 Task: Look for Airbnb properties in Haeju, North Korea from 6th December, 2023 to 15th December, 2023 for 6 adults. Place can be entire room or private room with 6 bedrooms having 6 beds and 6 bathrooms. Property type can be house. Amenities needed are: wifi, TV, free parkinig on premises, gym, breakfast.
Action: Mouse moved to (427, 133)
Screenshot: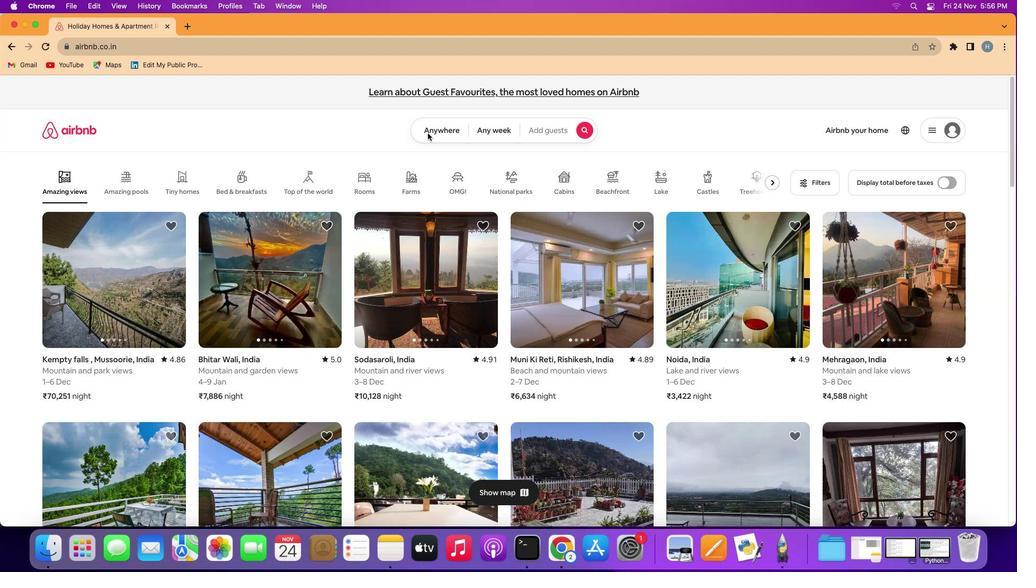 
Action: Mouse pressed left at (427, 133)
Screenshot: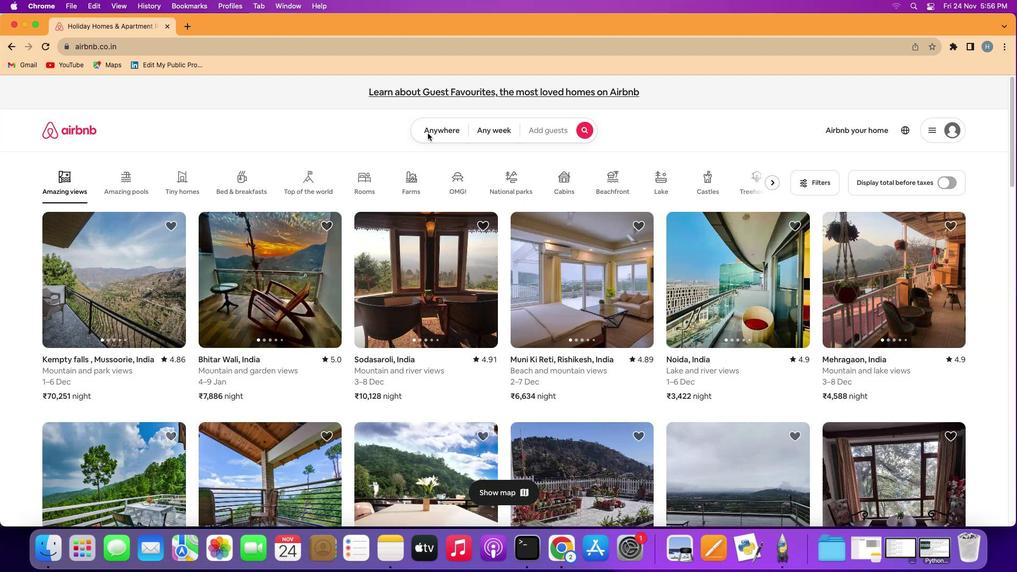 
Action: Mouse pressed left at (427, 133)
Screenshot: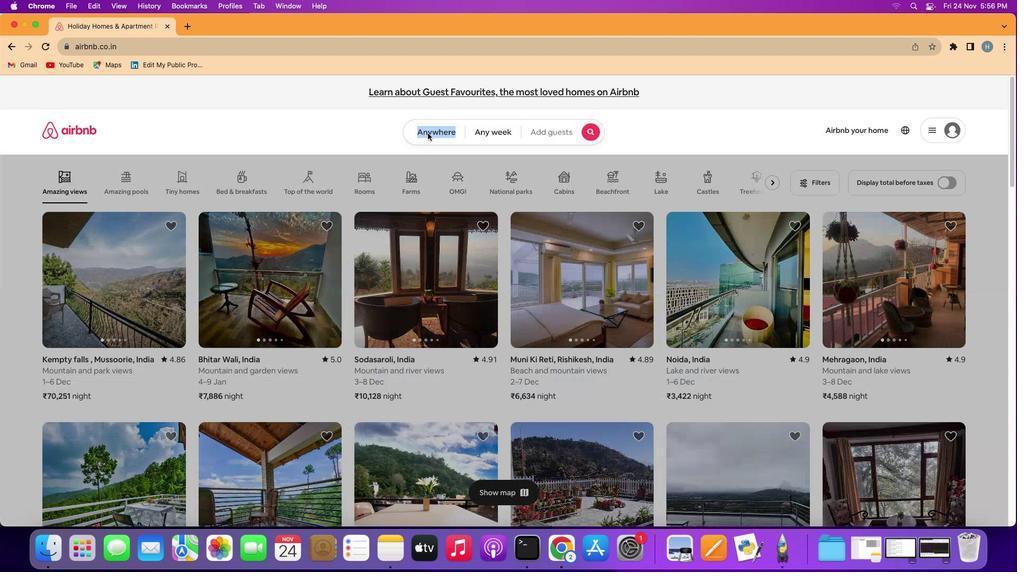 
Action: Mouse moved to (367, 173)
Screenshot: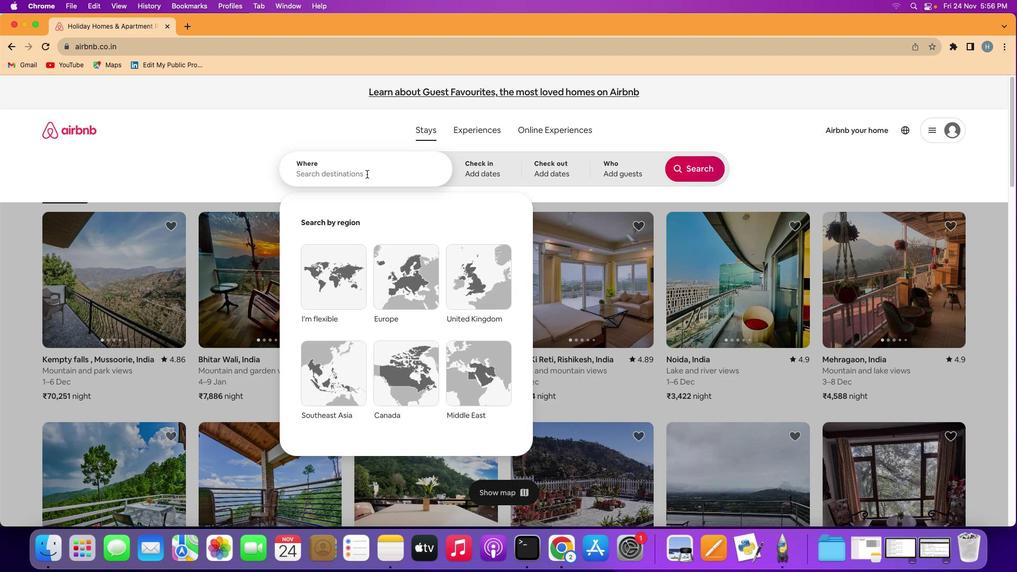 
Action: Mouse pressed left at (367, 173)
Screenshot: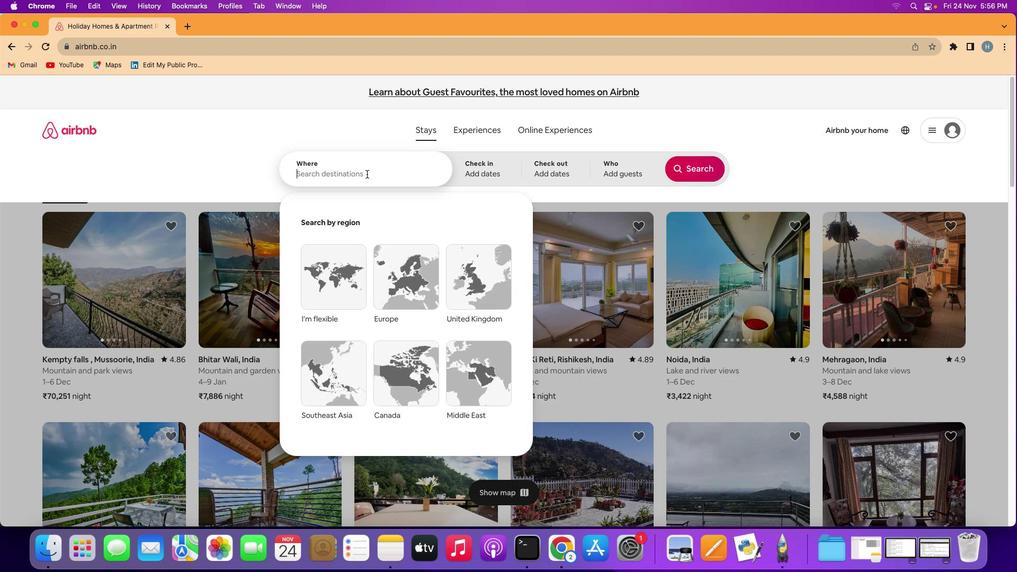 
Action: Mouse moved to (367, 173)
Screenshot: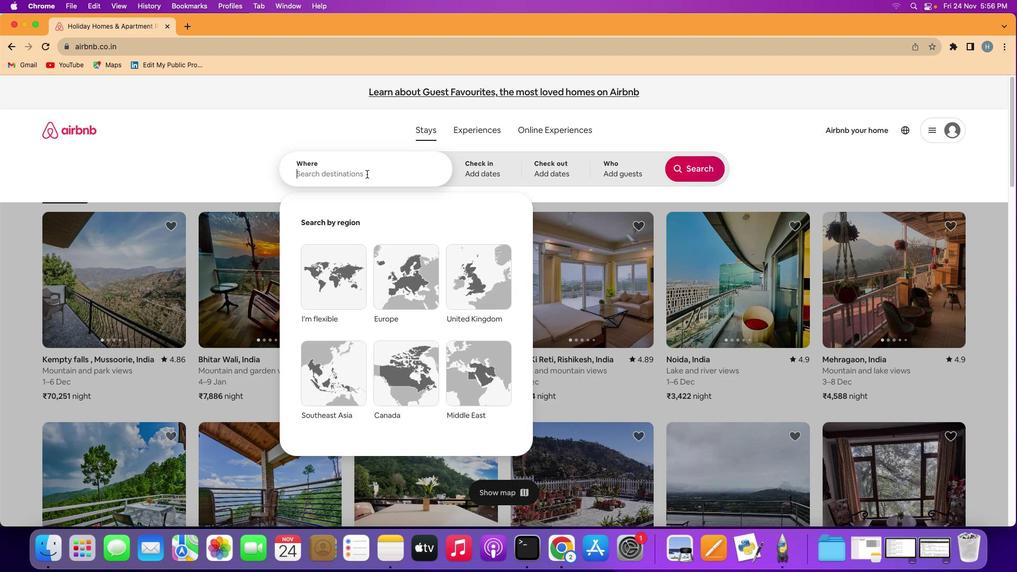 
Action: Key pressed Key.shift'H''a''e''j''u'','Key.spaceKey.shift'n''o''r''t''h'Key.space'k''o''r''e''a'
Screenshot: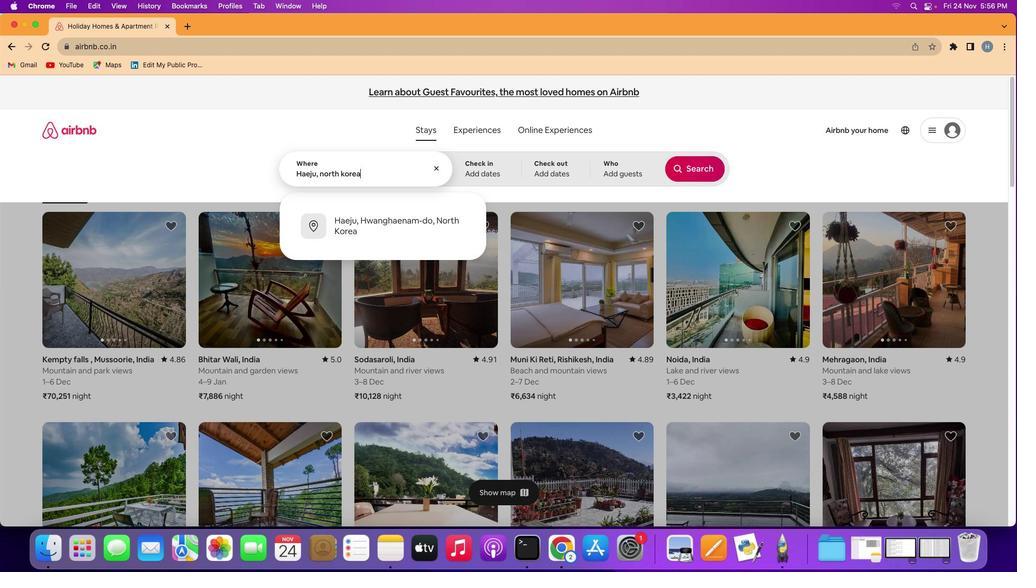 
Action: Mouse moved to (464, 161)
Screenshot: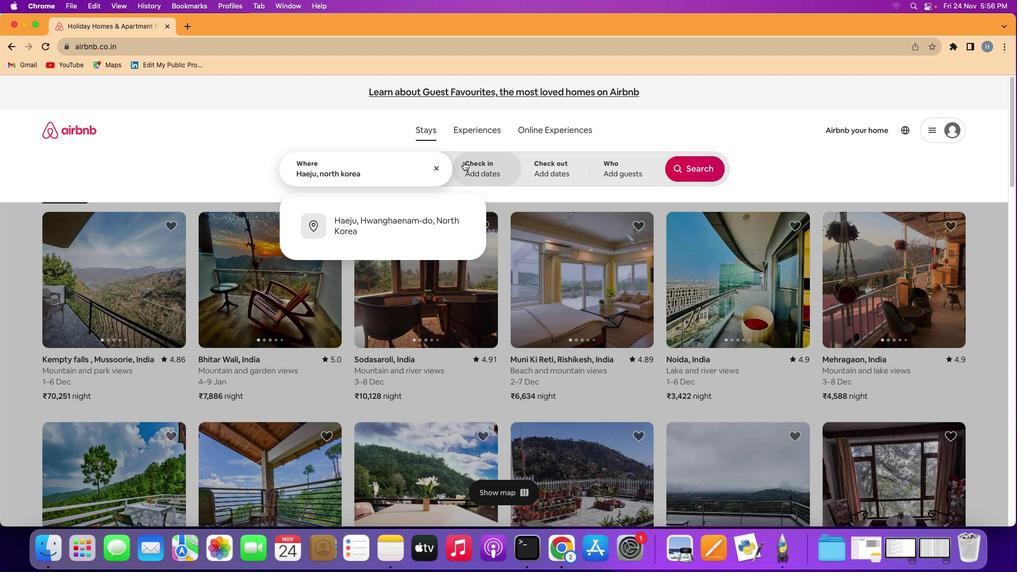 
Action: Mouse pressed left at (464, 161)
Screenshot: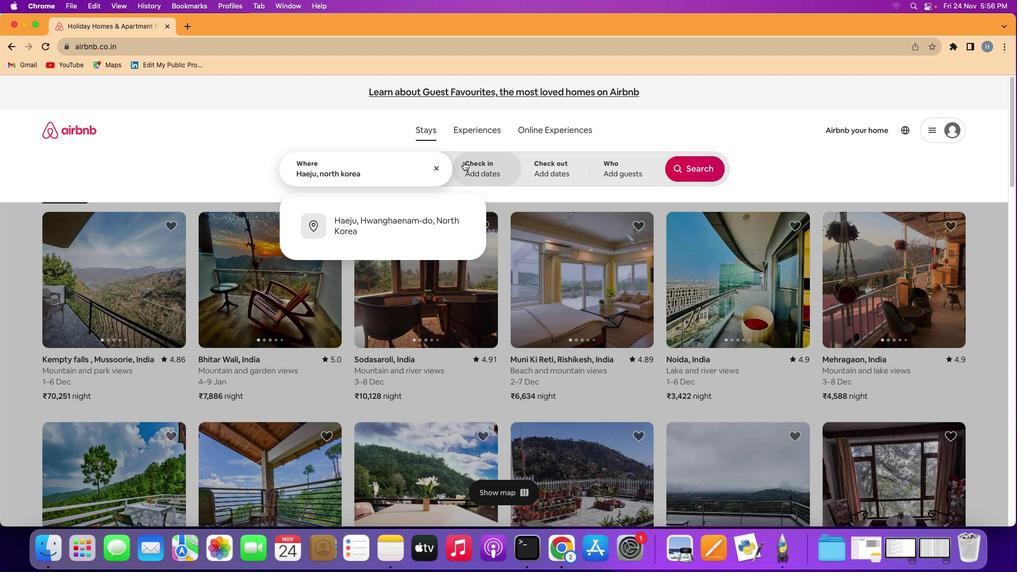 
Action: Mouse moved to (612, 330)
Screenshot: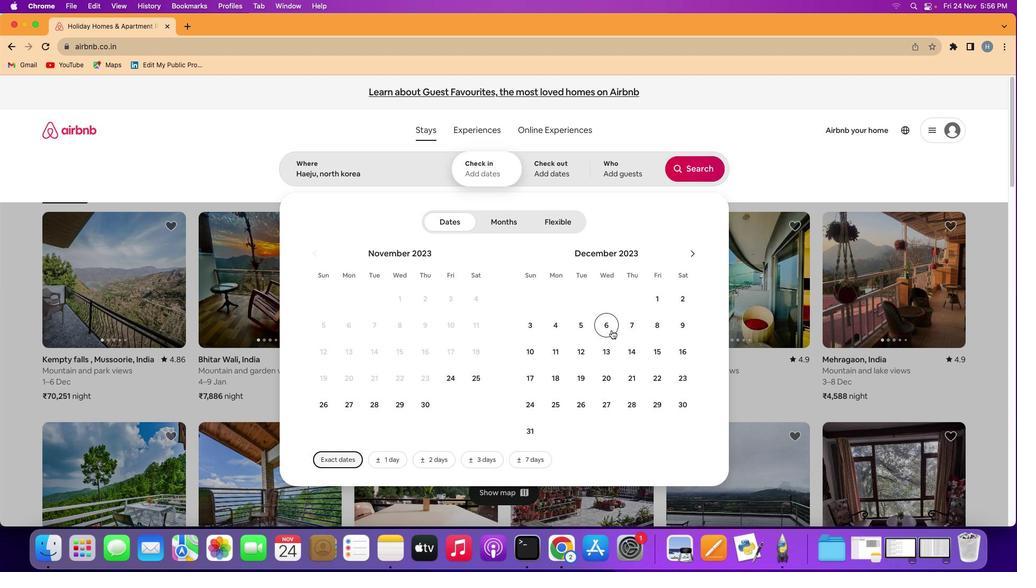 
Action: Mouse pressed left at (612, 330)
Screenshot: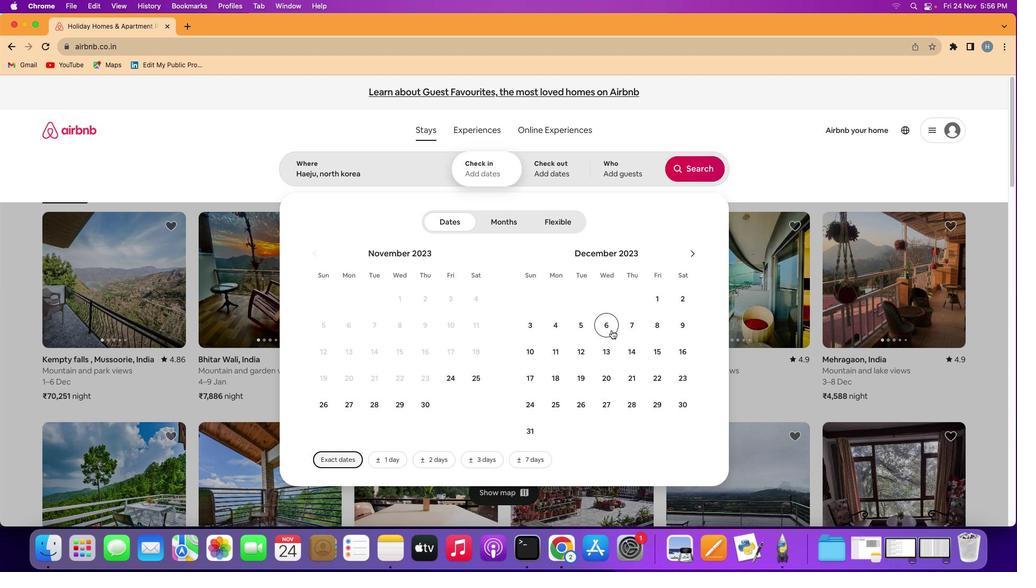 
Action: Mouse moved to (655, 353)
Screenshot: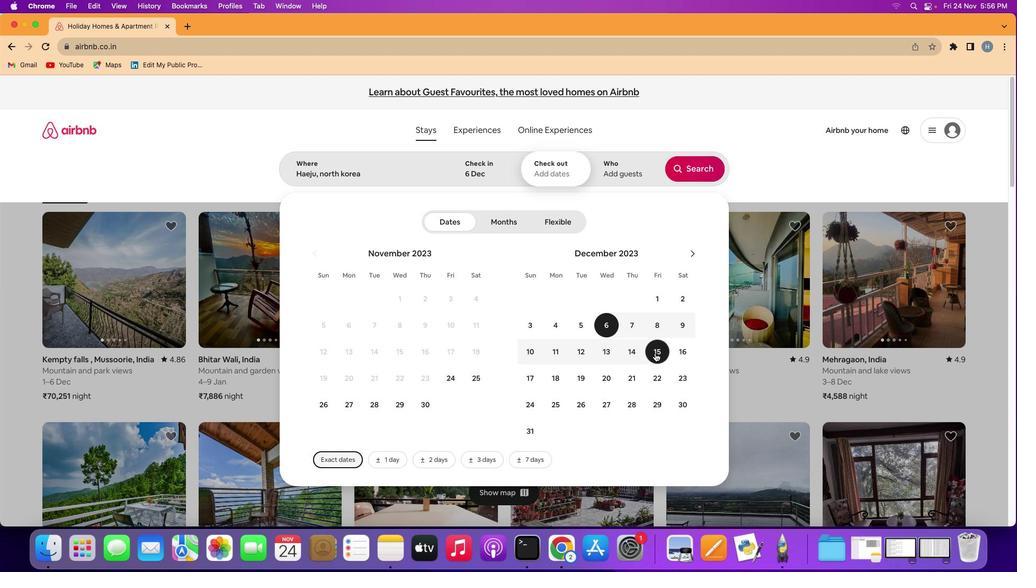 
Action: Mouse pressed left at (655, 353)
Screenshot: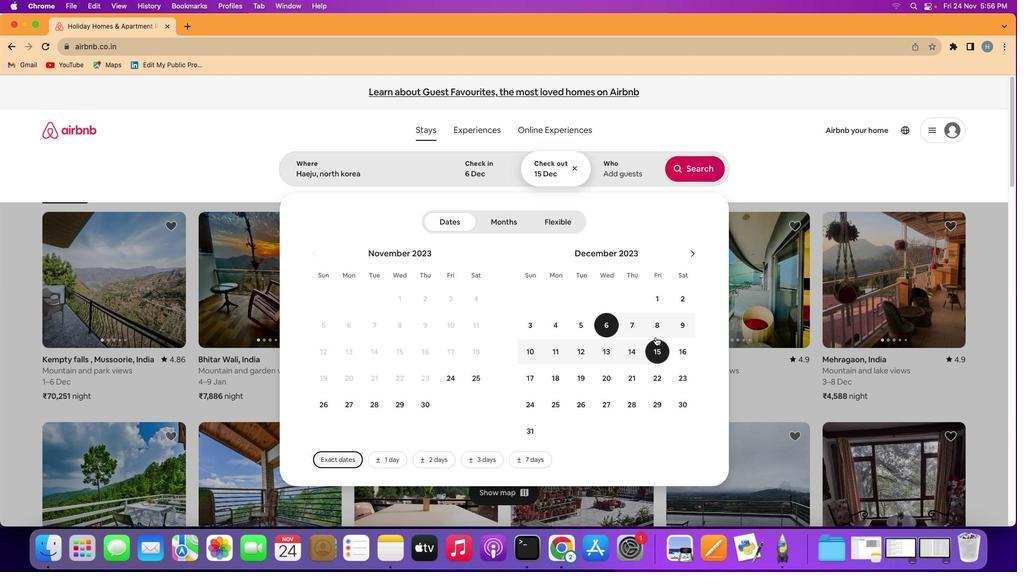 
Action: Mouse moved to (633, 172)
Screenshot: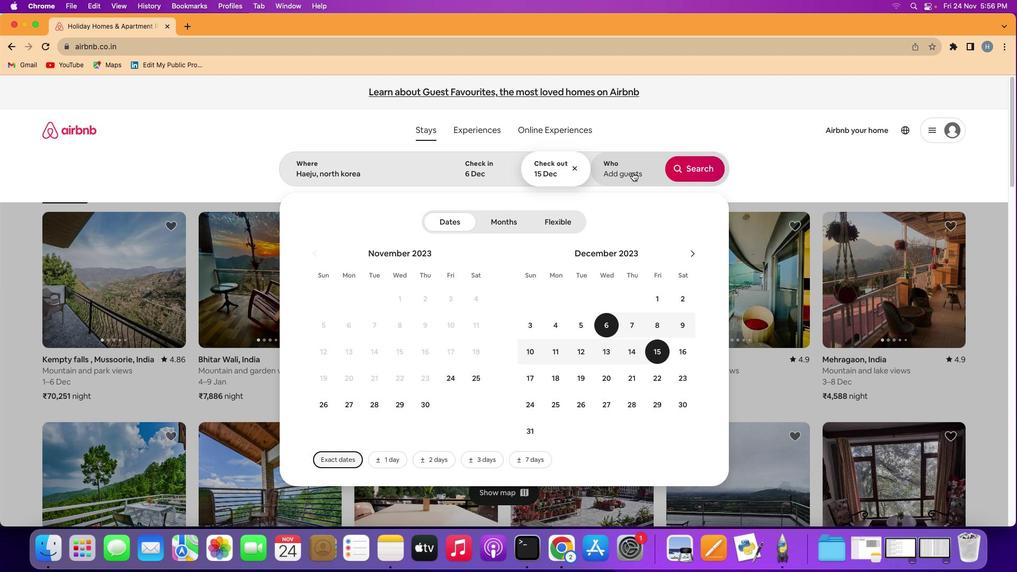
Action: Mouse pressed left at (633, 172)
Screenshot: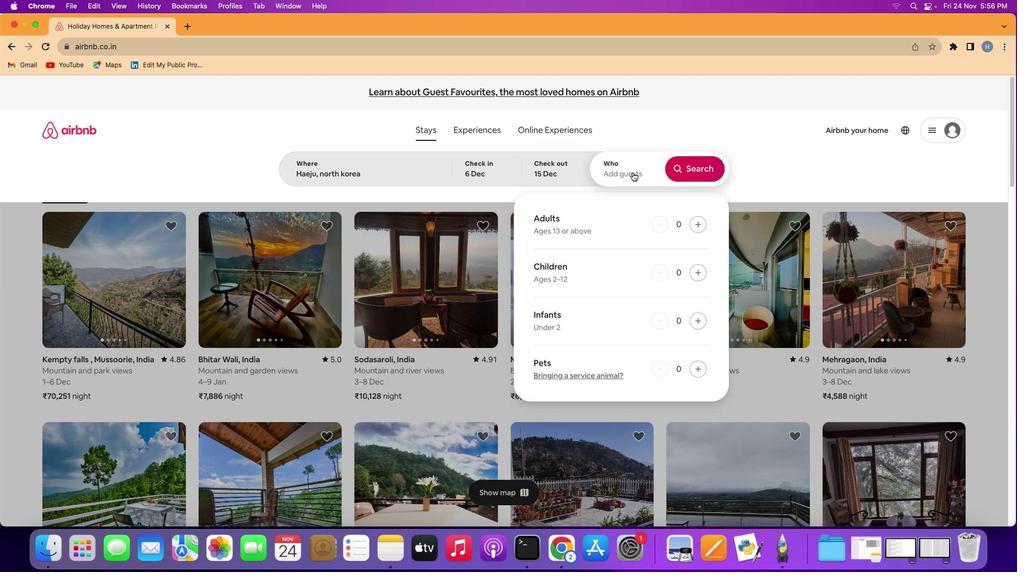 
Action: Mouse moved to (702, 221)
Screenshot: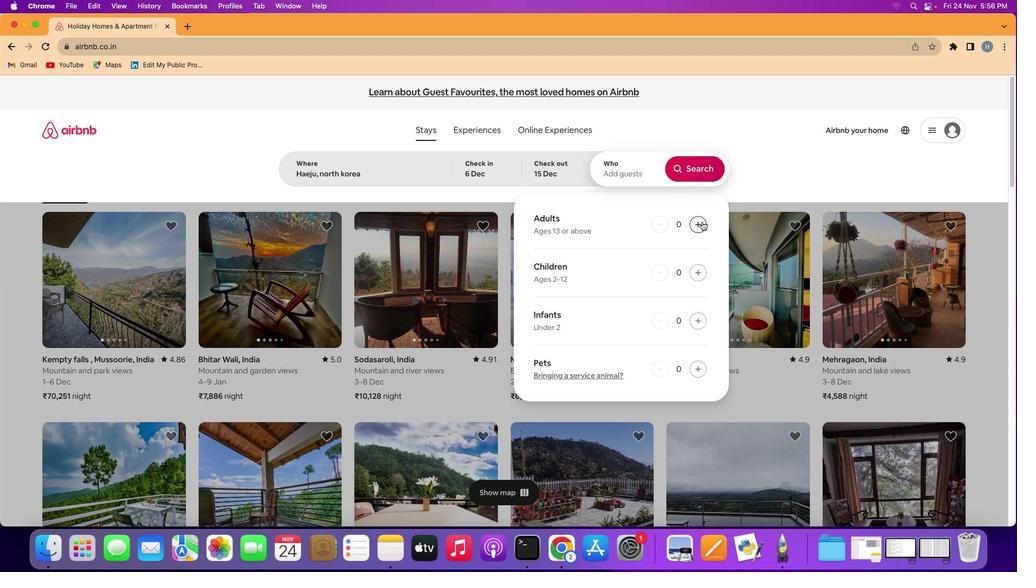 
Action: Mouse pressed left at (702, 221)
Screenshot: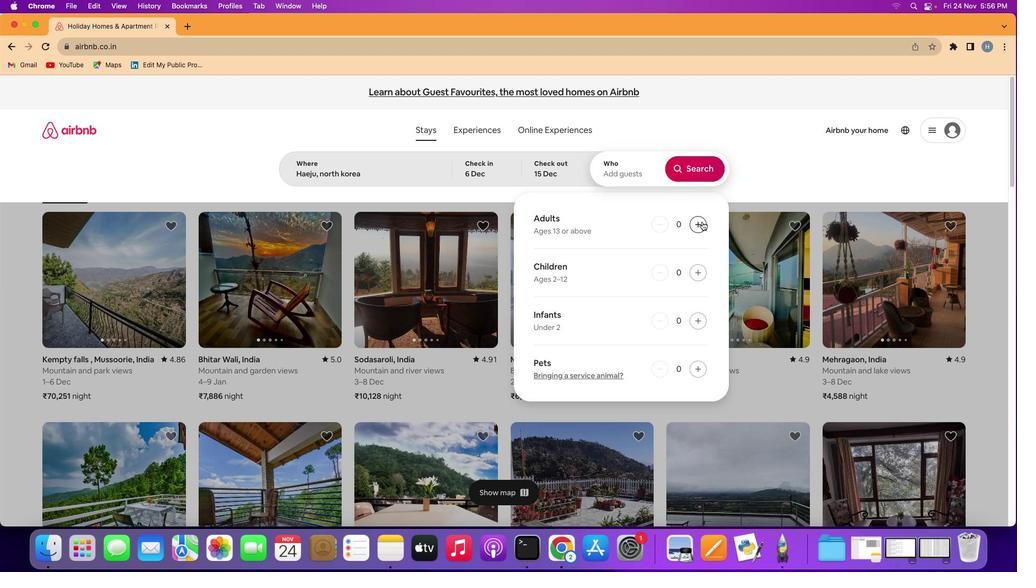
Action: Mouse pressed left at (702, 221)
Screenshot: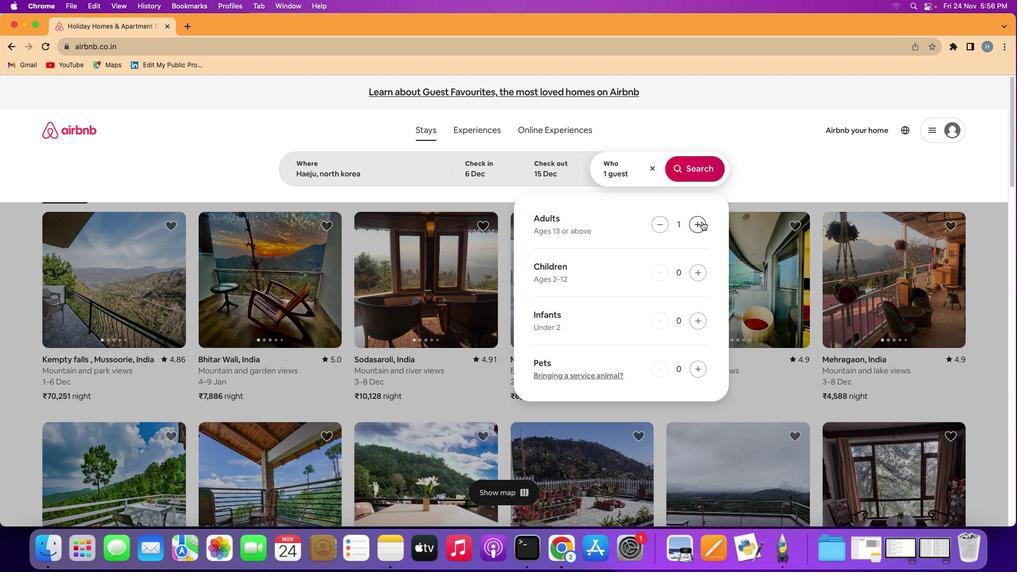 
Action: Mouse pressed left at (702, 221)
Screenshot: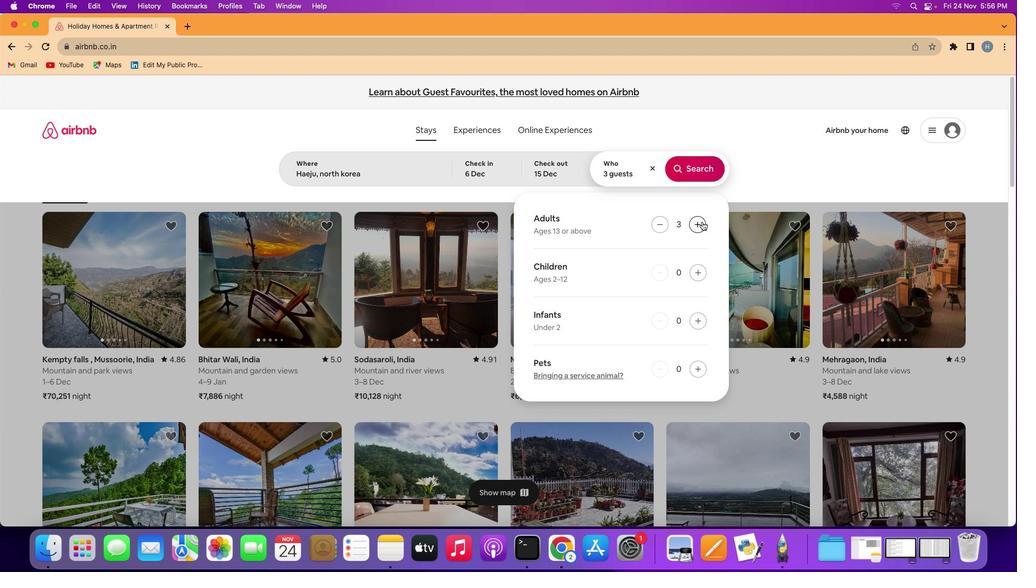 
Action: Mouse pressed left at (702, 221)
Screenshot: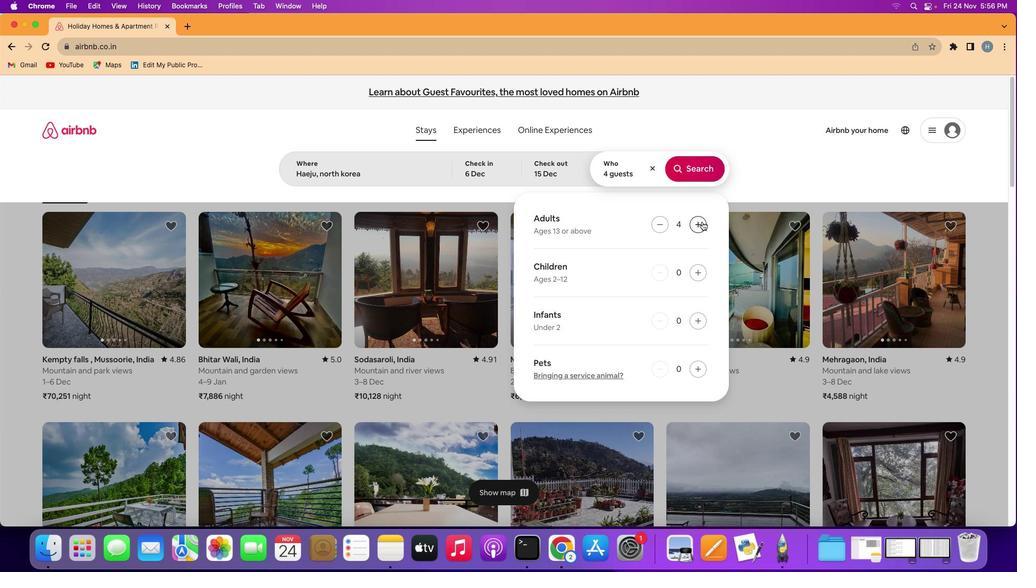 
Action: Mouse pressed left at (702, 221)
Screenshot: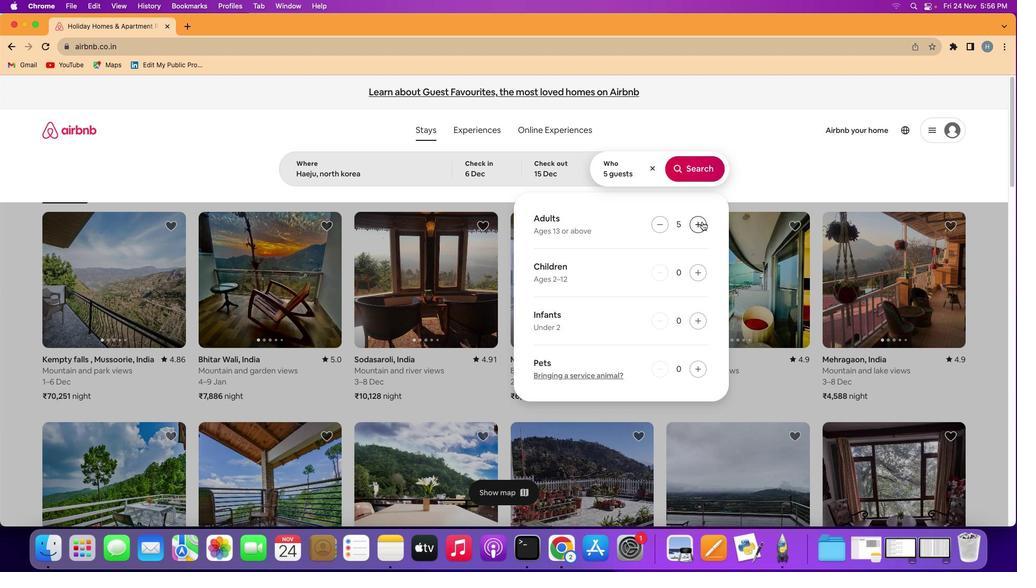 
Action: Mouse pressed left at (702, 221)
Screenshot: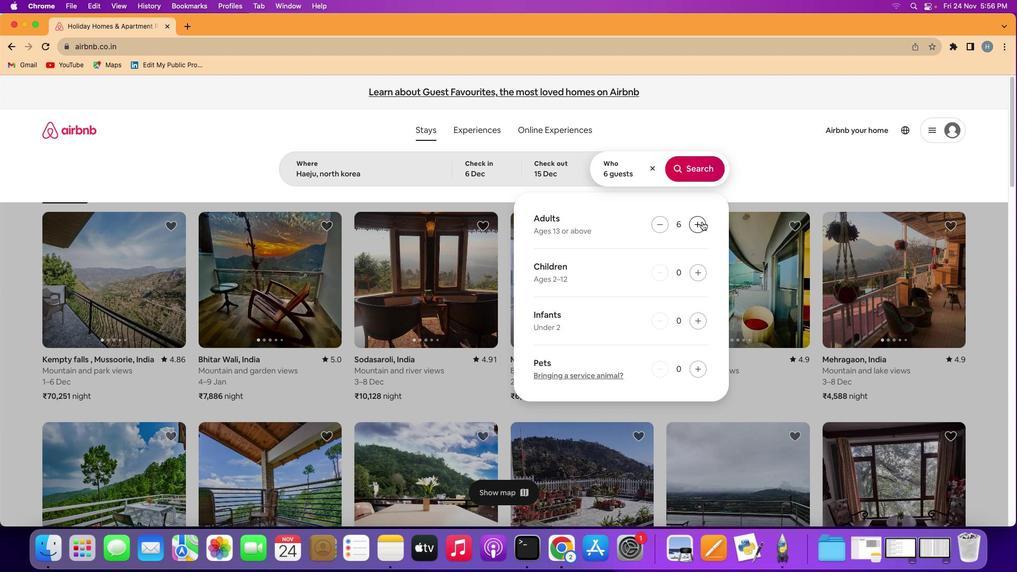 
Action: Mouse moved to (697, 164)
Screenshot: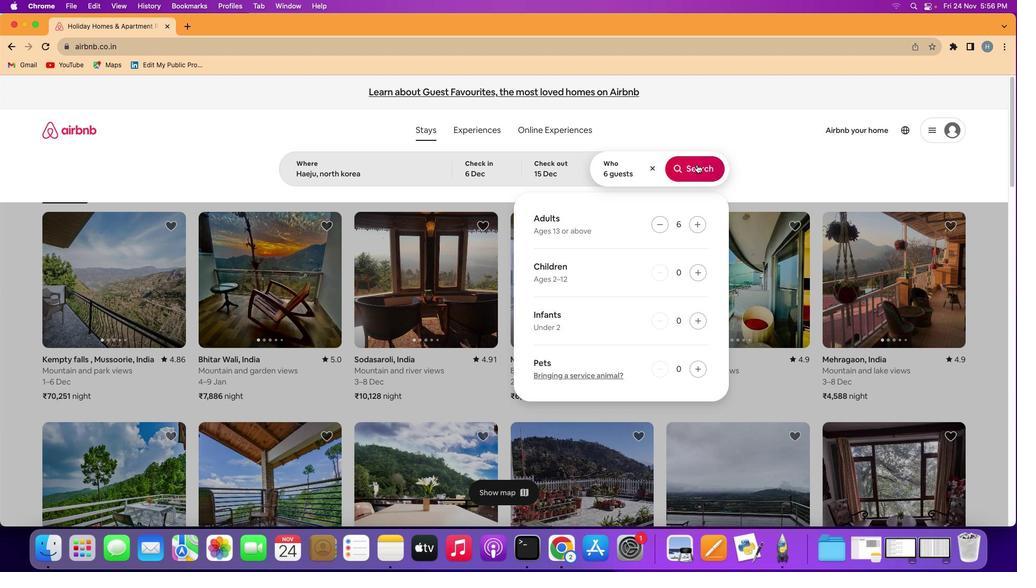 
Action: Mouse pressed left at (697, 164)
Screenshot: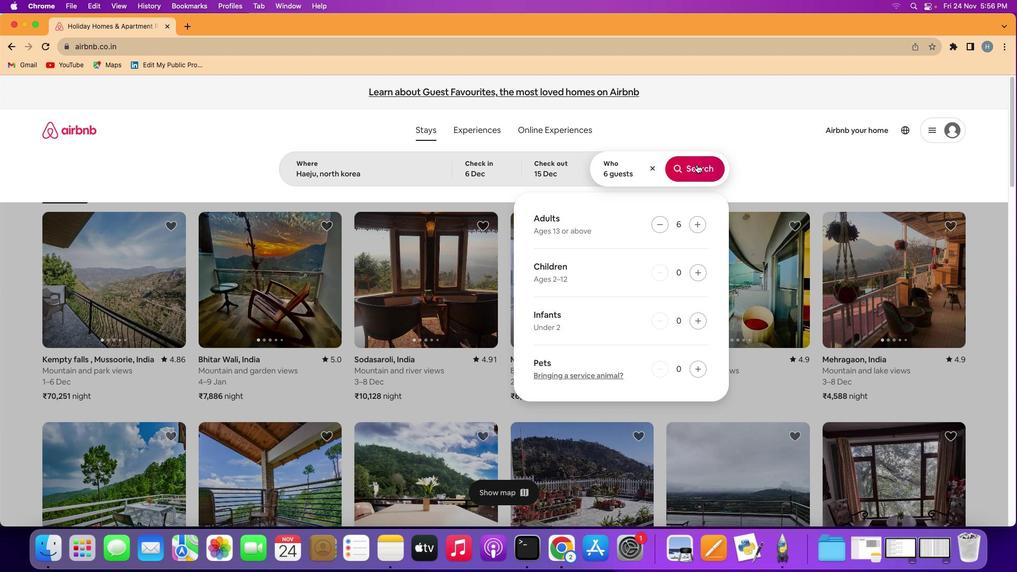 
Action: Mouse moved to (848, 140)
Screenshot: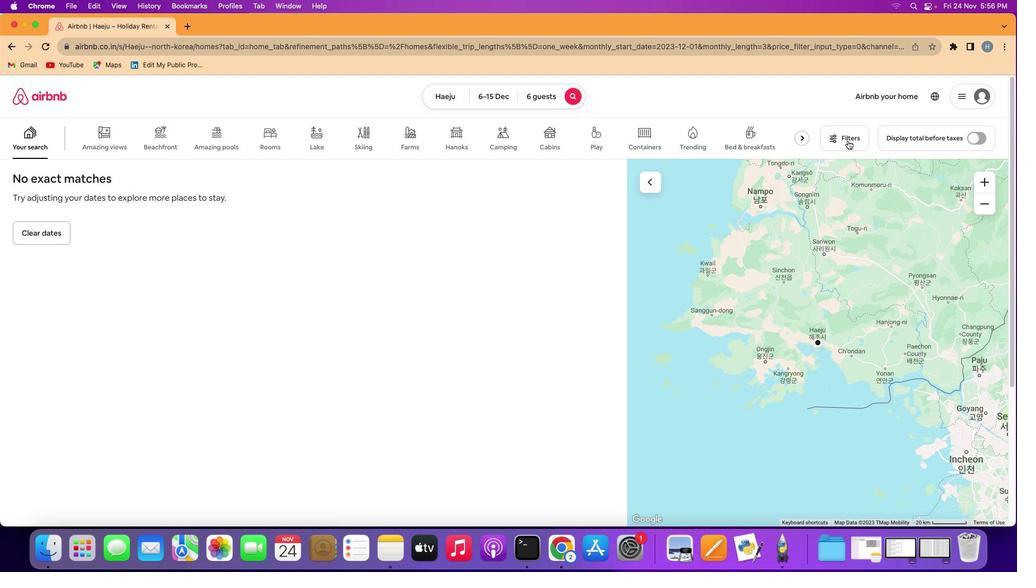 
Action: Mouse pressed left at (848, 140)
Screenshot: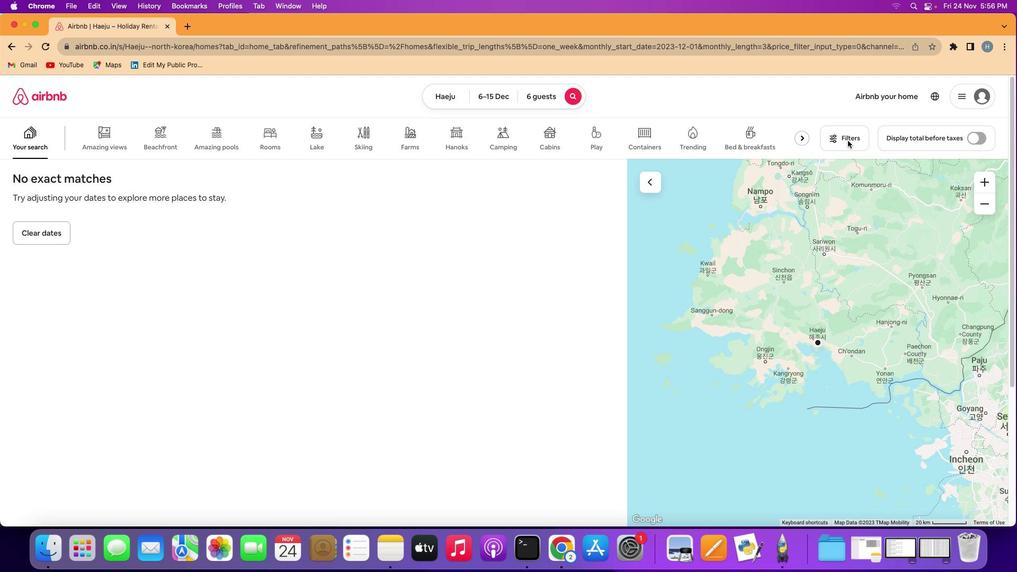 
Action: Mouse moved to (498, 346)
Screenshot: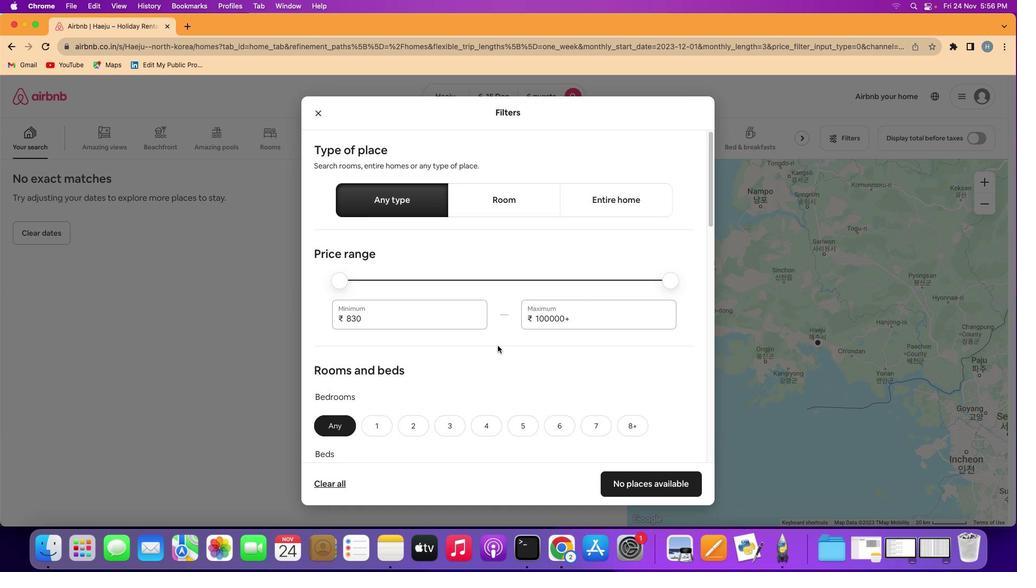 
Action: Mouse scrolled (498, 346) with delta (0, 0)
Screenshot: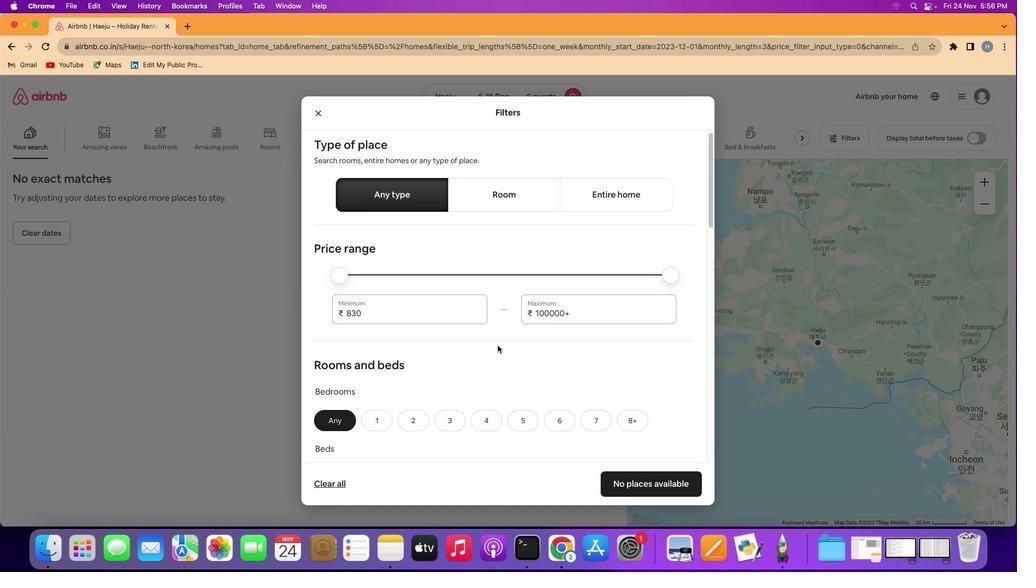 
Action: Mouse scrolled (498, 346) with delta (0, 0)
Screenshot: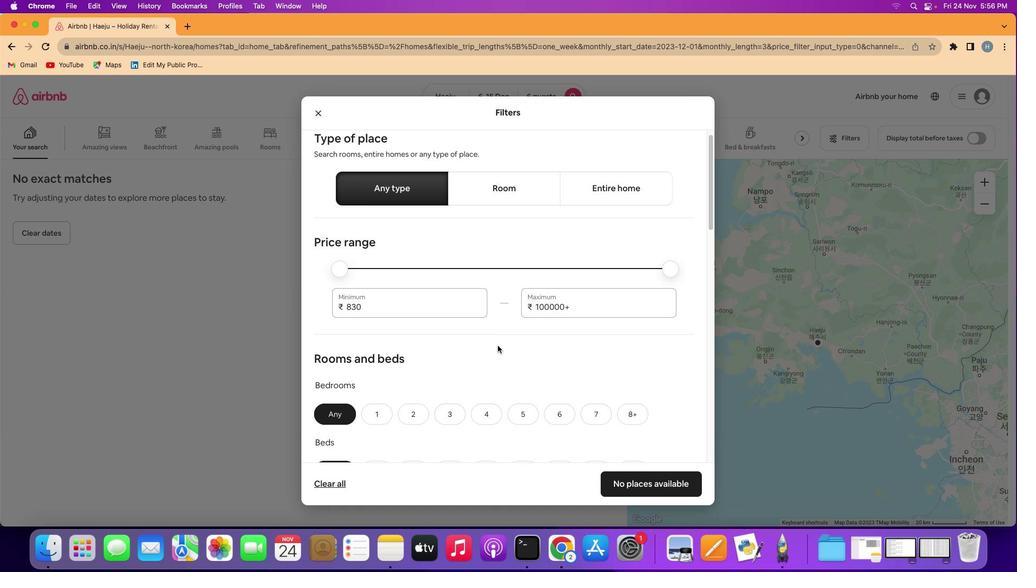
Action: Mouse scrolled (498, 346) with delta (0, -1)
Screenshot: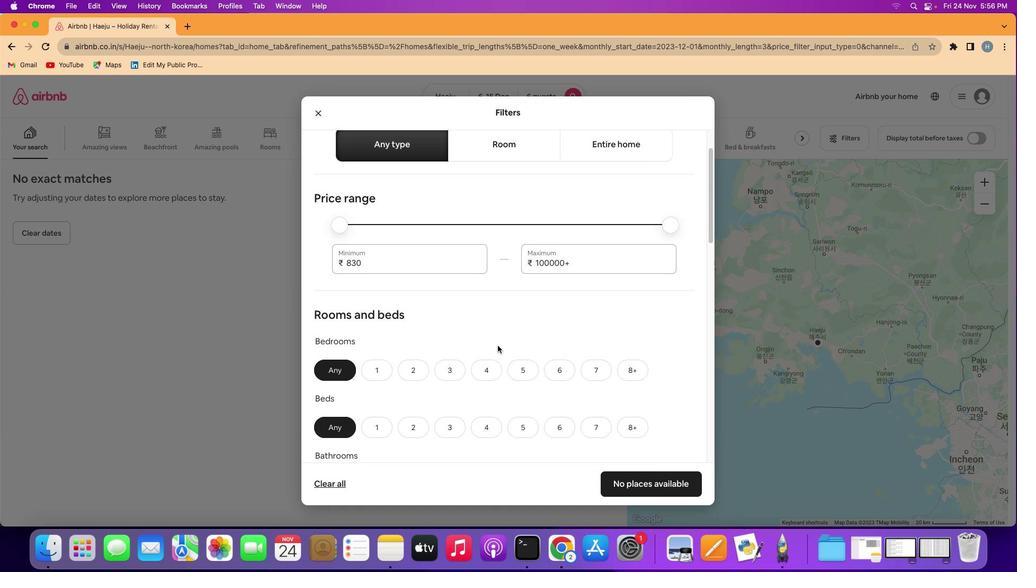
Action: Mouse scrolled (498, 346) with delta (0, 0)
Screenshot: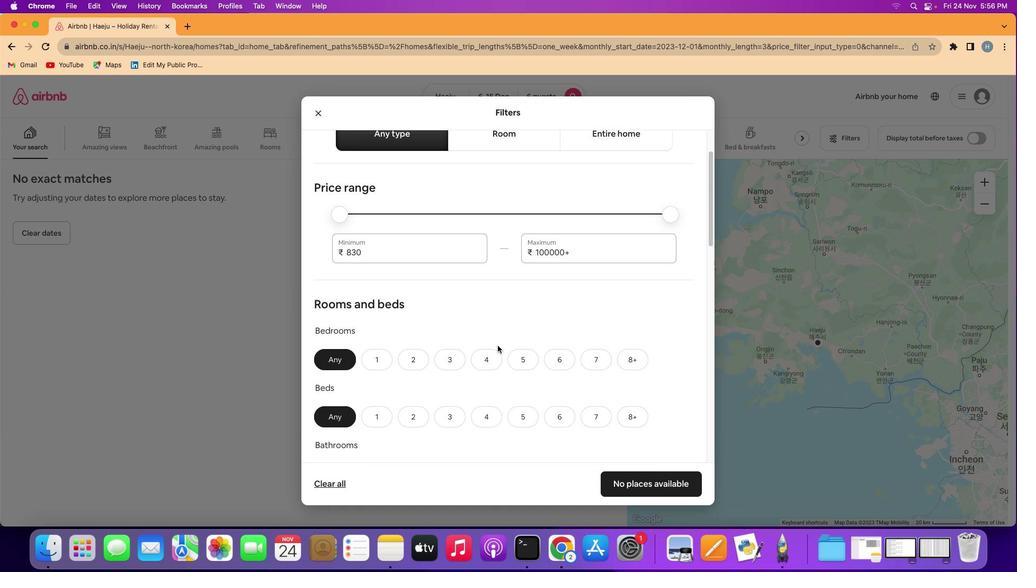 
Action: Mouse scrolled (498, 346) with delta (0, 0)
Screenshot: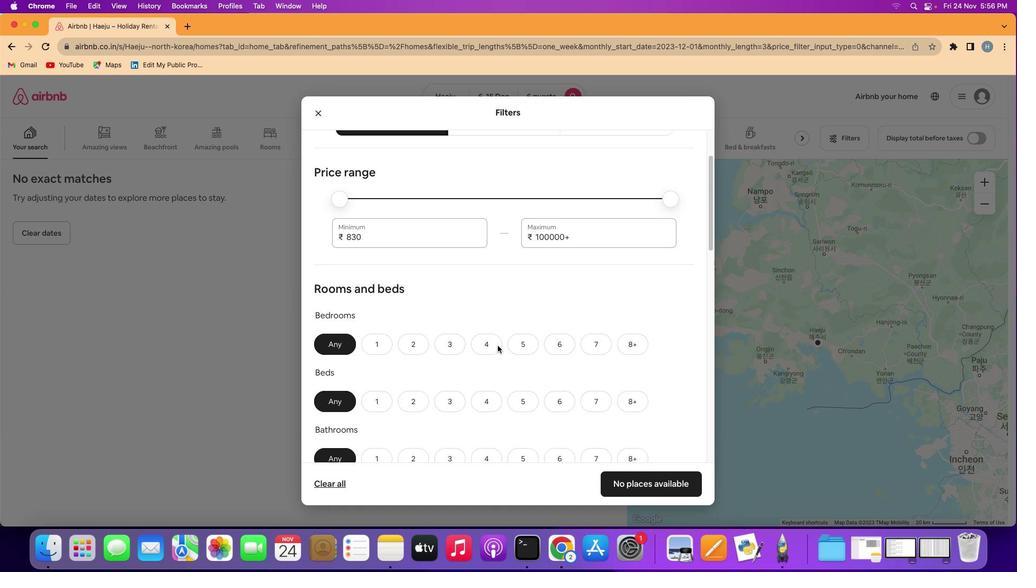 
Action: Mouse scrolled (498, 346) with delta (0, 0)
Screenshot: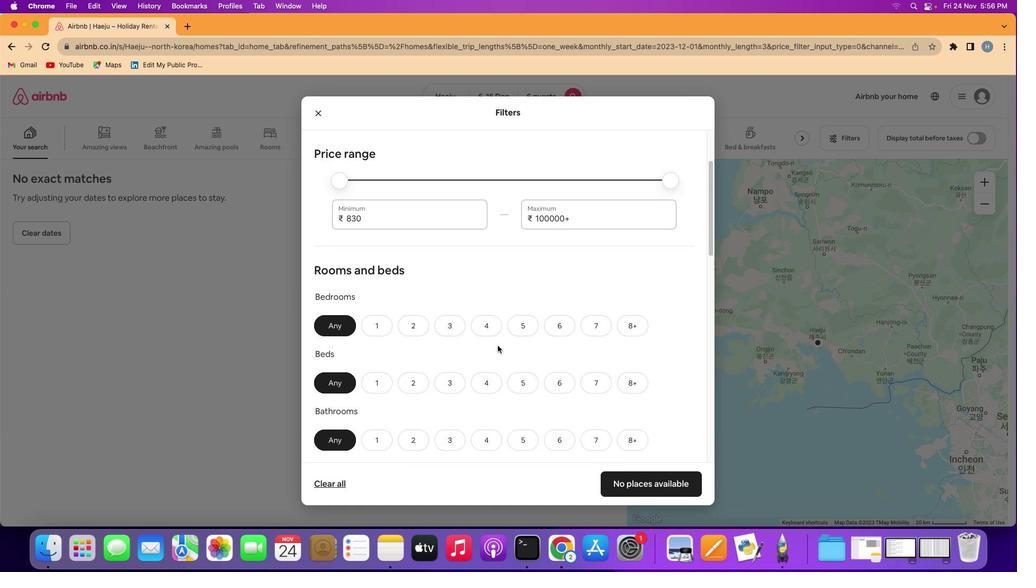 
Action: Mouse scrolled (498, 346) with delta (0, 0)
Screenshot: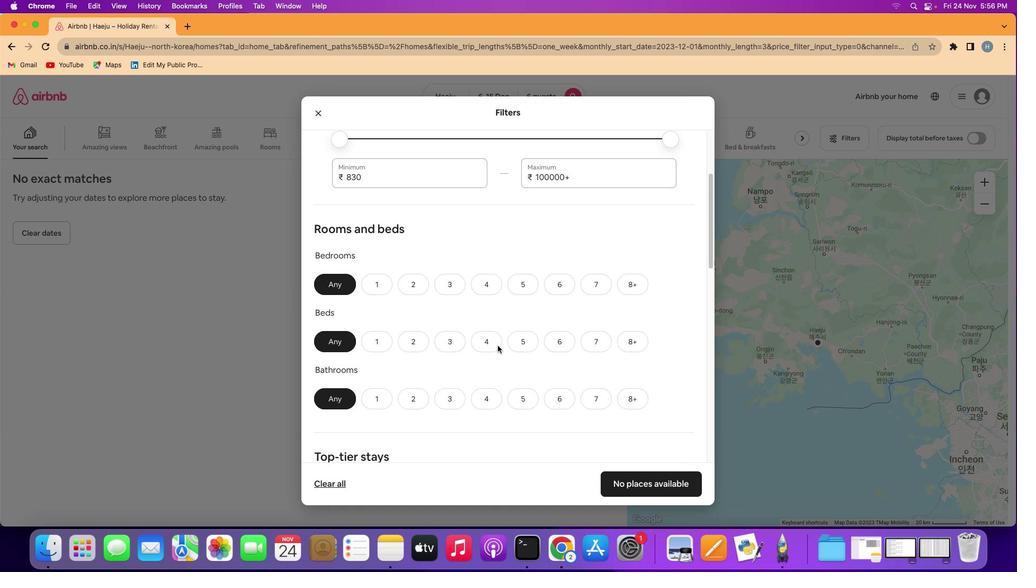 
Action: Mouse scrolled (498, 346) with delta (0, 0)
Screenshot: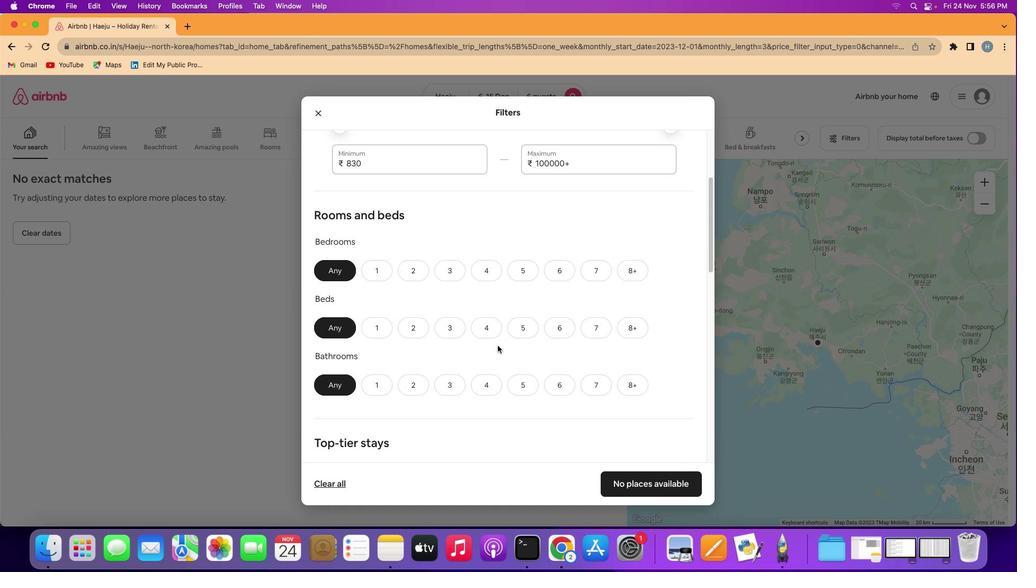 
Action: Mouse scrolled (498, 346) with delta (0, 0)
Screenshot: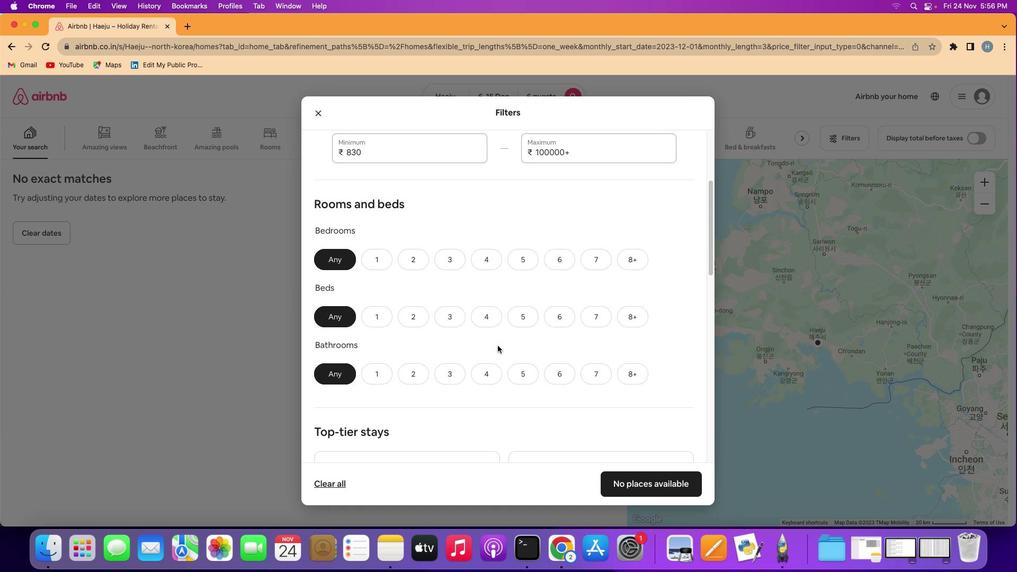 
Action: Mouse scrolled (498, 346) with delta (0, 0)
Screenshot: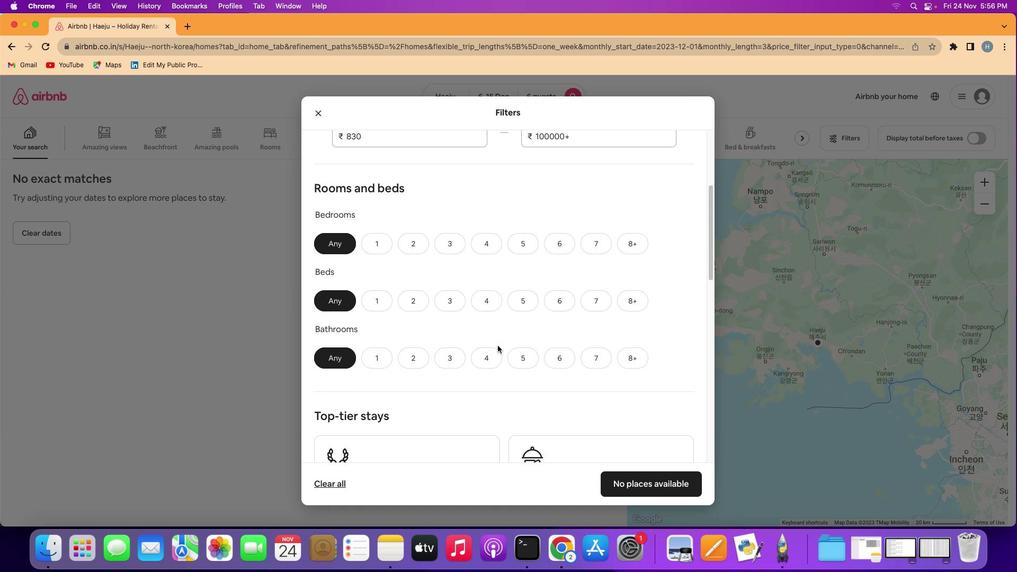 
Action: Mouse scrolled (498, 346) with delta (0, 0)
Screenshot: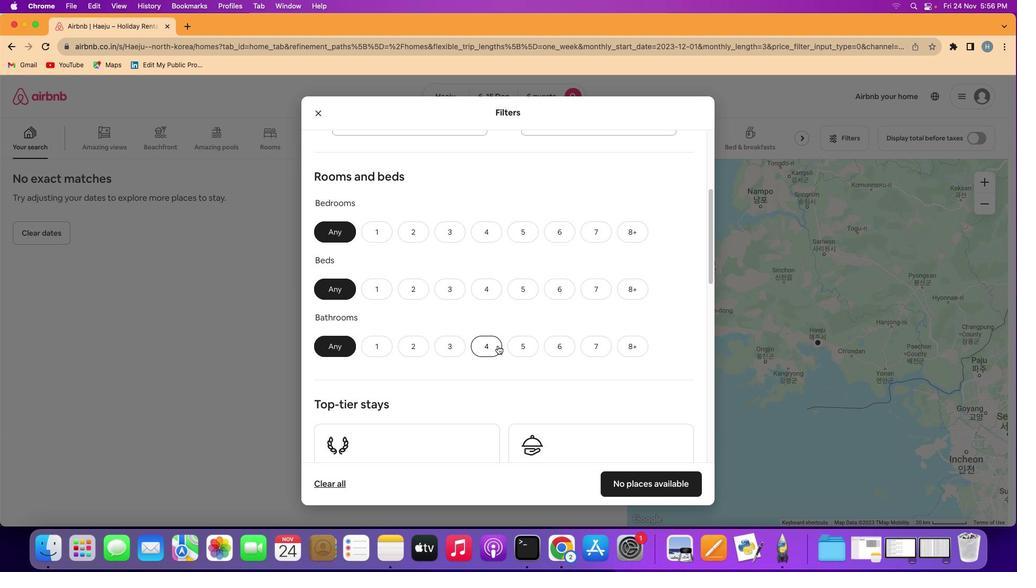 
Action: Mouse scrolled (498, 346) with delta (0, 0)
Screenshot: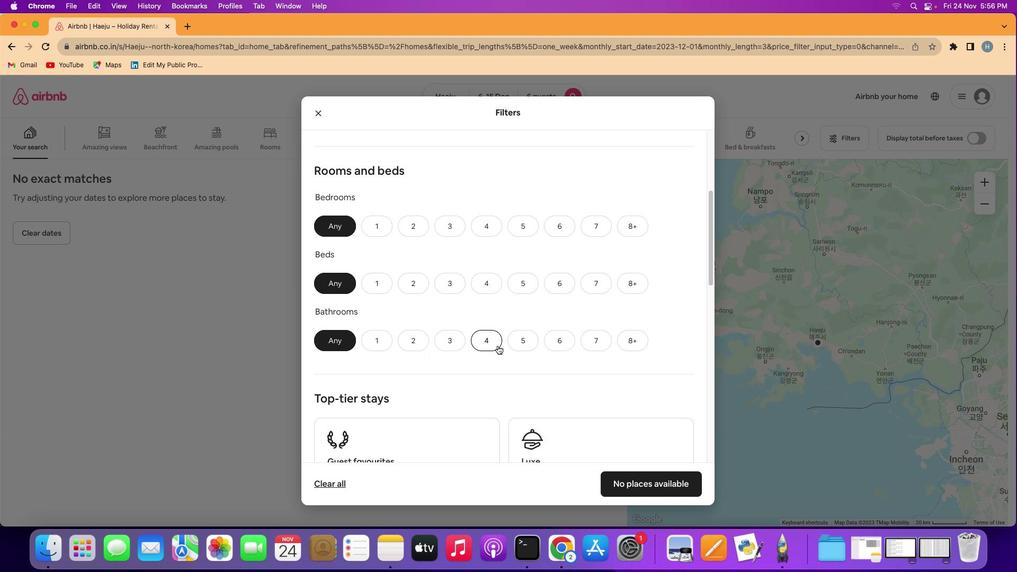 
Action: Mouse scrolled (498, 346) with delta (0, 0)
Screenshot: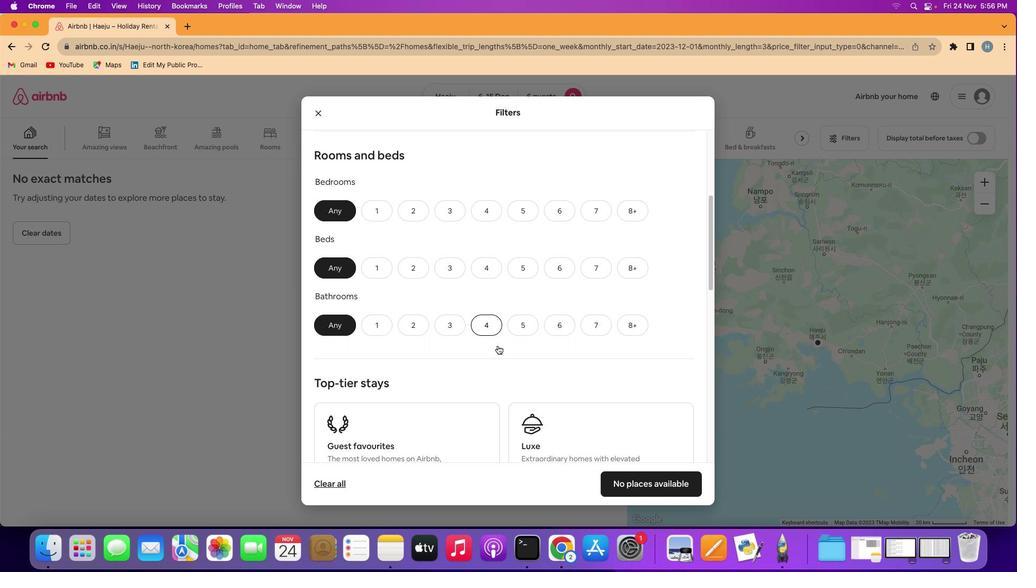 
Action: Mouse moved to (569, 207)
Screenshot: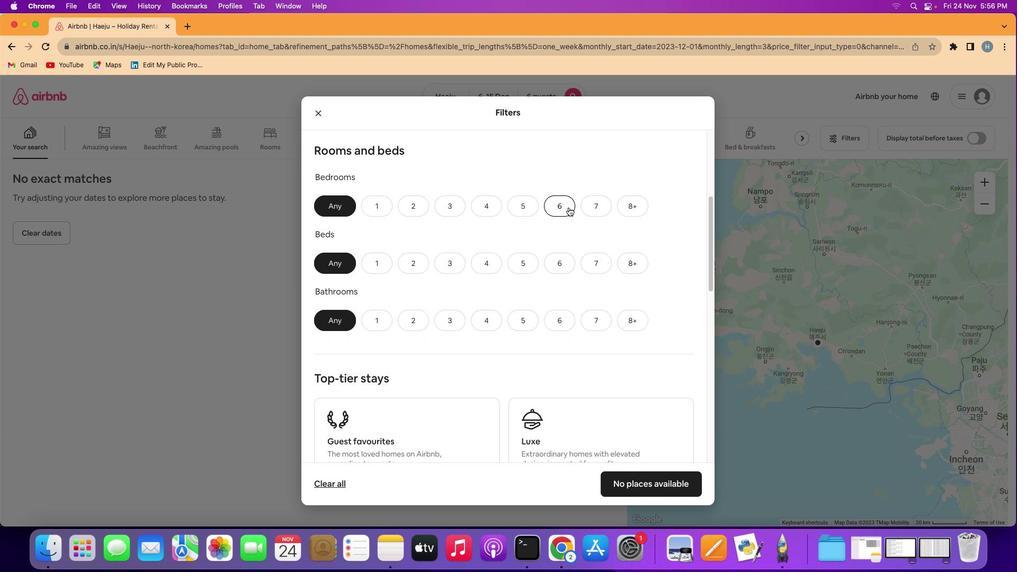 
Action: Mouse pressed left at (569, 207)
Screenshot: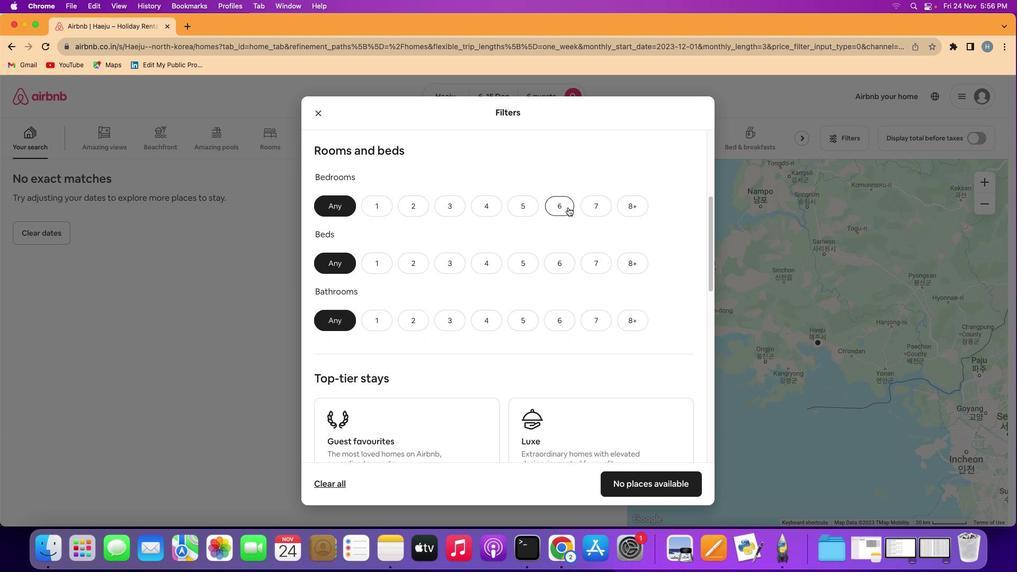 
Action: Mouse moved to (564, 267)
Screenshot: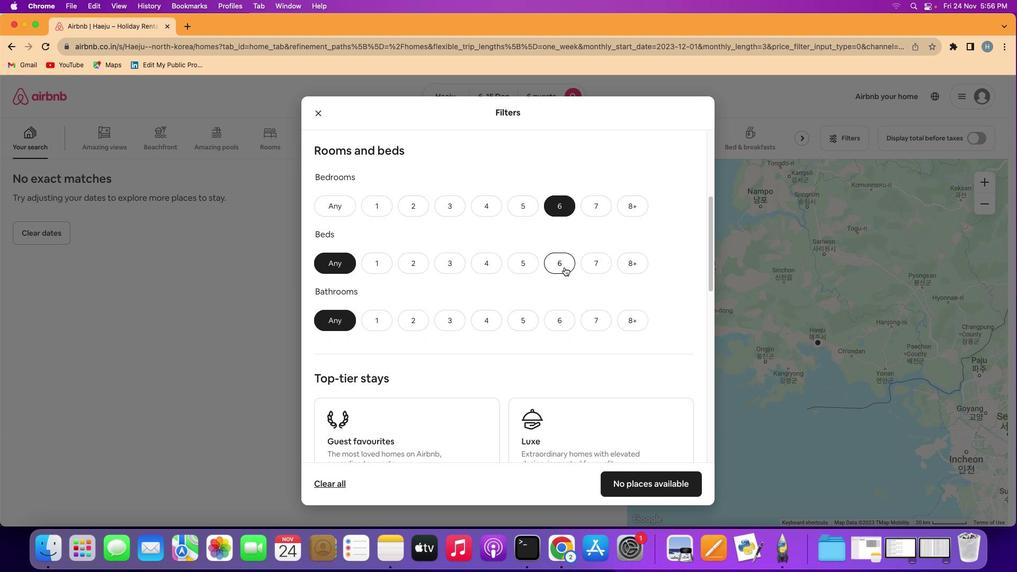 
Action: Mouse pressed left at (564, 267)
Screenshot: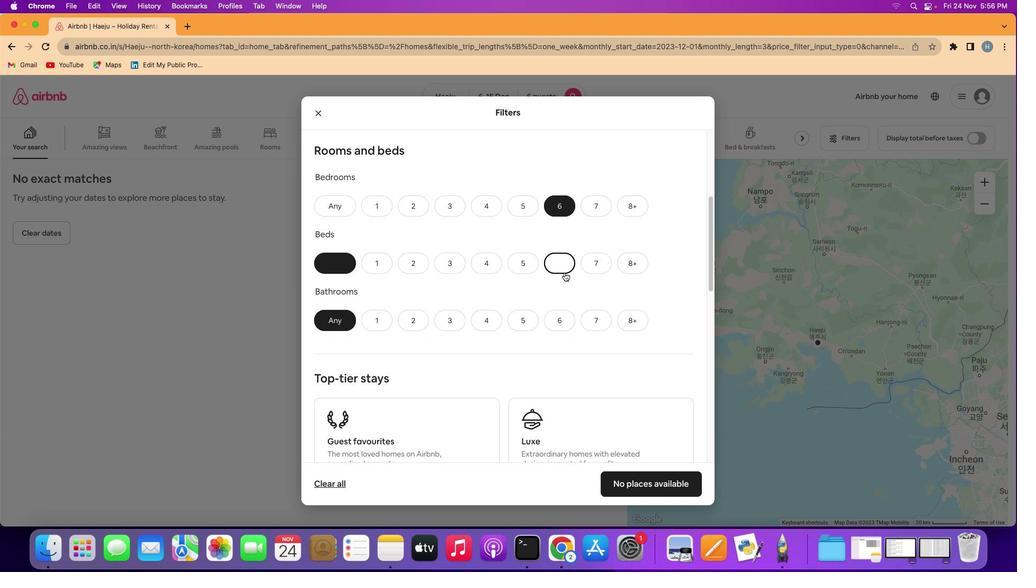 
Action: Mouse moved to (564, 322)
Screenshot: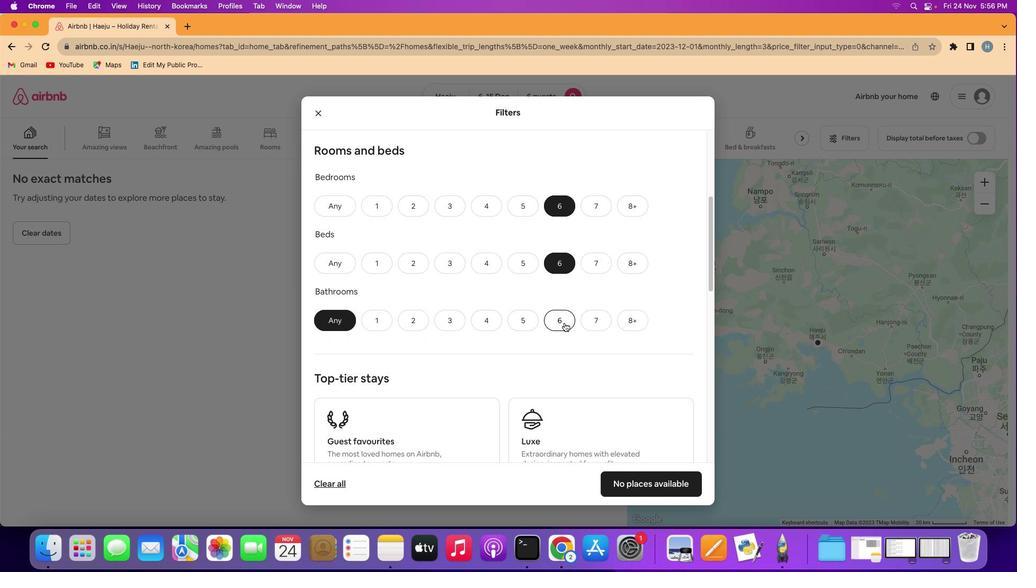 
Action: Mouse pressed left at (564, 322)
Screenshot: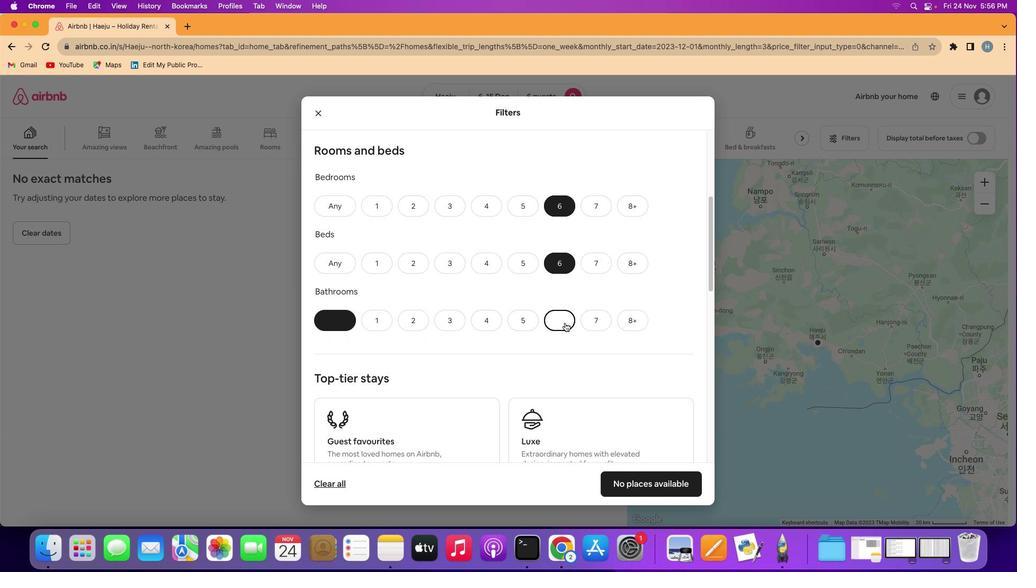 
Action: Mouse moved to (585, 329)
Screenshot: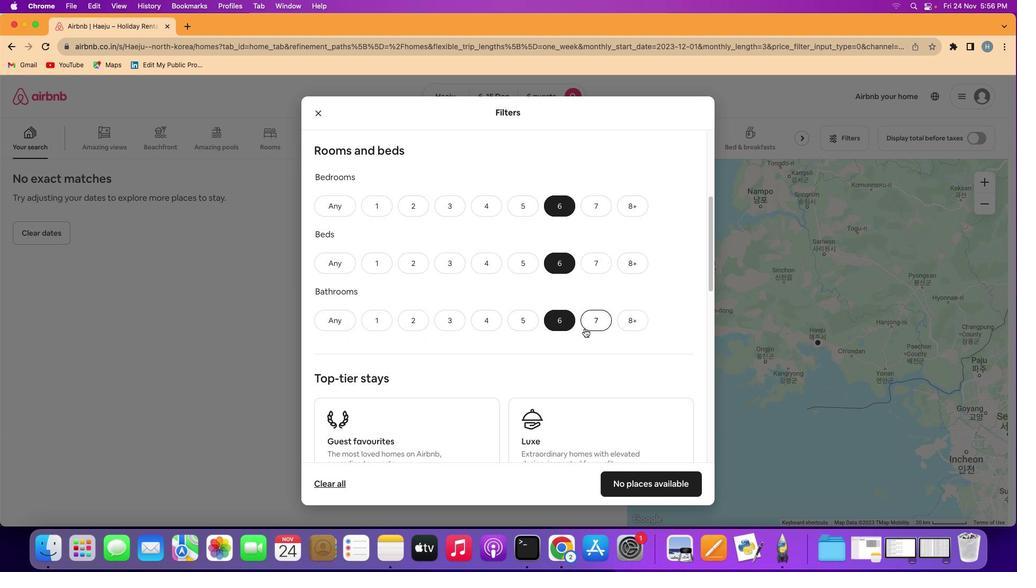 
Action: Mouse scrolled (585, 329) with delta (0, 0)
Screenshot: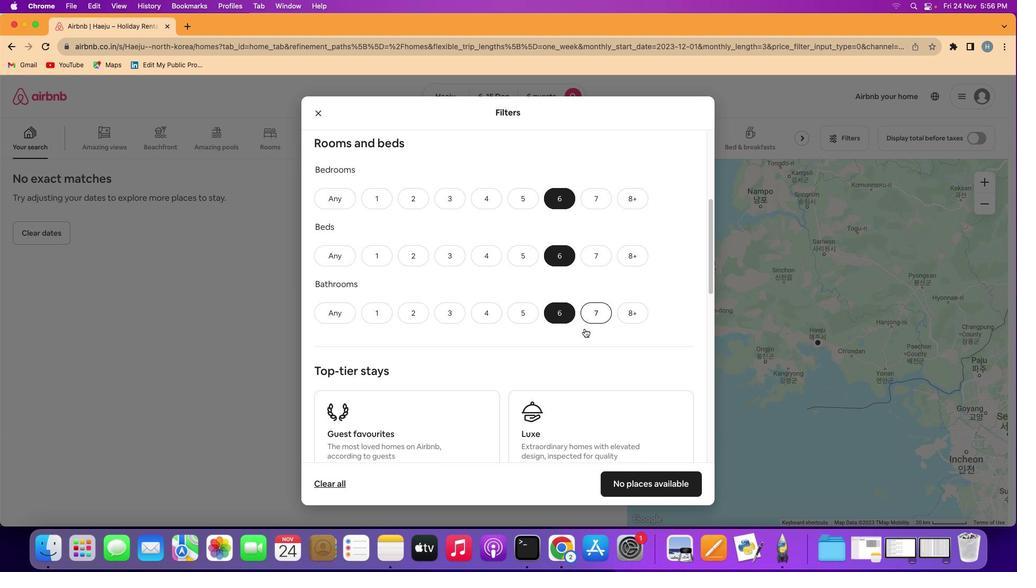 
Action: Mouse scrolled (585, 329) with delta (0, 0)
Screenshot: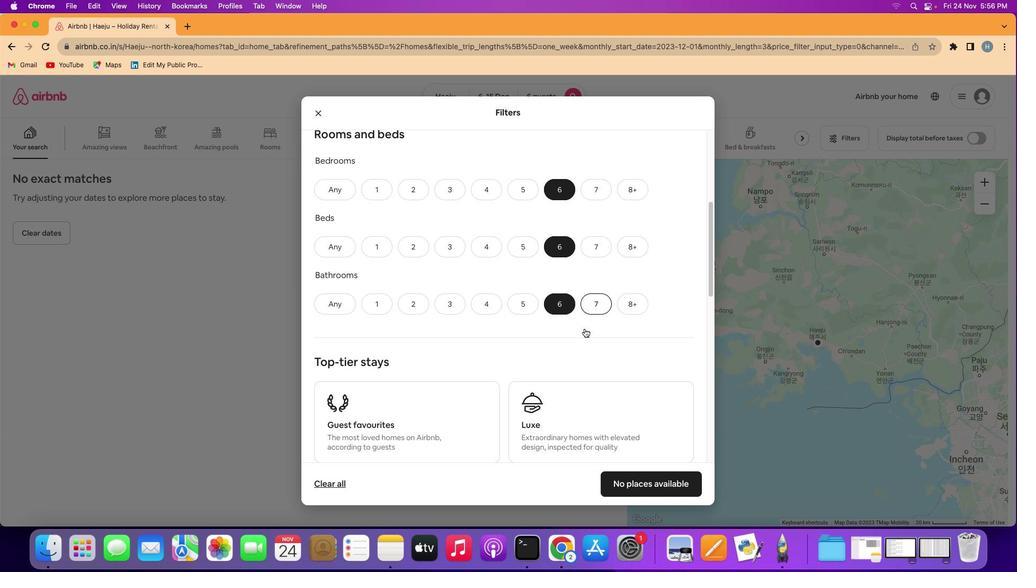 
Action: Mouse scrolled (585, 329) with delta (0, 0)
Screenshot: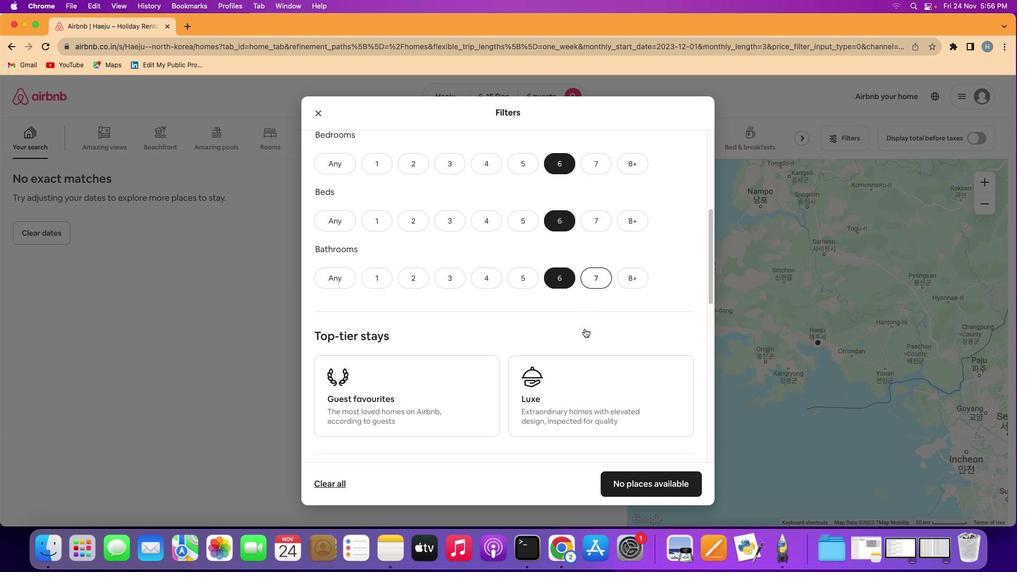
Action: Mouse scrolled (585, 329) with delta (0, 0)
Screenshot: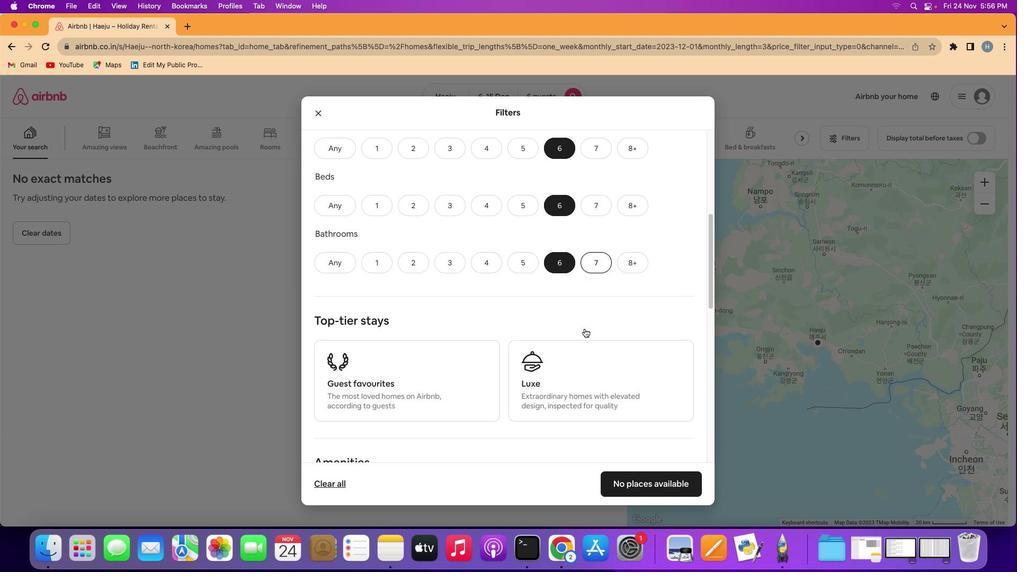 
Action: Mouse scrolled (585, 329) with delta (0, 0)
Screenshot: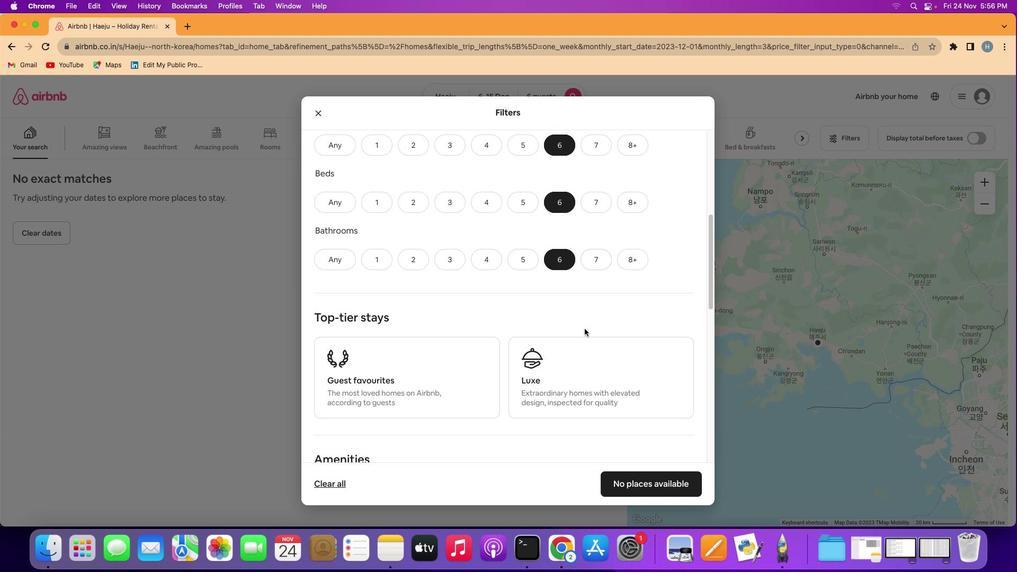 
Action: Mouse scrolled (585, 329) with delta (0, 0)
Screenshot: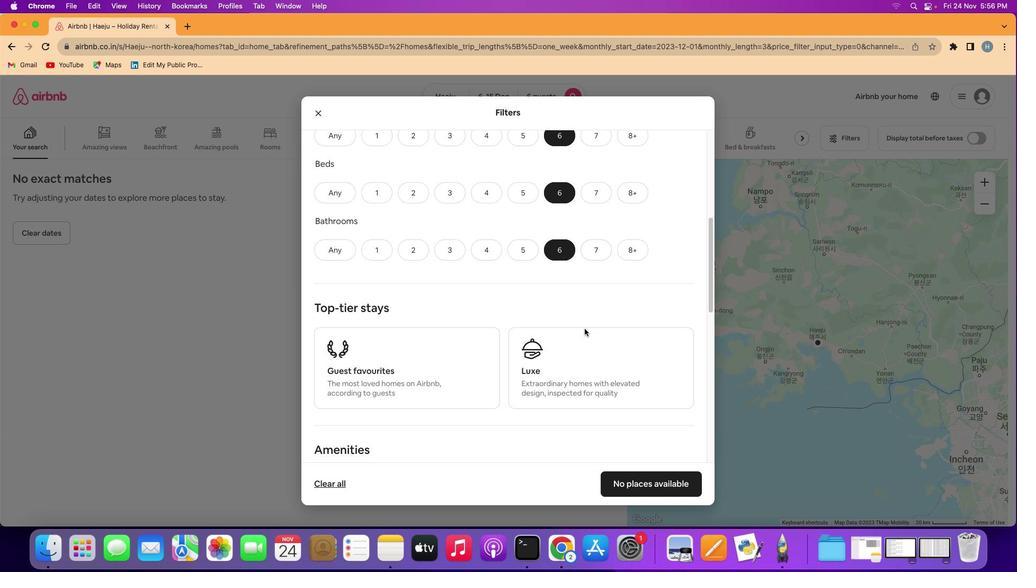 
Action: Mouse scrolled (585, 329) with delta (0, 0)
Screenshot: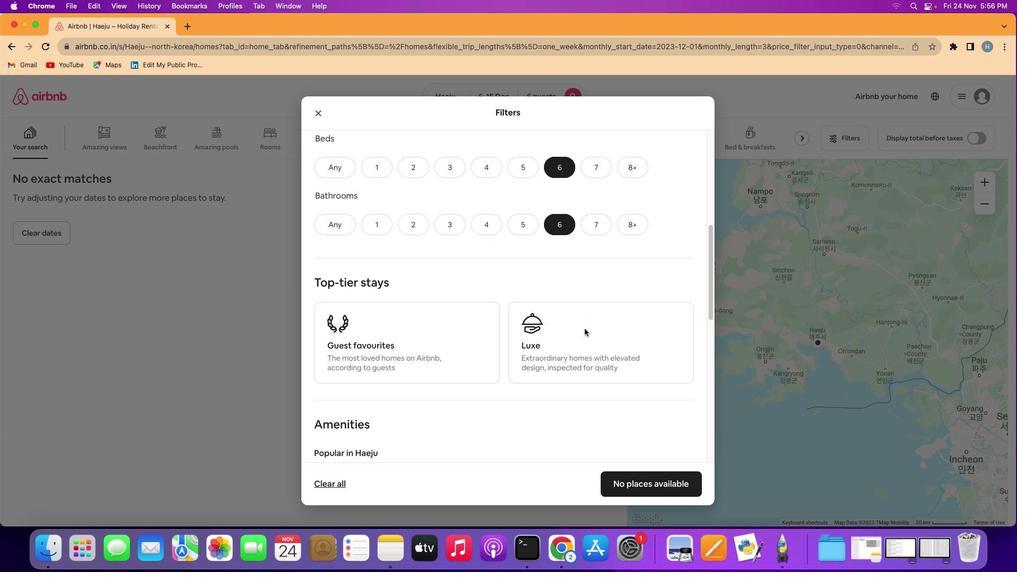 
Action: Mouse scrolled (585, 329) with delta (0, 0)
Screenshot: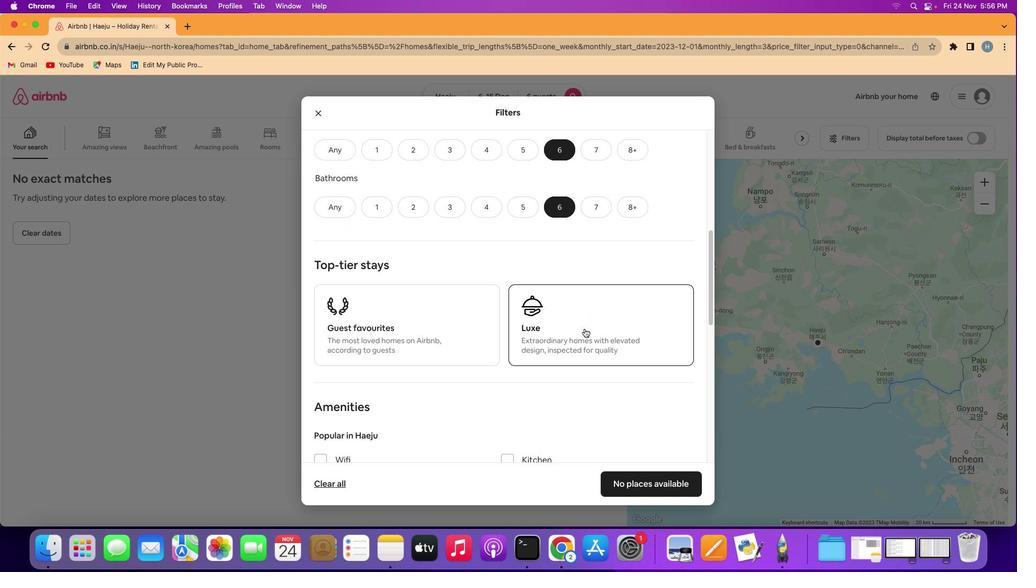
Action: Mouse scrolled (585, 329) with delta (0, 0)
Screenshot: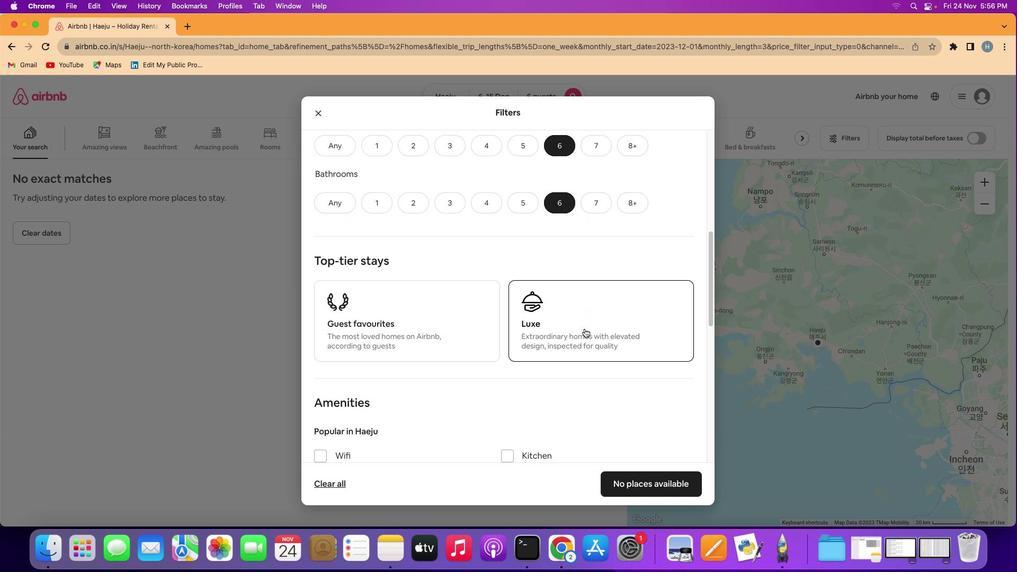 
Action: Mouse scrolled (585, 329) with delta (0, 0)
Screenshot: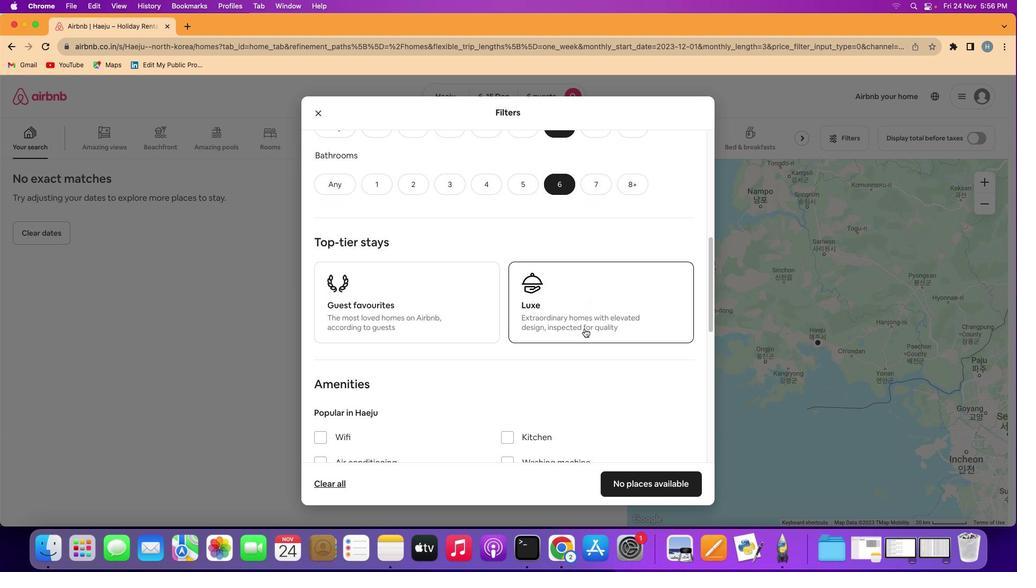 
Action: Mouse scrolled (585, 329) with delta (0, 0)
Screenshot: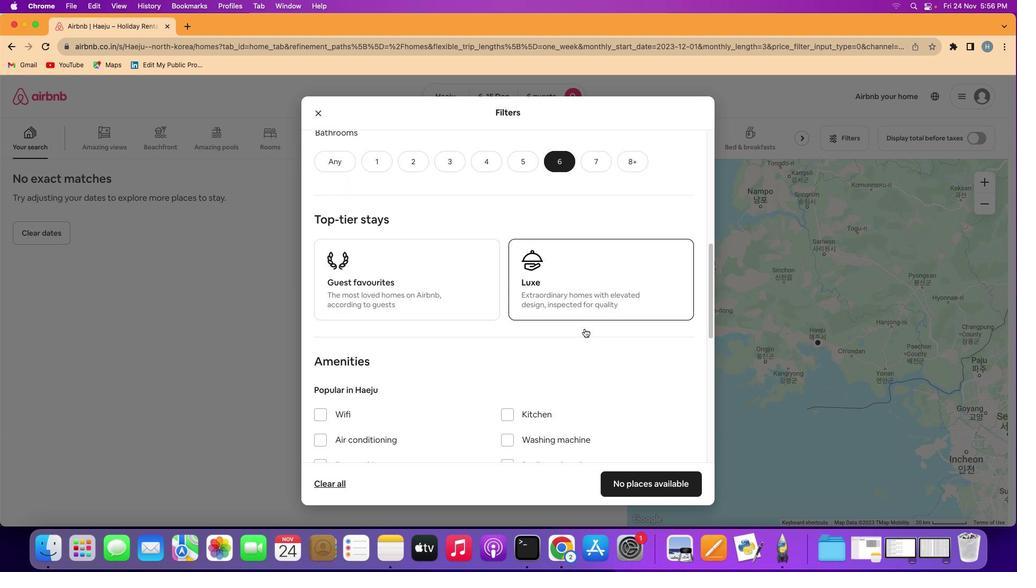 
Action: Mouse scrolled (585, 329) with delta (0, 0)
Screenshot: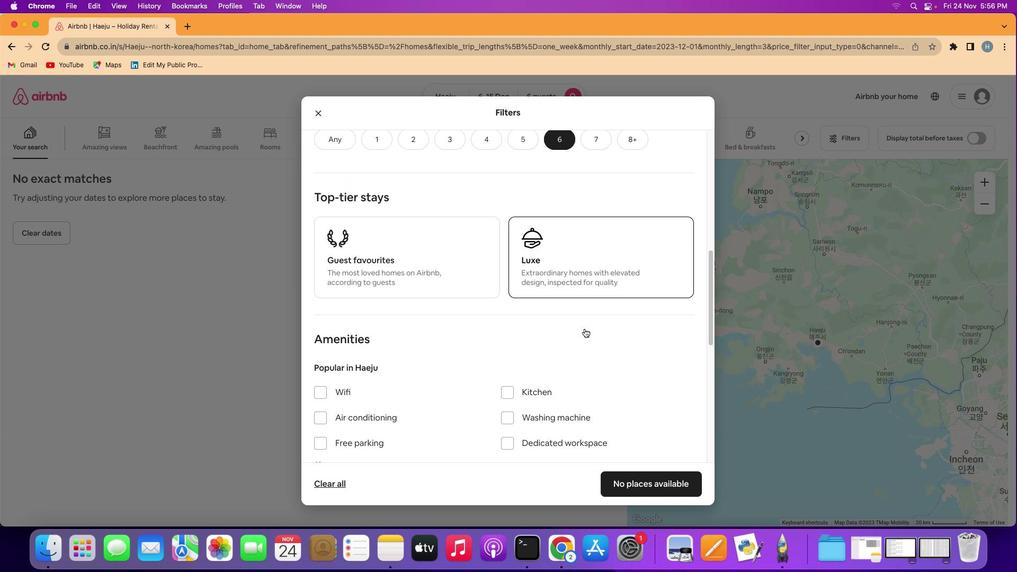 
Action: Mouse scrolled (585, 329) with delta (0, -1)
Screenshot: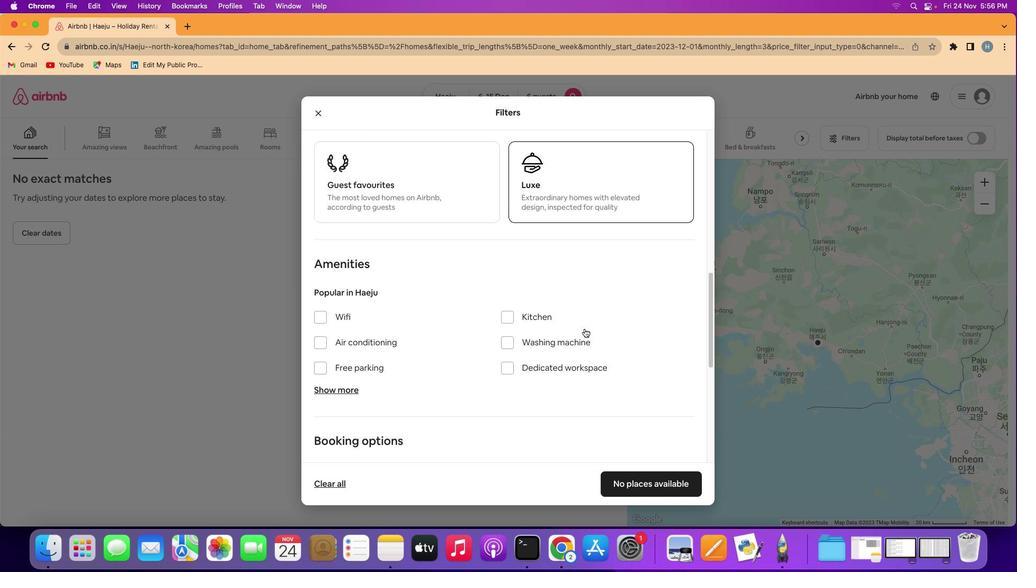 
Action: Mouse scrolled (585, 329) with delta (0, -1)
Screenshot: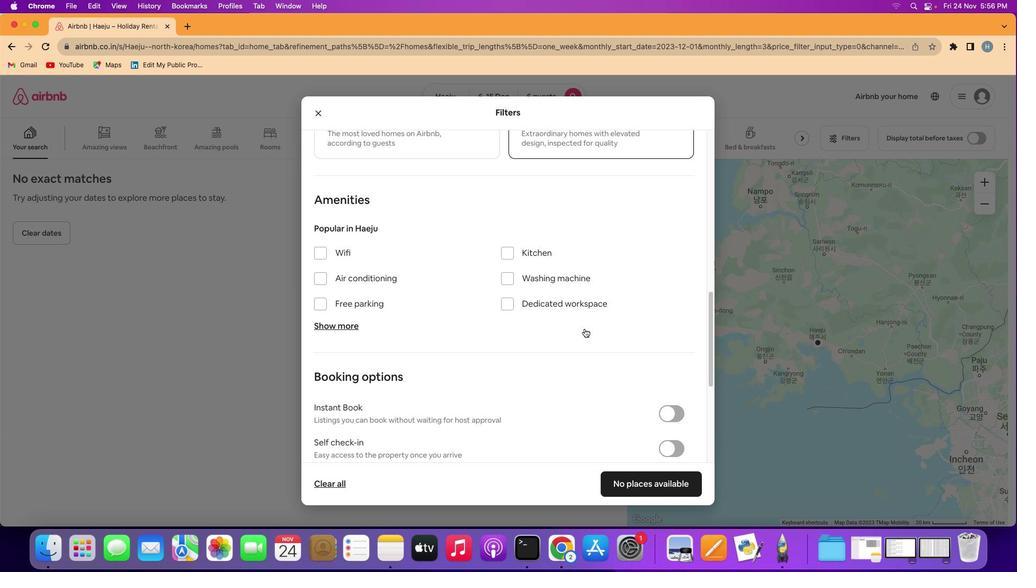 
Action: Mouse scrolled (585, 329) with delta (0, -1)
Screenshot: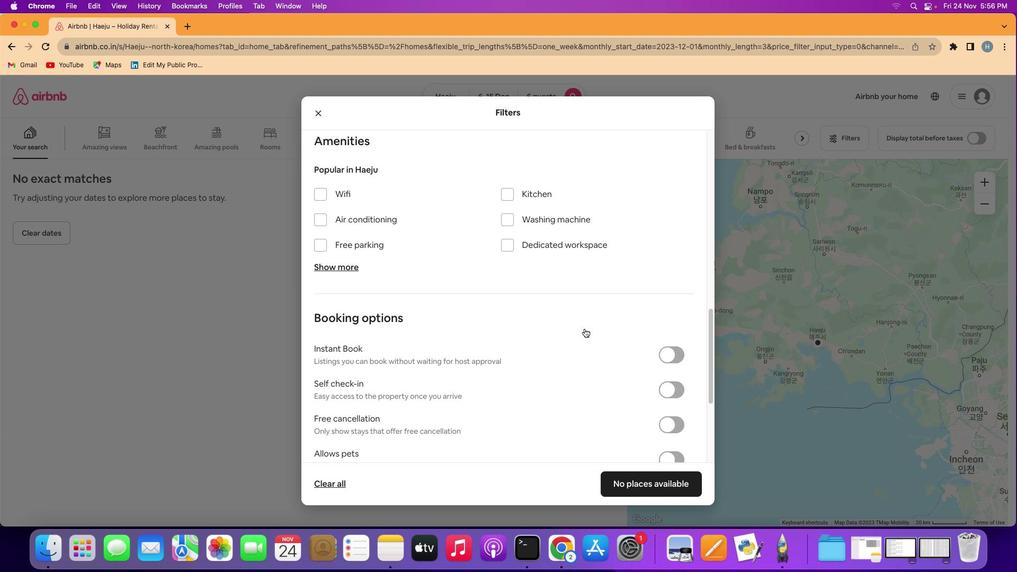 
Action: Mouse scrolled (585, 329) with delta (0, 0)
Screenshot: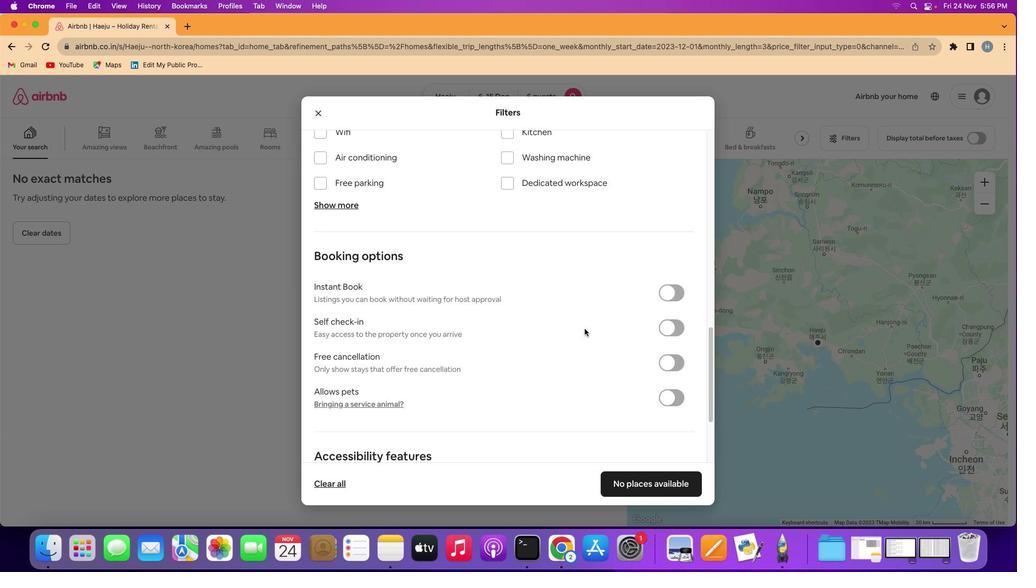 
Action: Mouse scrolled (585, 329) with delta (0, -1)
Screenshot: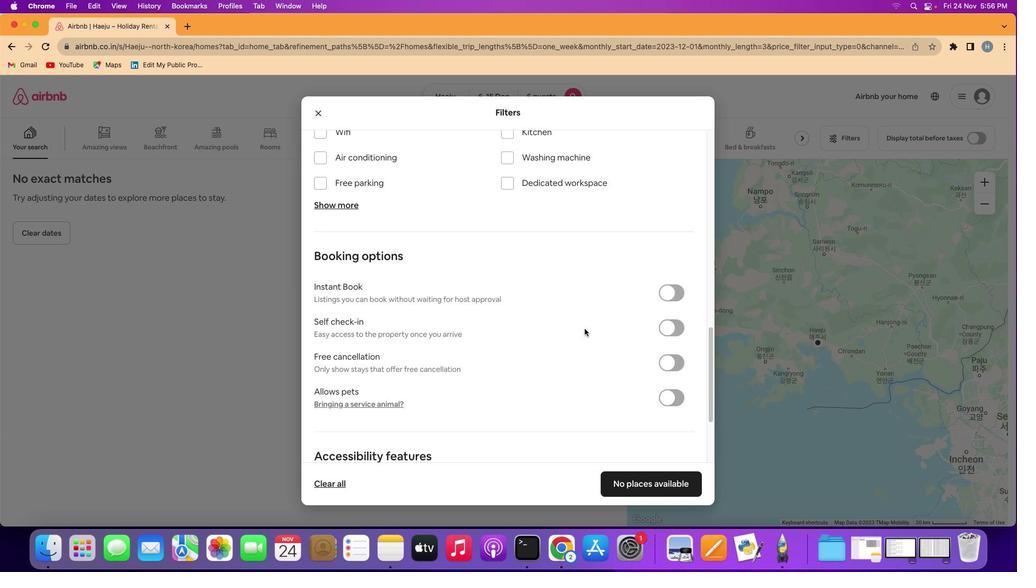 
Action: Mouse moved to (561, 280)
Screenshot: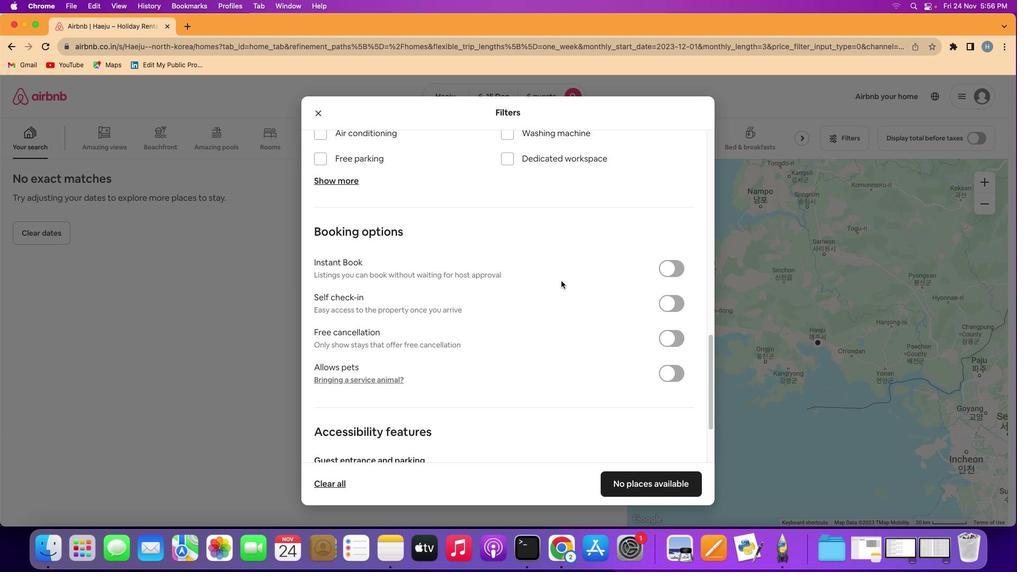 
Action: Mouse scrolled (561, 280) with delta (0, 0)
Screenshot: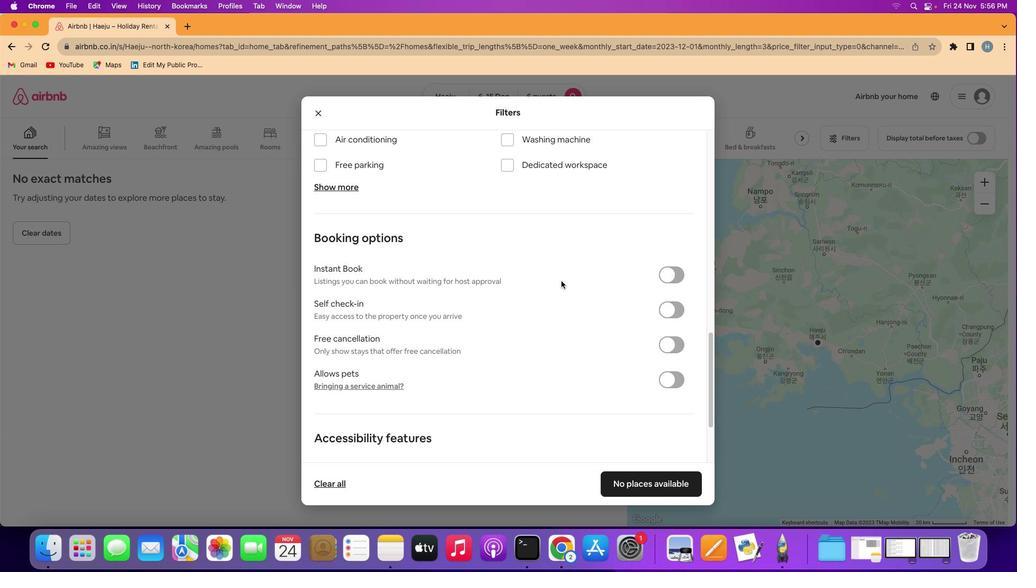 
Action: Mouse scrolled (561, 280) with delta (0, 0)
Screenshot: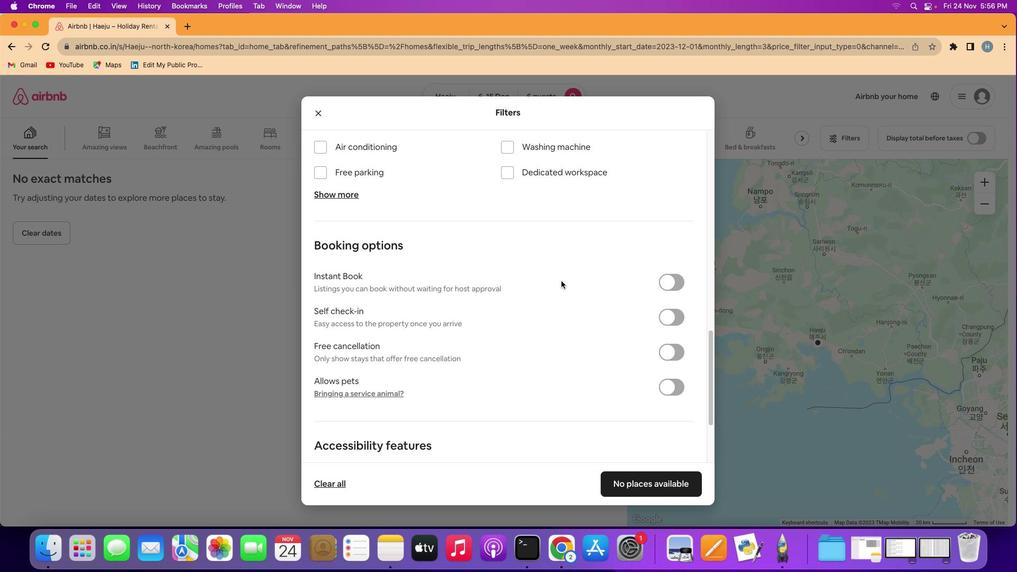 
Action: Mouse scrolled (561, 280) with delta (0, 0)
Screenshot: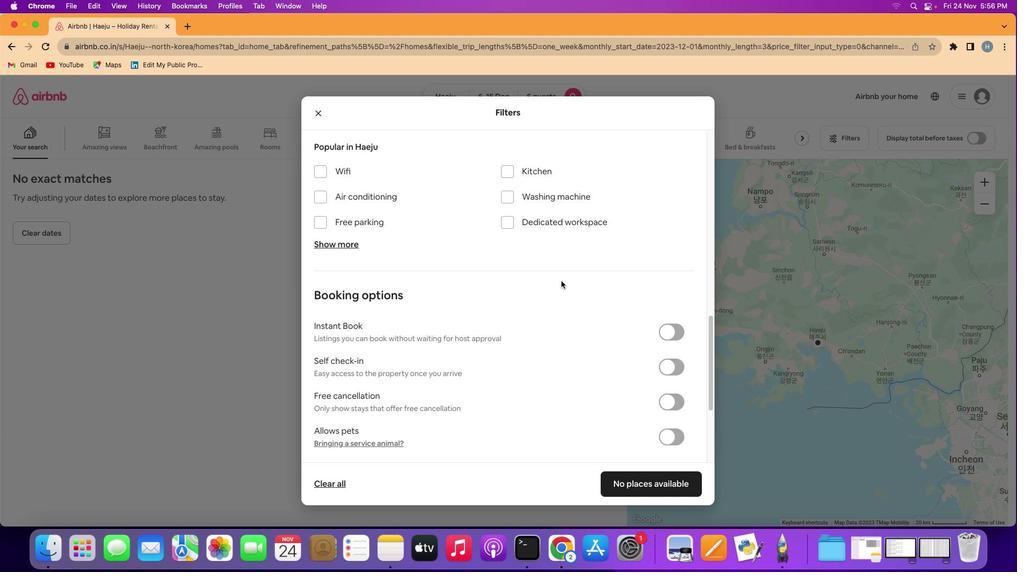 
Action: Mouse scrolled (561, 280) with delta (0, 0)
Screenshot: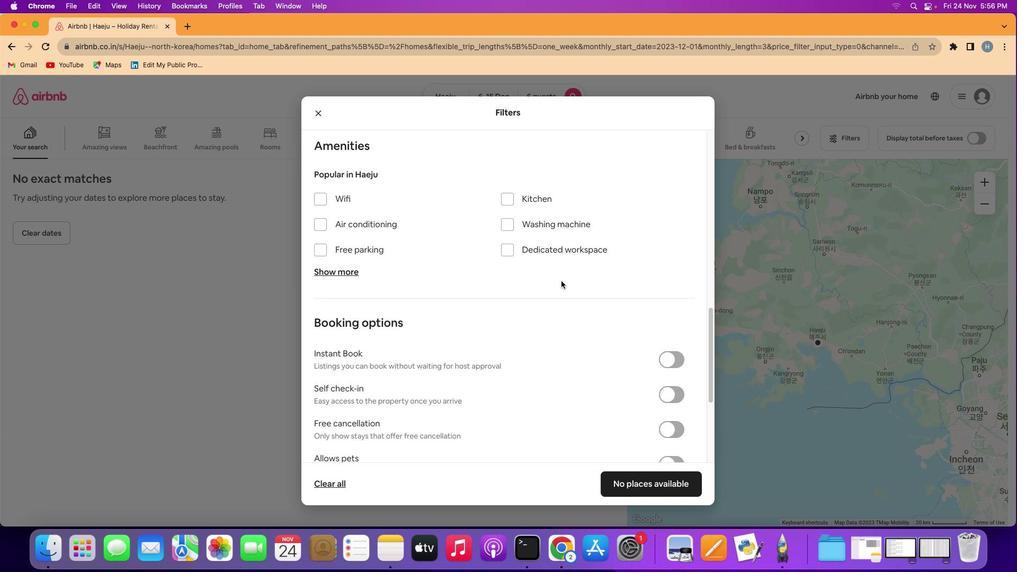 
Action: Mouse scrolled (561, 280) with delta (0, 1)
Screenshot: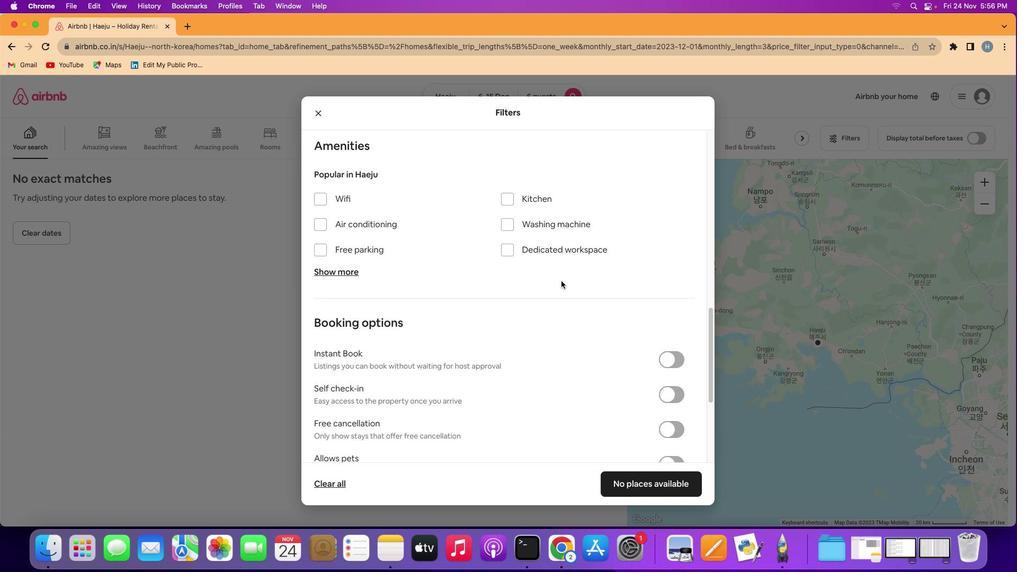 
Action: Mouse scrolled (561, 280) with delta (0, 0)
Screenshot: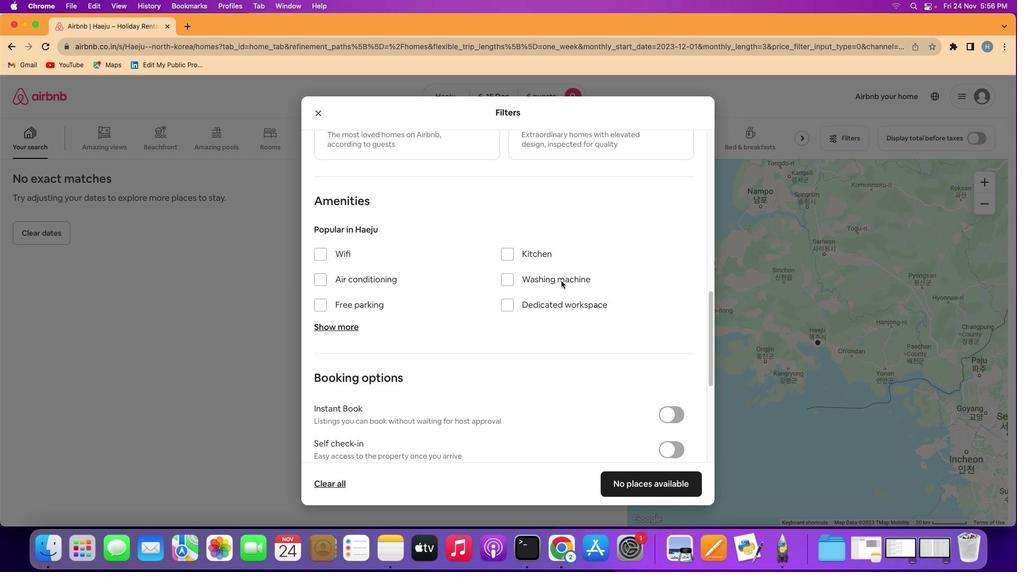 
Action: Mouse scrolled (561, 280) with delta (0, 0)
Screenshot: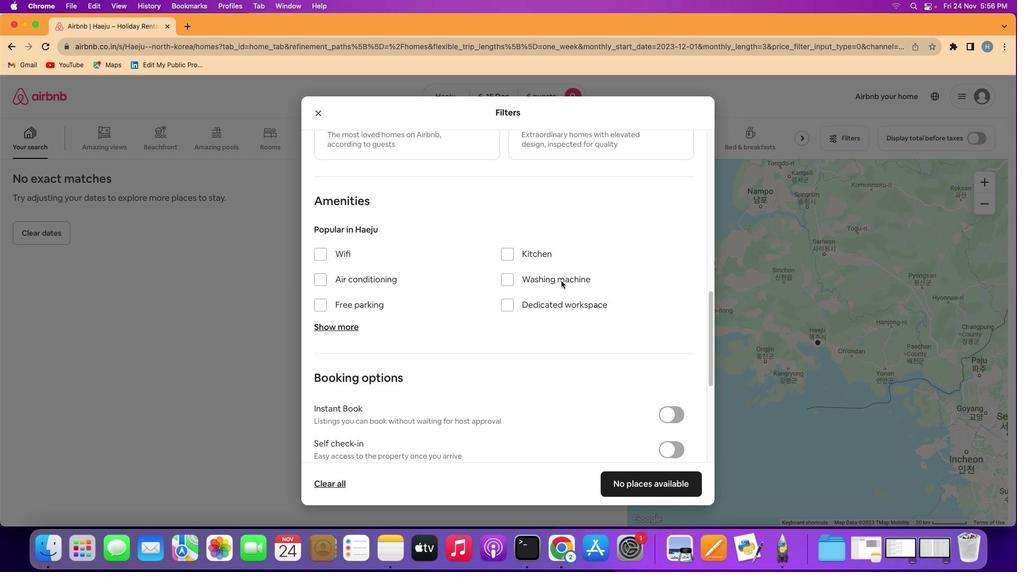 
Action: Mouse scrolled (561, 280) with delta (0, 1)
Screenshot: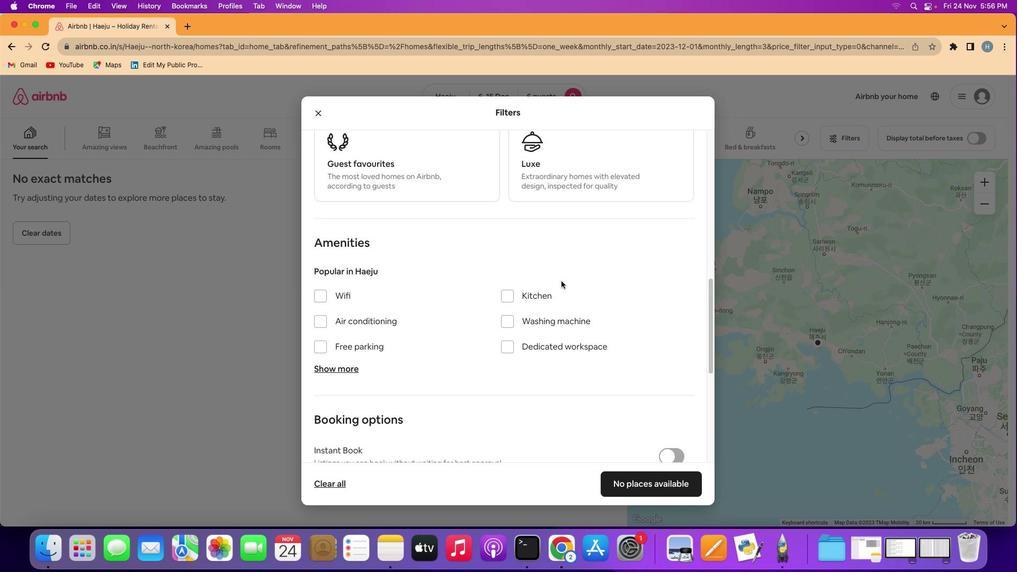 
Action: Mouse moved to (321, 307)
Screenshot: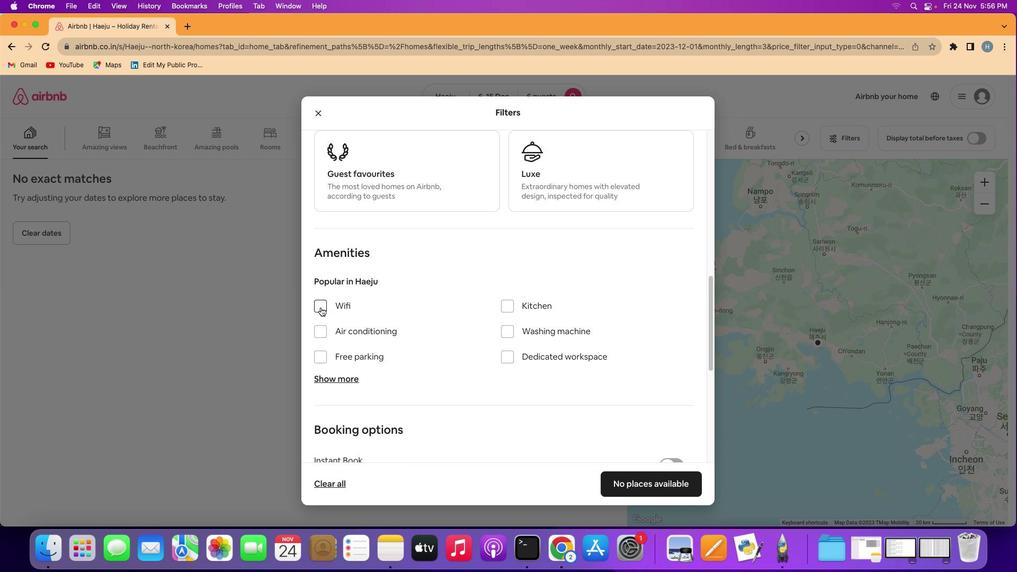 
Action: Mouse pressed left at (321, 307)
Screenshot: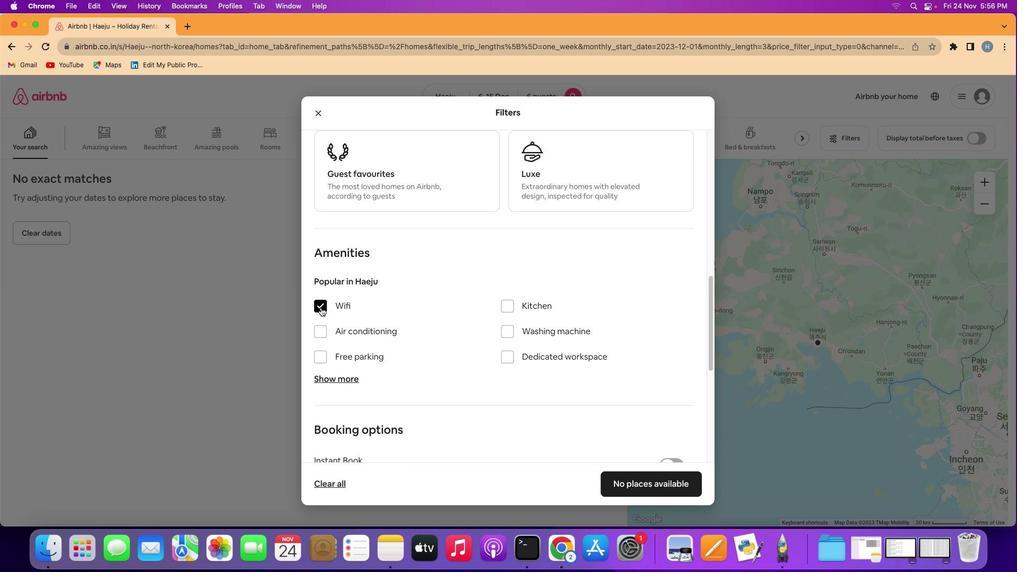 
Action: Mouse moved to (339, 377)
Screenshot: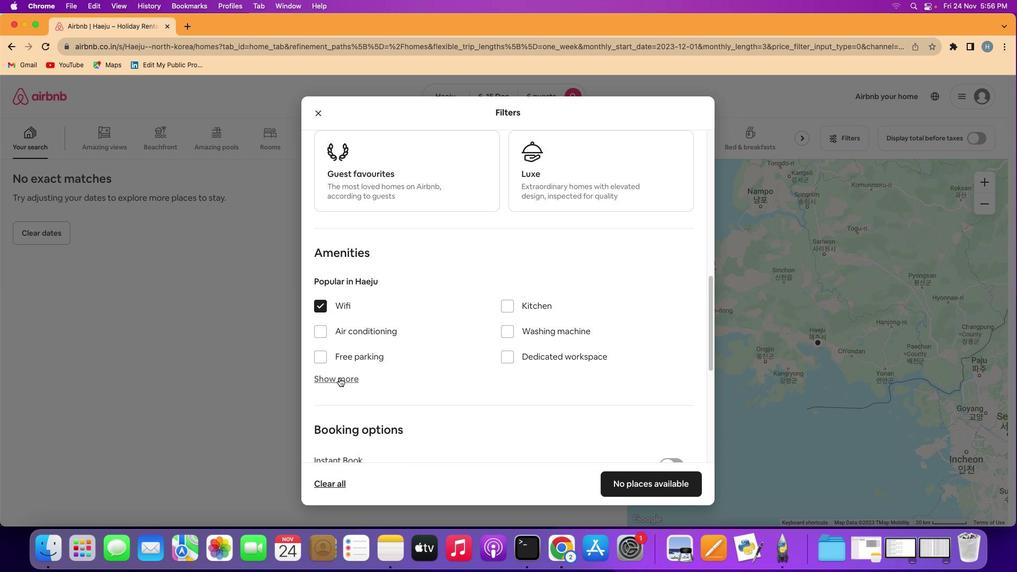 
Action: Mouse pressed left at (339, 377)
Screenshot: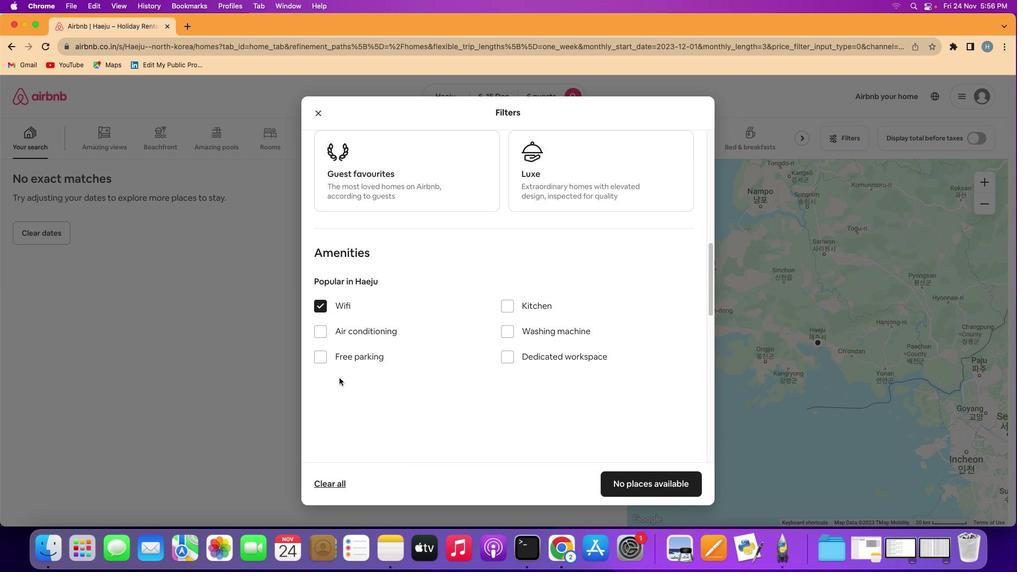 
Action: Mouse moved to (490, 426)
Screenshot: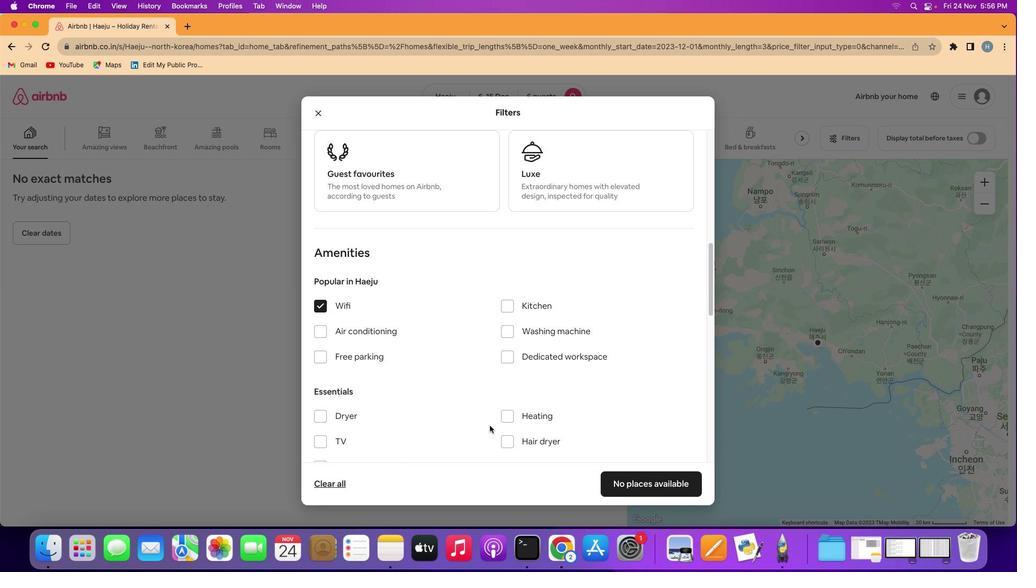 
Action: Mouse scrolled (490, 426) with delta (0, 0)
Screenshot: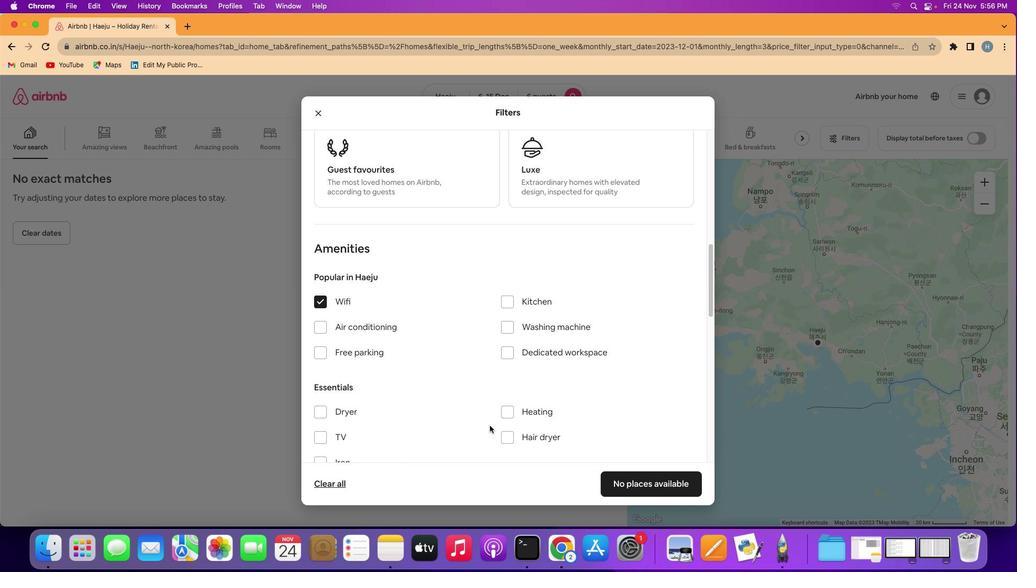 
Action: Mouse scrolled (490, 426) with delta (0, 0)
Screenshot: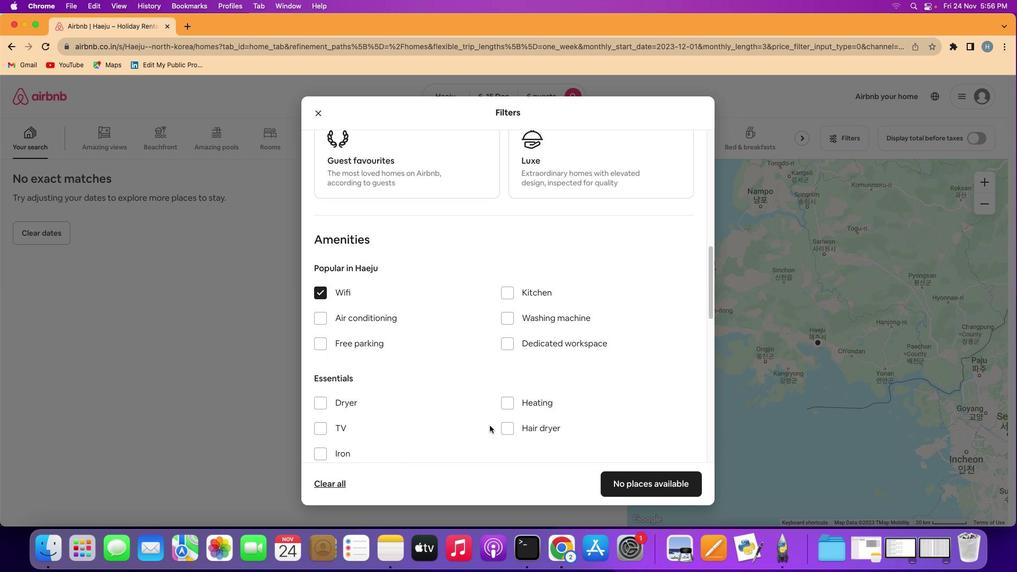 
Action: Mouse moved to (324, 422)
Screenshot: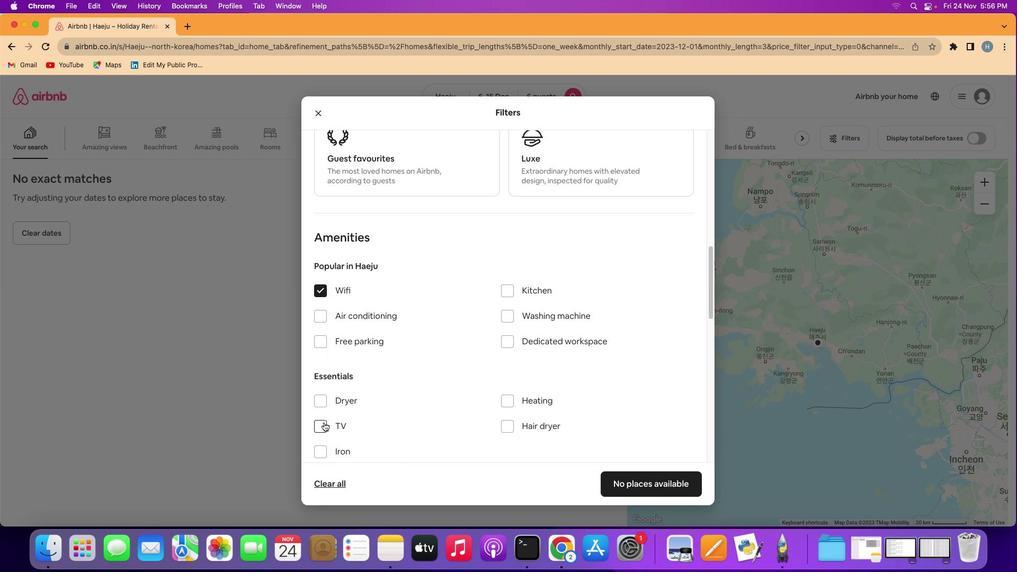 
Action: Mouse pressed left at (324, 422)
Screenshot: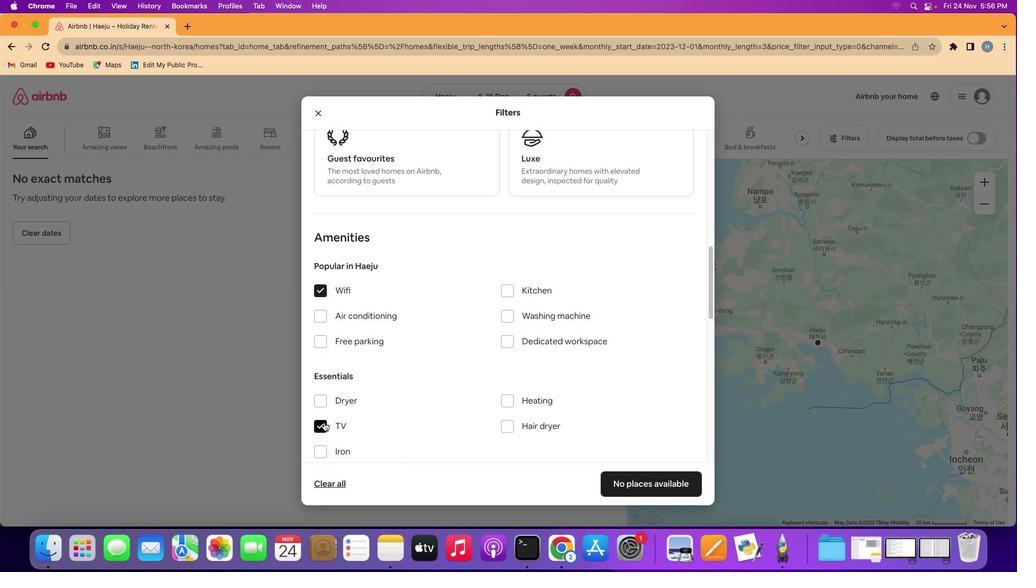 
Action: Mouse moved to (439, 409)
Screenshot: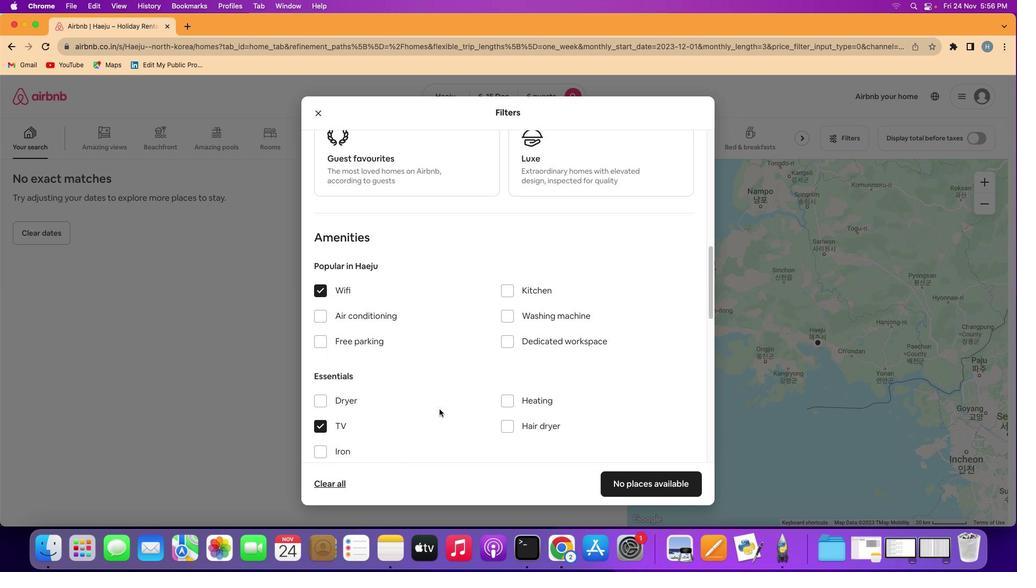 
Action: Mouse scrolled (439, 409) with delta (0, 0)
Screenshot: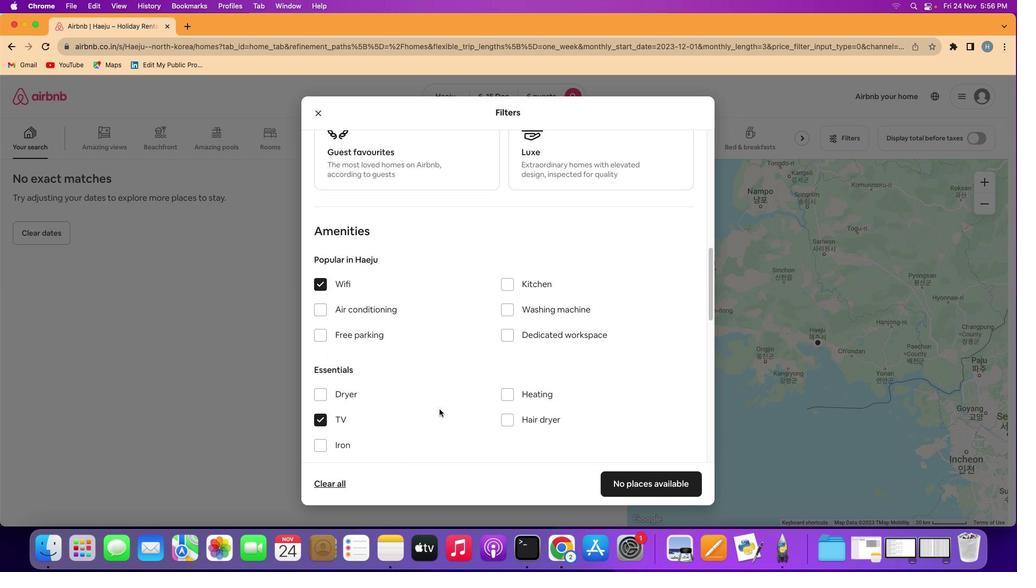 
Action: Mouse scrolled (439, 409) with delta (0, 0)
Screenshot: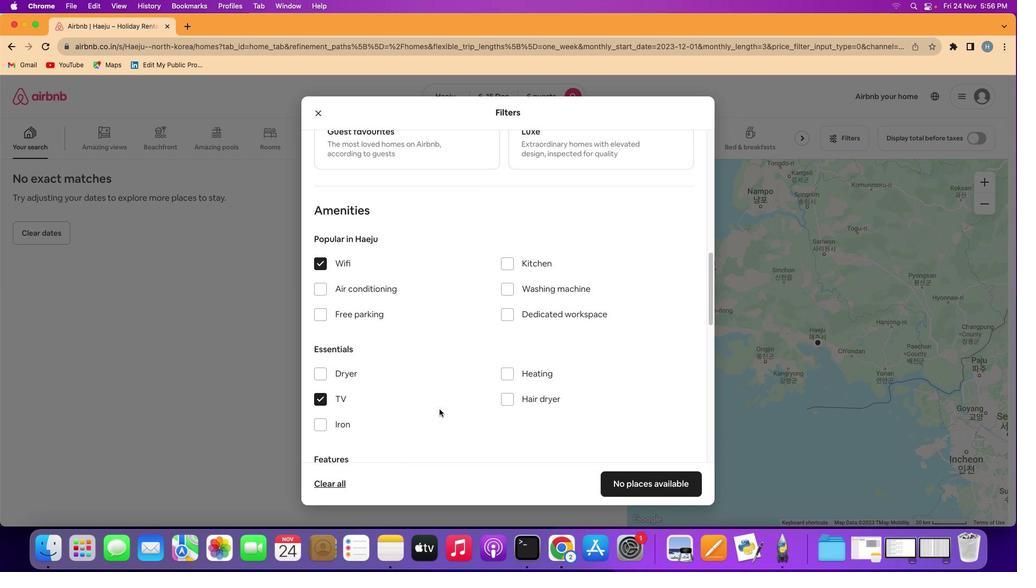 
Action: Mouse scrolled (439, 409) with delta (0, 0)
Screenshot: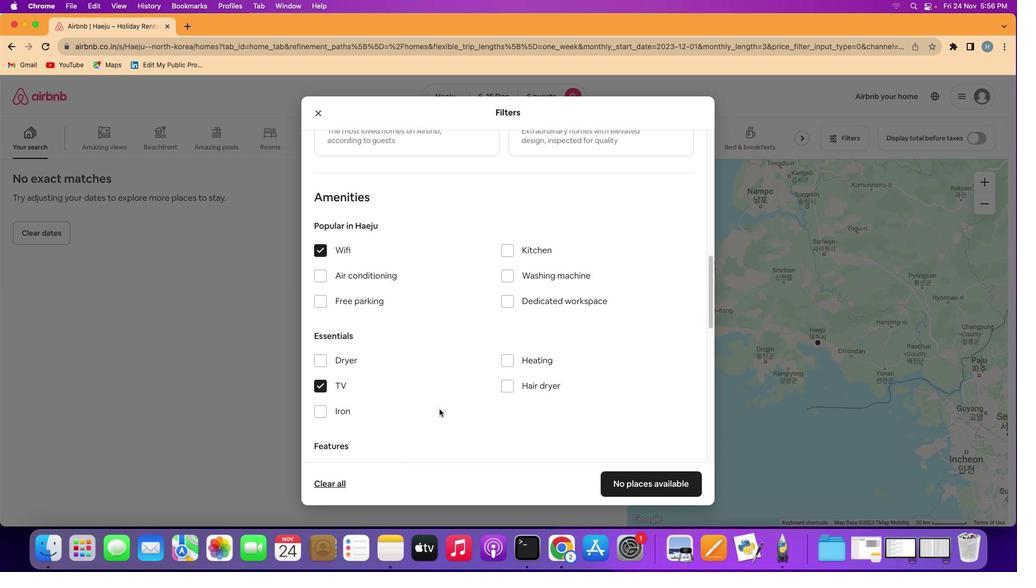 
Action: Mouse scrolled (439, 409) with delta (0, 0)
Screenshot: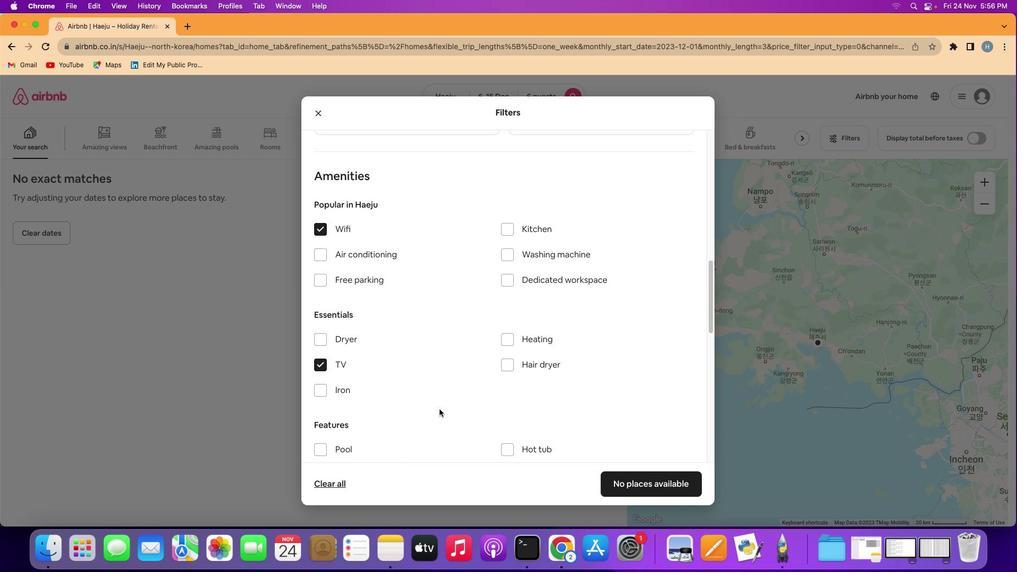 
Action: Mouse scrolled (439, 409) with delta (0, 0)
Screenshot: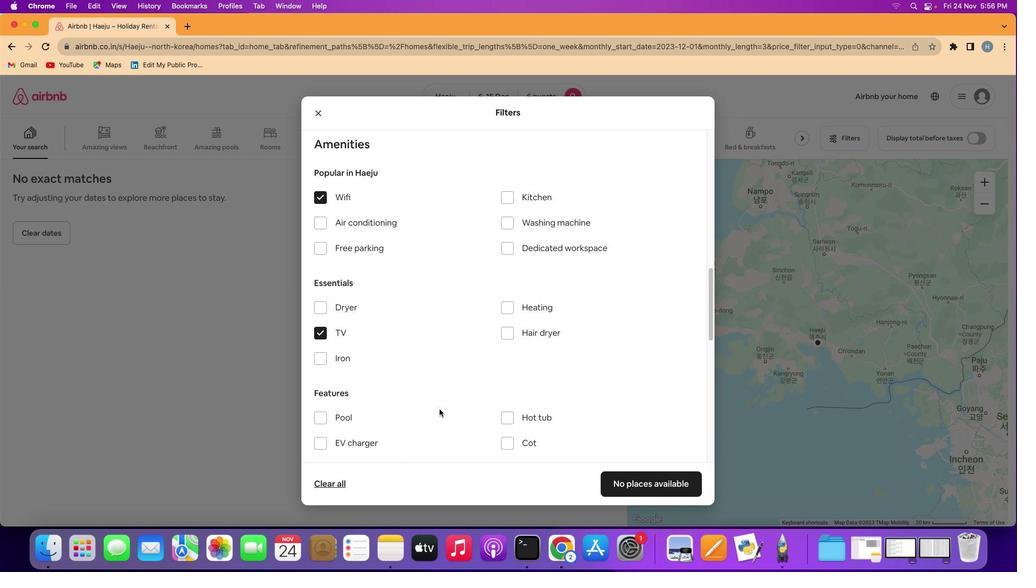 
Action: Mouse scrolled (439, 409) with delta (0, -1)
Screenshot: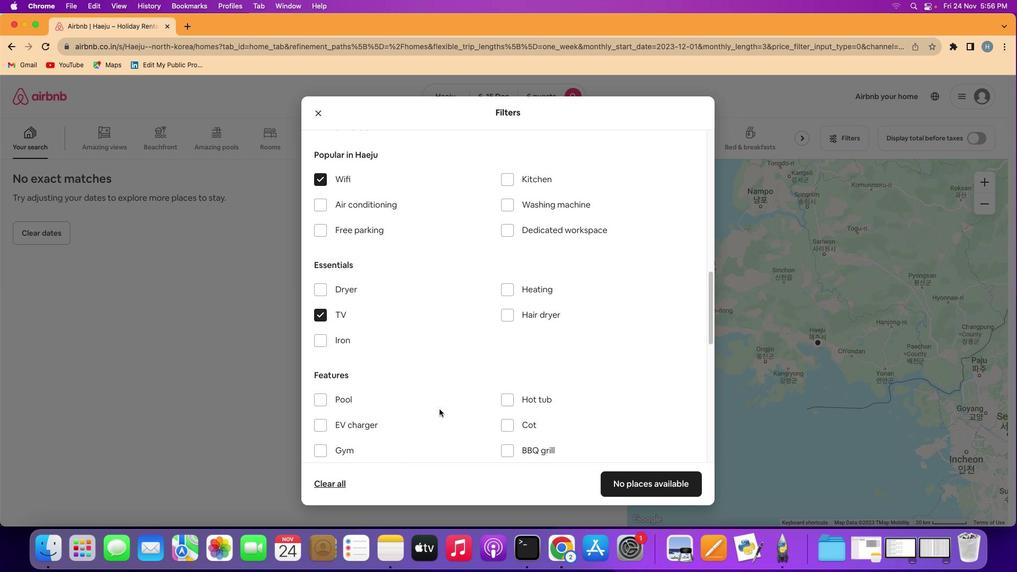 
Action: Mouse scrolled (439, 409) with delta (0, -1)
Screenshot: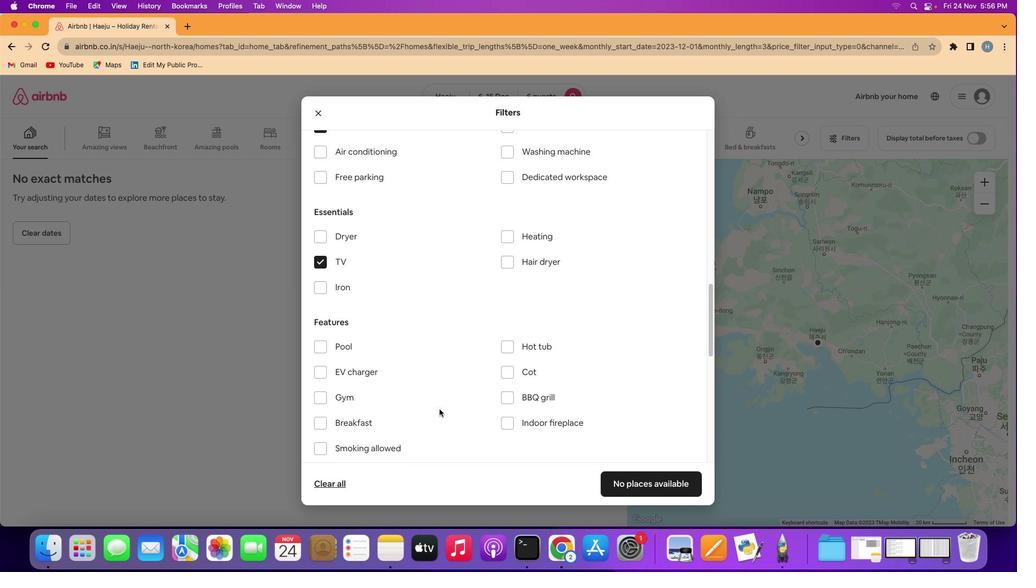 
Action: Mouse moved to (320, 167)
Screenshot: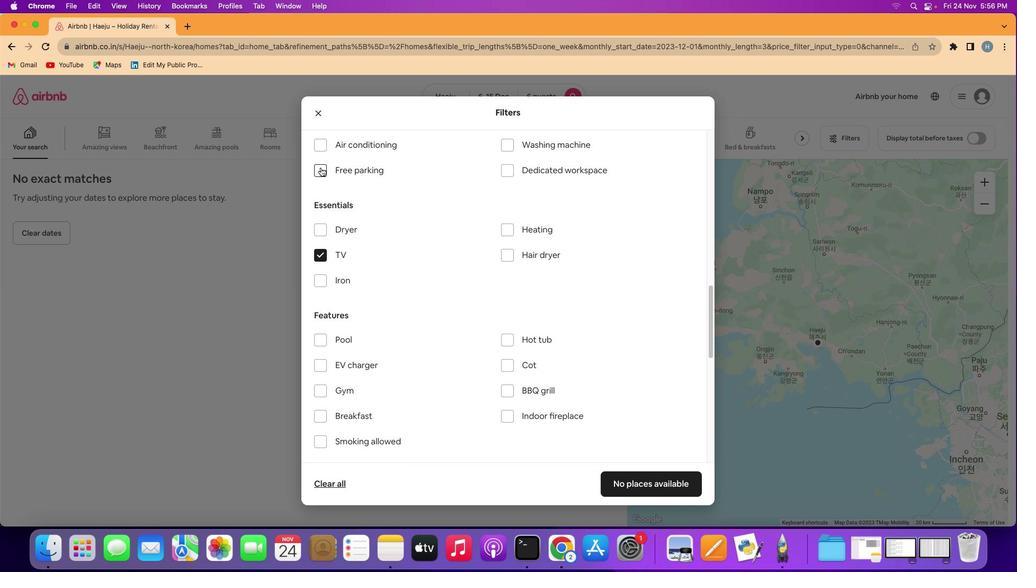 
Action: Mouse pressed left at (320, 167)
Screenshot: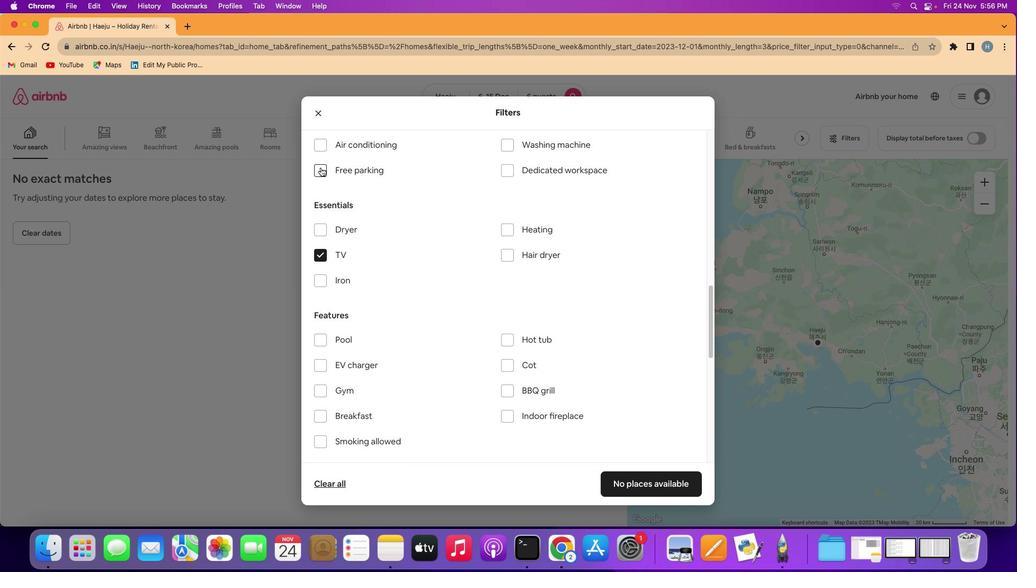 
Action: Mouse moved to (438, 262)
Screenshot: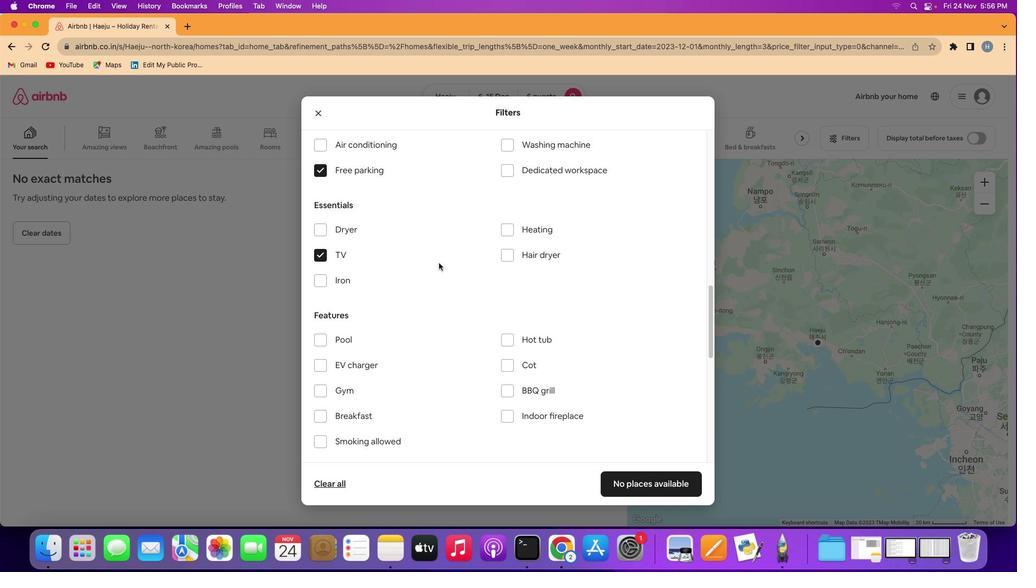 
Action: Mouse scrolled (438, 262) with delta (0, 0)
Screenshot: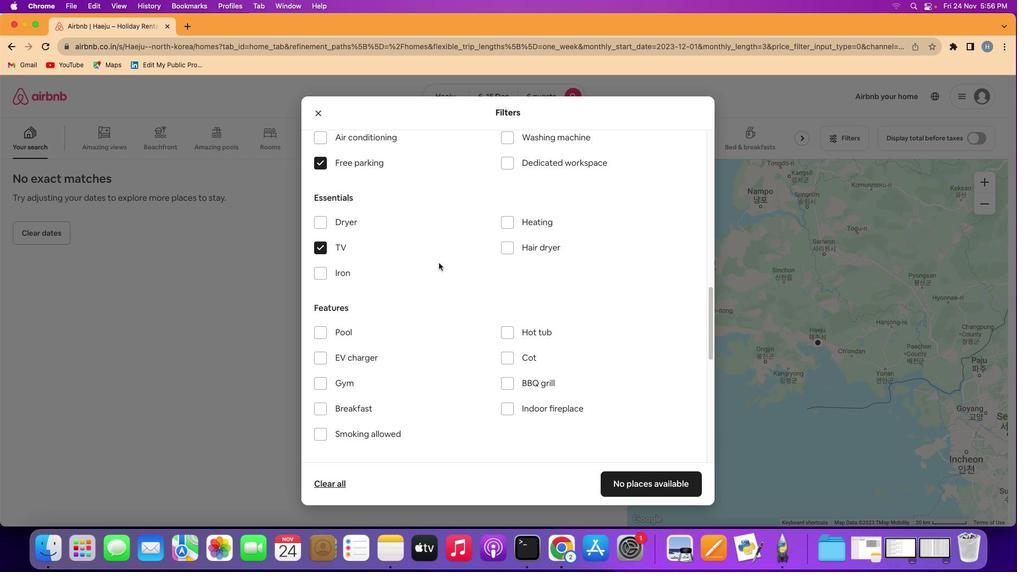 
Action: Mouse scrolled (438, 262) with delta (0, 0)
Screenshot: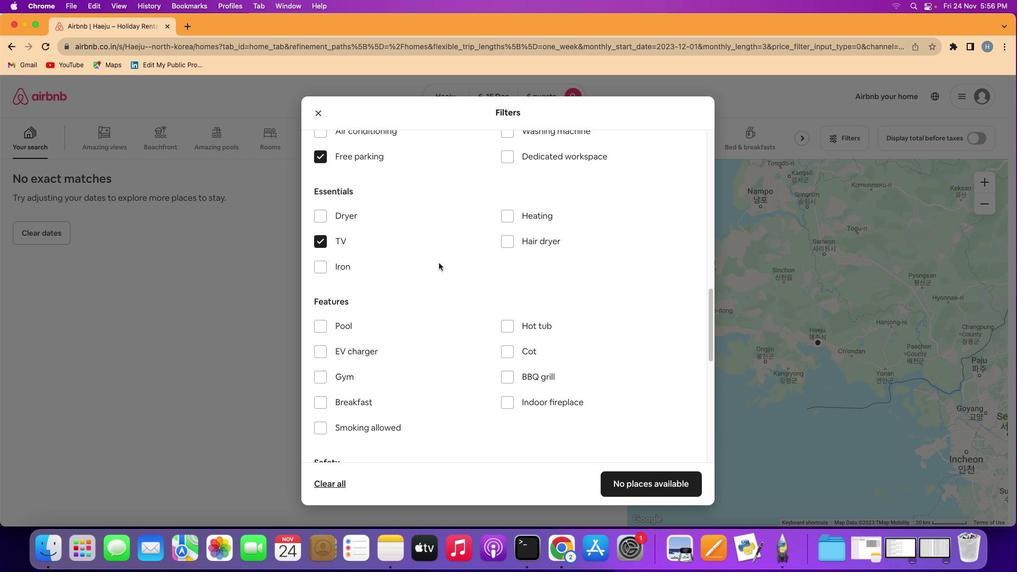 
Action: Mouse moved to (438, 263)
Screenshot: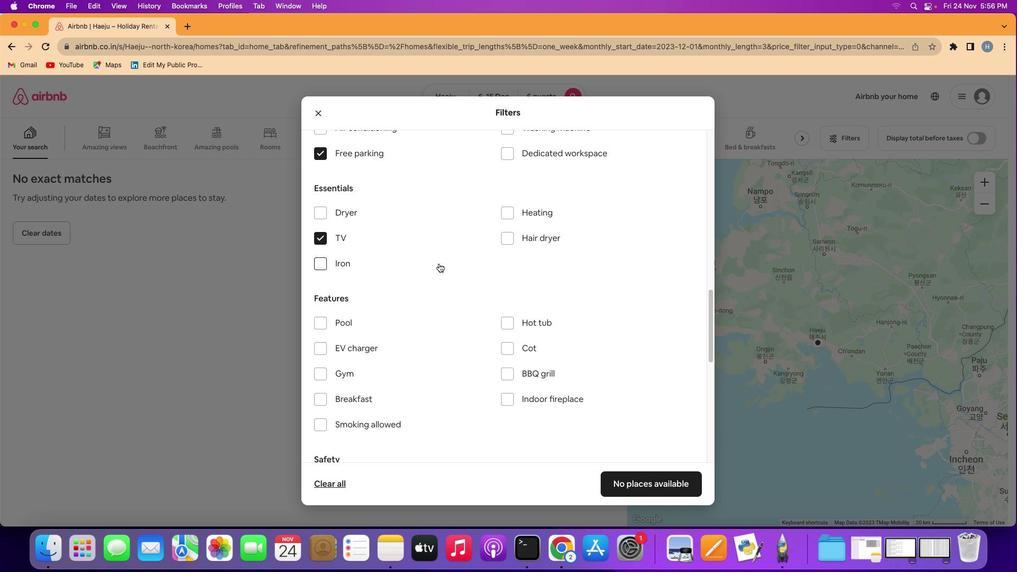 
Action: Mouse scrolled (438, 263) with delta (0, 0)
Screenshot: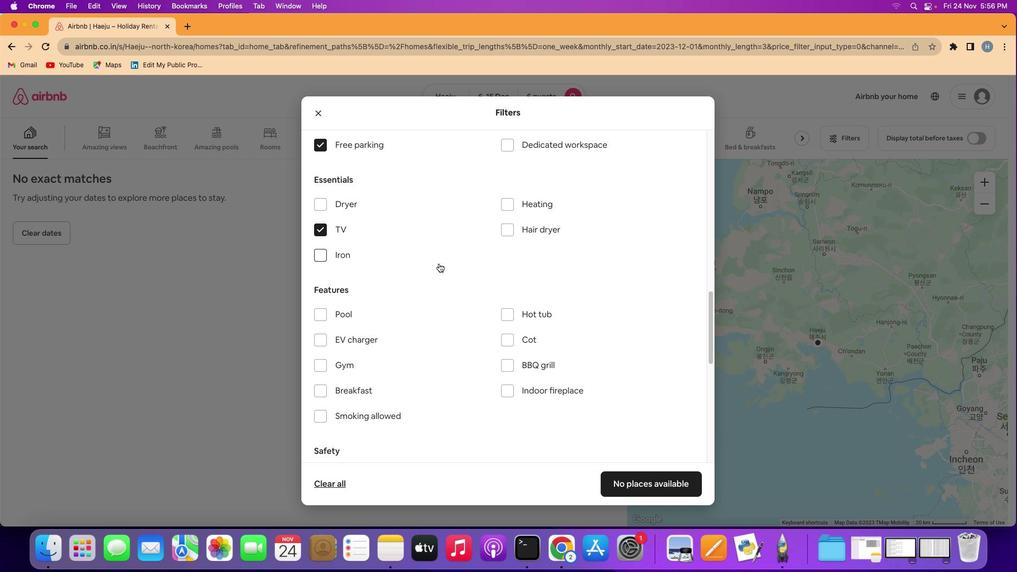 
Action: Mouse scrolled (438, 263) with delta (0, 0)
Screenshot: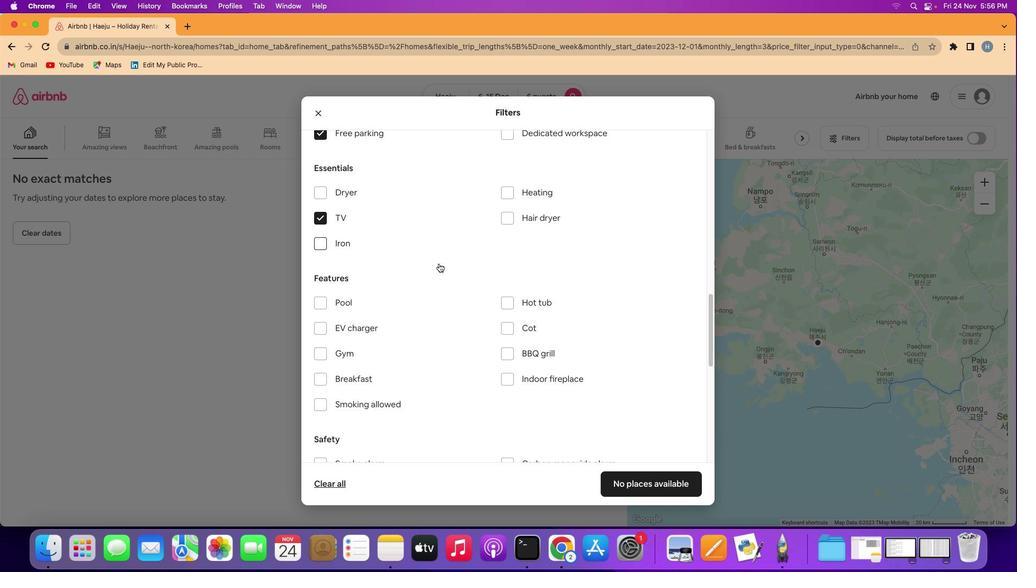 
Action: Mouse scrolled (438, 263) with delta (0, -1)
Screenshot: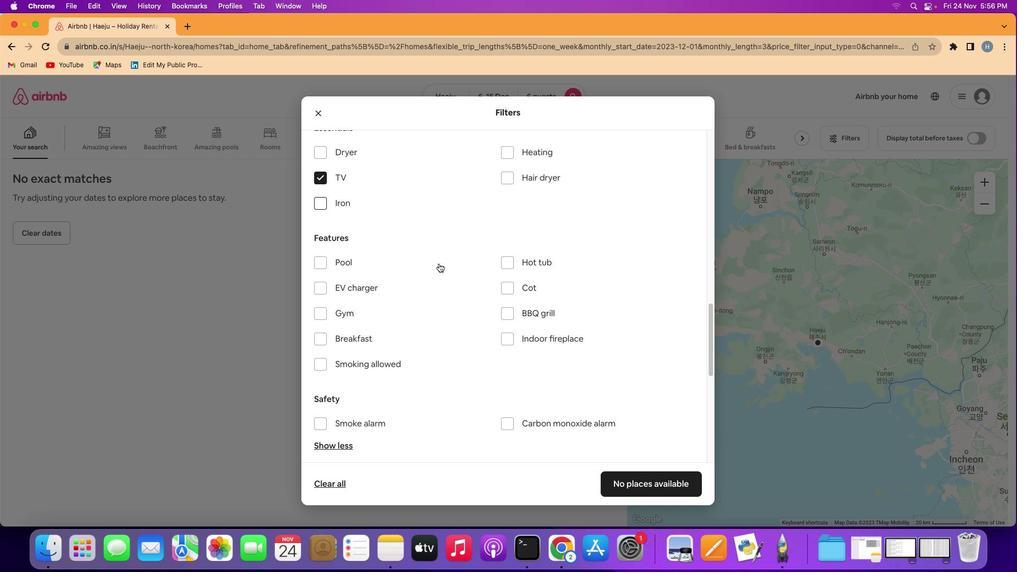
Action: Mouse scrolled (438, 263) with delta (0, -1)
Screenshot: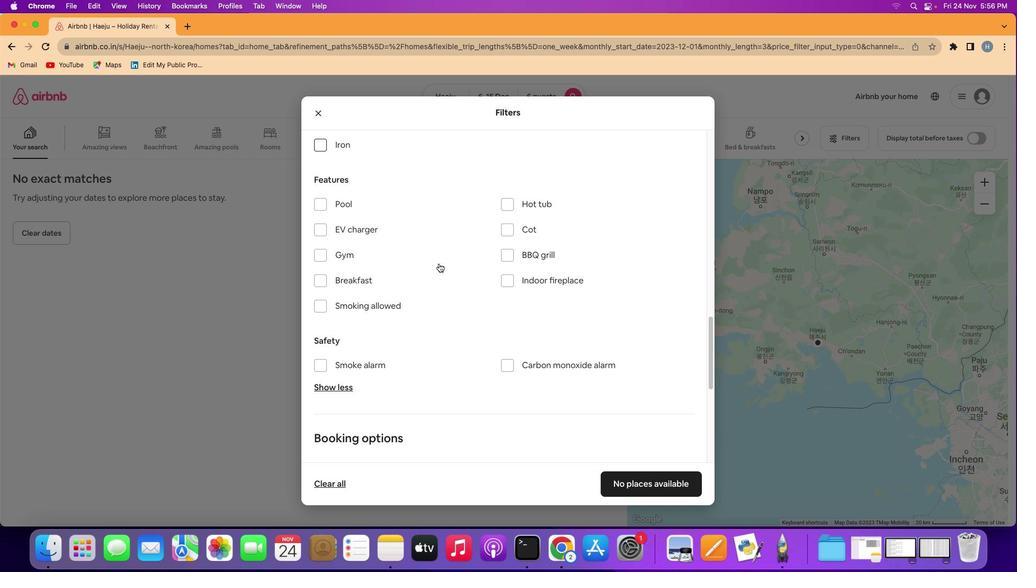
Action: Mouse scrolled (438, 263) with delta (0, 0)
Screenshot: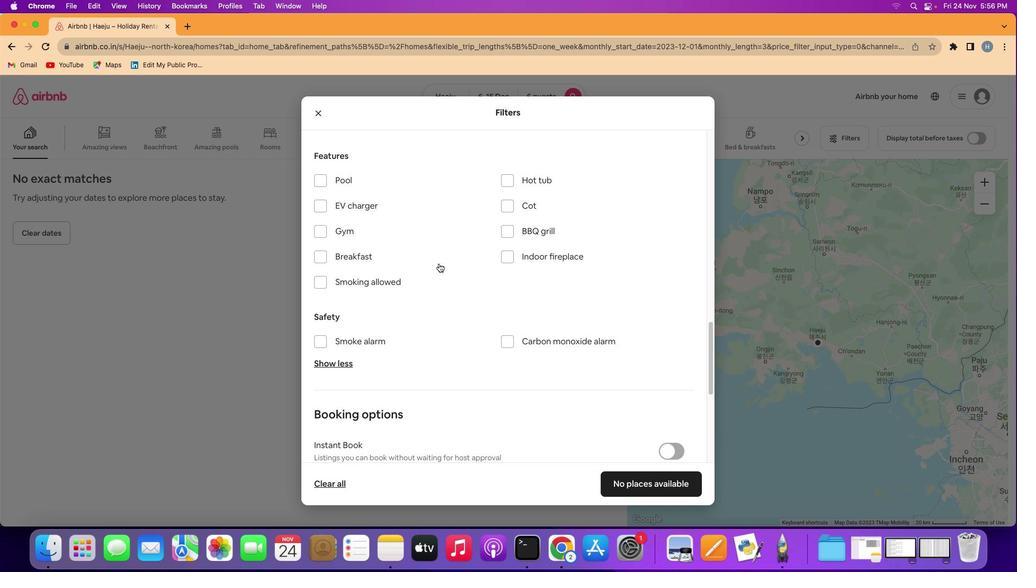 
Action: Mouse scrolled (438, 263) with delta (0, 0)
Screenshot: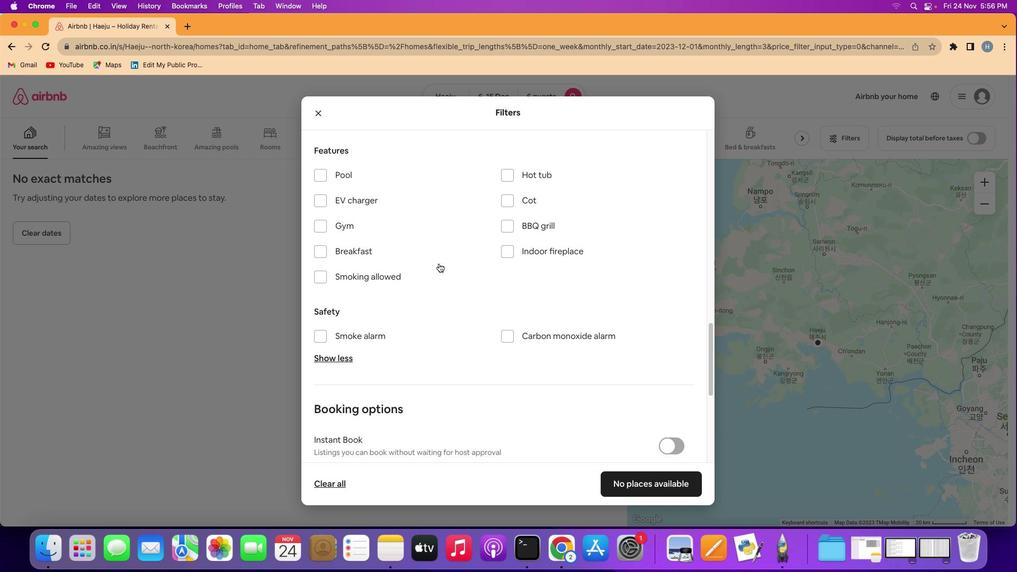 
Action: Mouse scrolled (438, 263) with delta (0, 0)
Screenshot: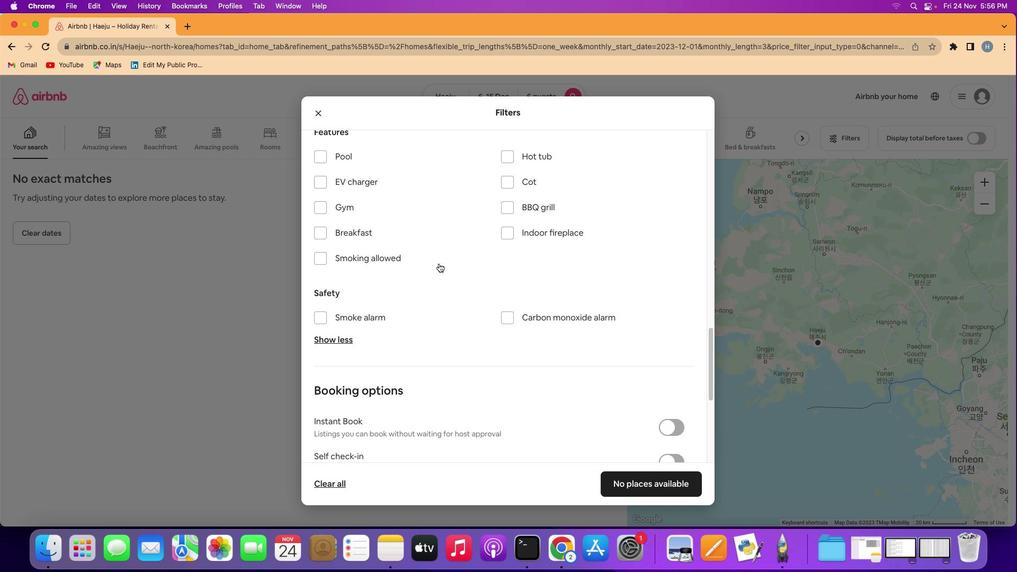 
Action: Mouse scrolled (438, 263) with delta (0, 0)
Screenshot: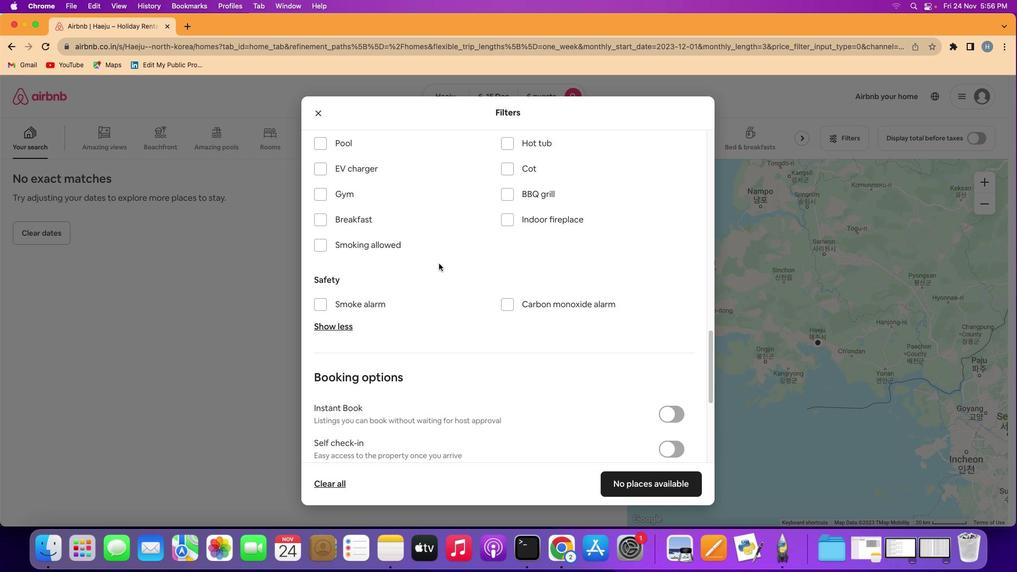 
Action: Mouse scrolled (438, 263) with delta (0, 0)
Screenshot: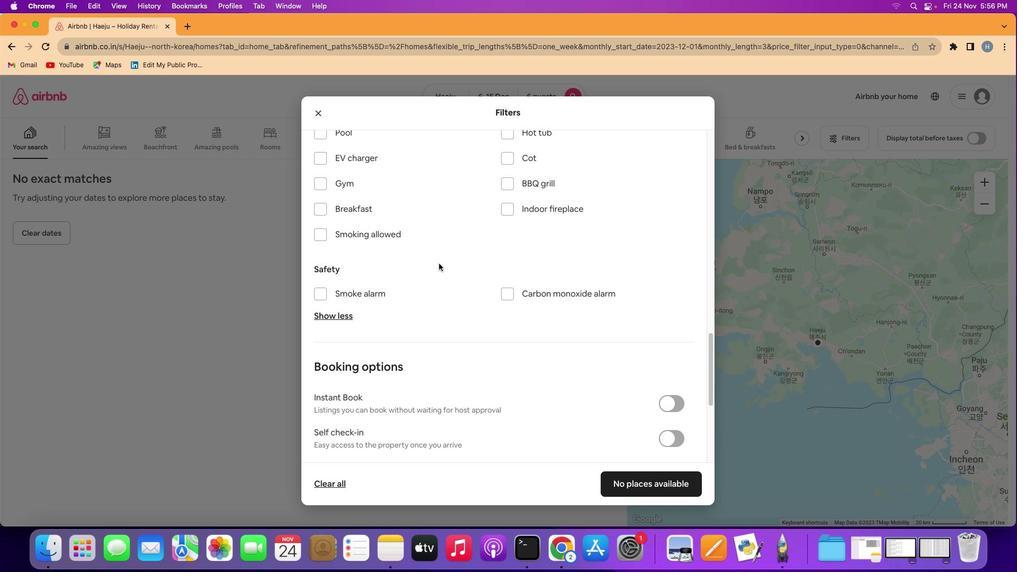 
Action: Mouse scrolled (438, 263) with delta (0, 0)
Screenshot: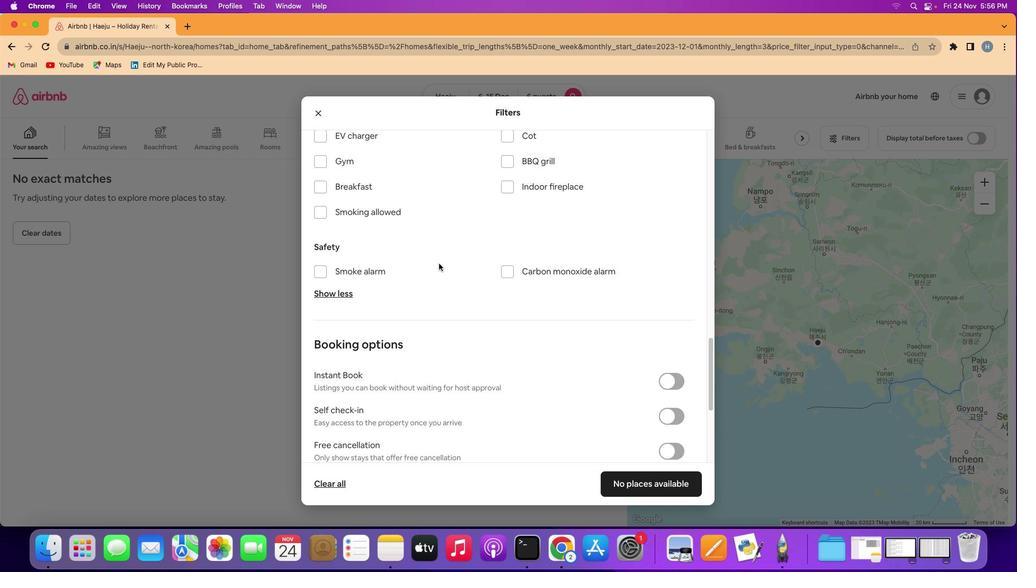 
Action: Mouse moved to (317, 156)
Screenshot: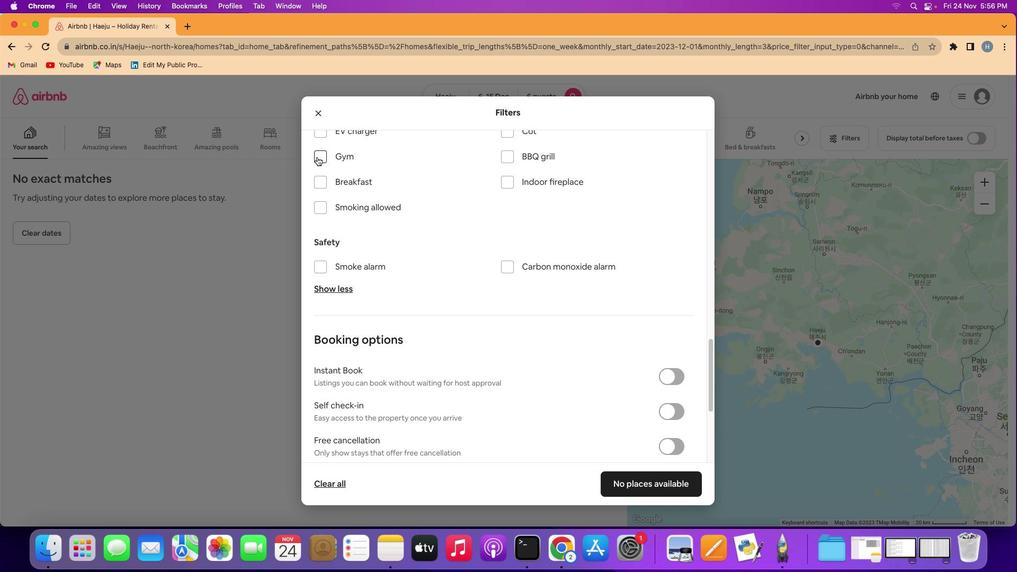 
Action: Mouse pressed left at (317, 156)
Screenshot: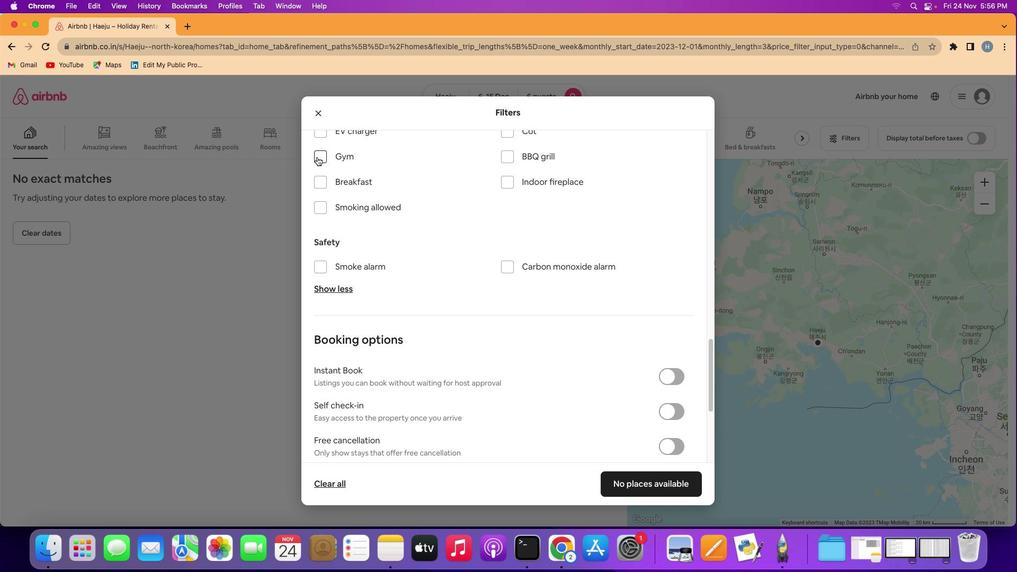 
Action: Mouse moved to (320, 183)
Screenshot: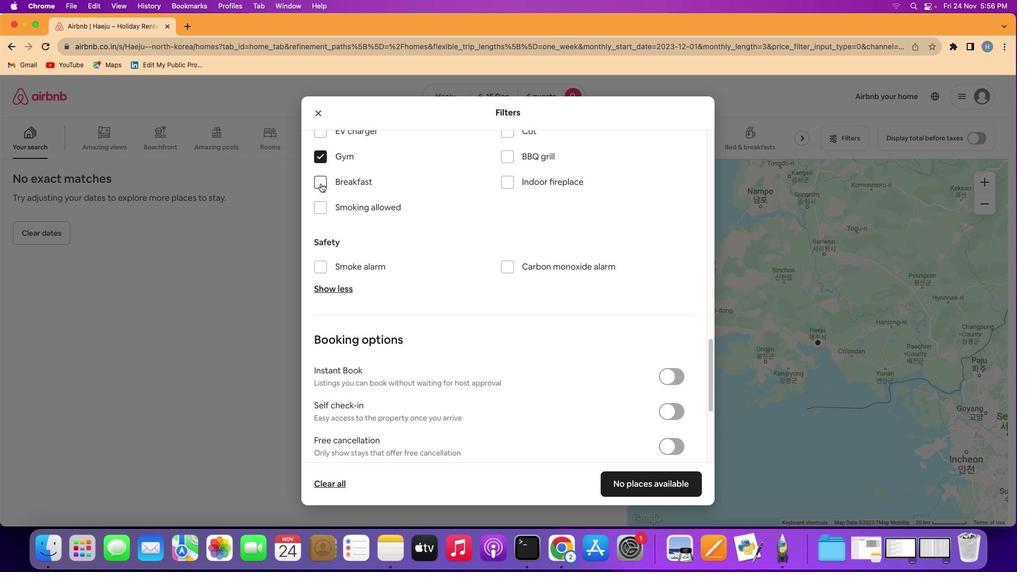 
Action: Mouse pressed left at (320, 183)
Screenshot: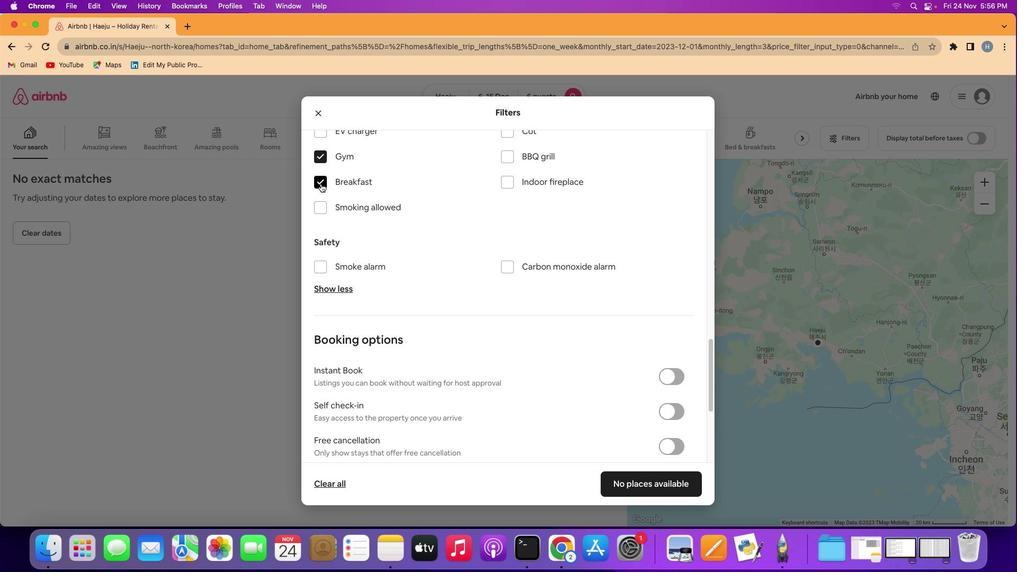 
Action: Mouse moved to (479, 300)
Screenshot: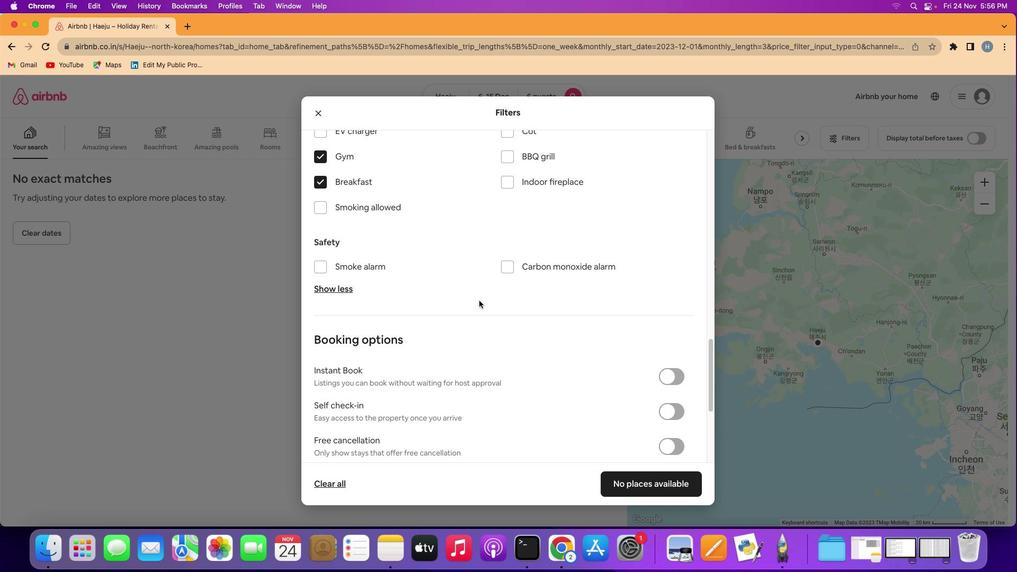 
Action: Mouse scrolled (479, 300) with delta (0, 0)
Screenshot: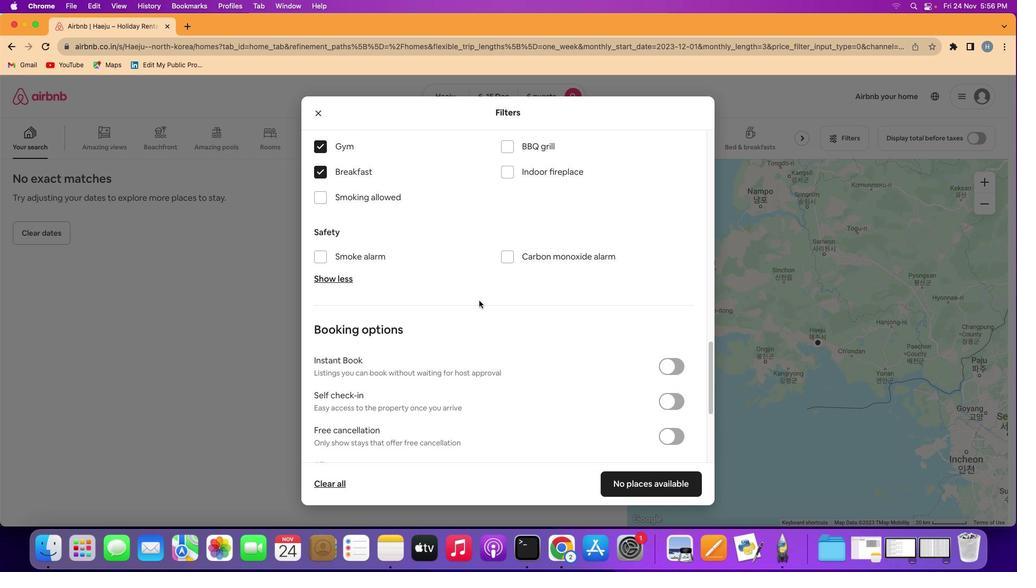 
Action: Mouse scrolled (479, 300) with delta (0, 0)
Screenshot: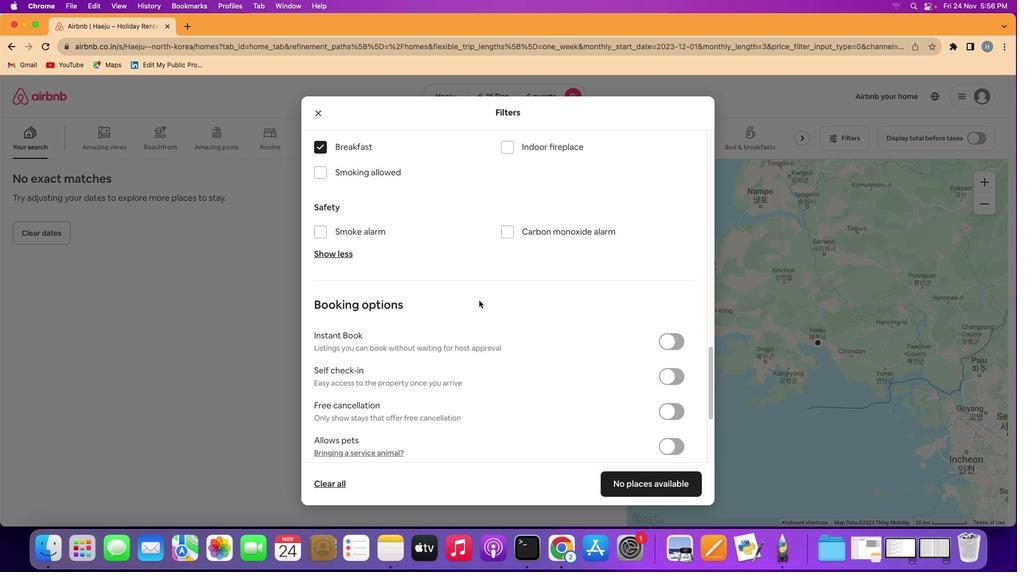 
Action: Mouse scrolled (479, 300) with delta (0, -1)
Screenshot: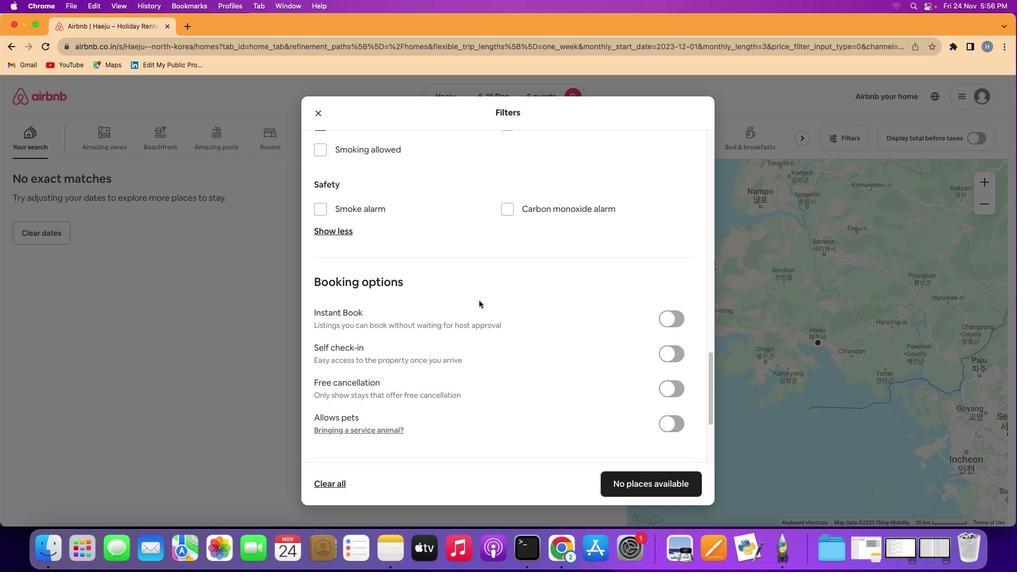 
Action: Mouse moved to (479, 300)
Screenshot: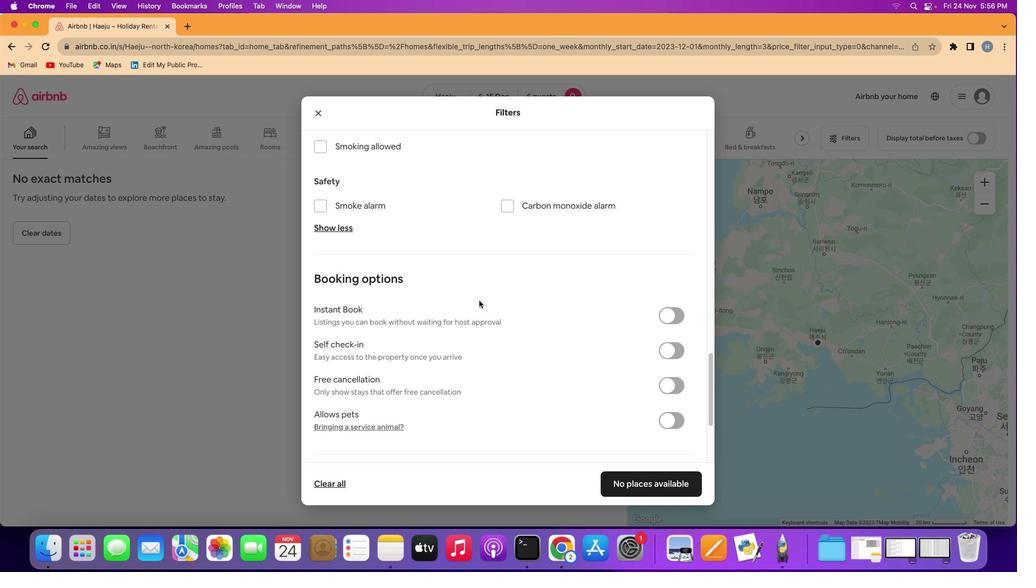 
Action: Mouse scrolled (479, 300) with delta (0, 0)
Screenshot: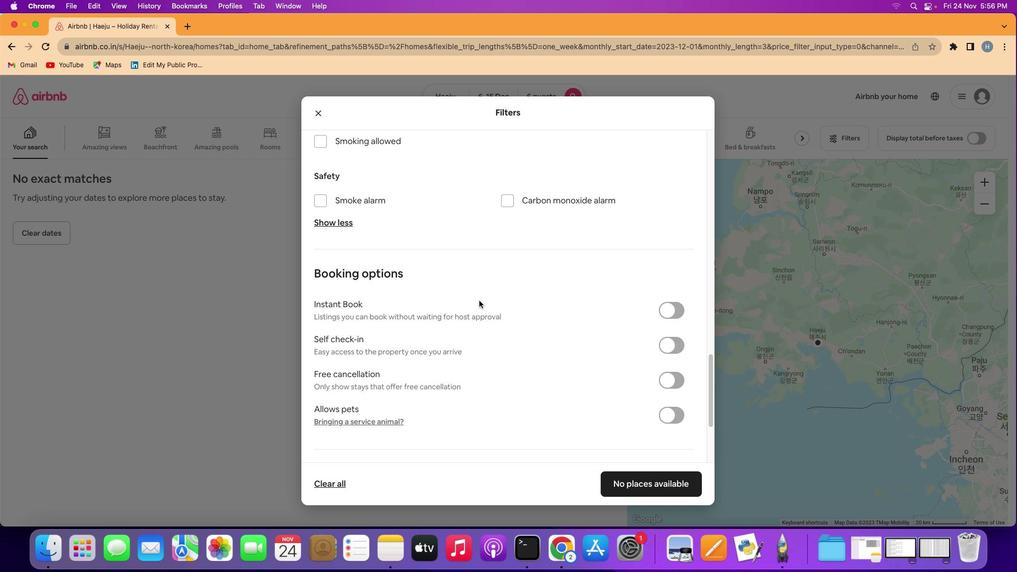 
Action: Mouse scrolled (479, 300) with delta (0, 0)
Screenshot: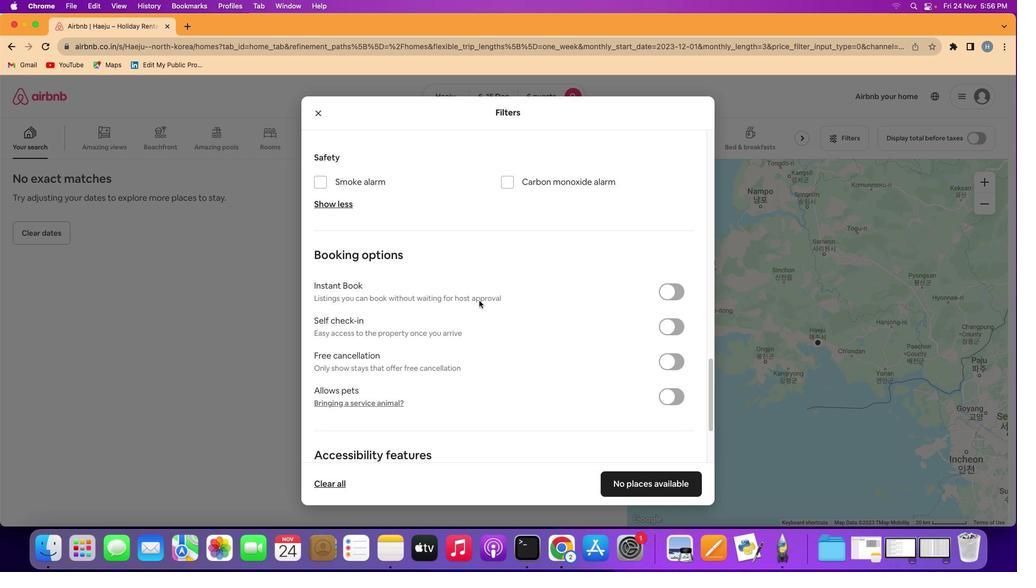 
Action: Mouse scrolled (479, 300) with delta (0, 0)
Screenshot: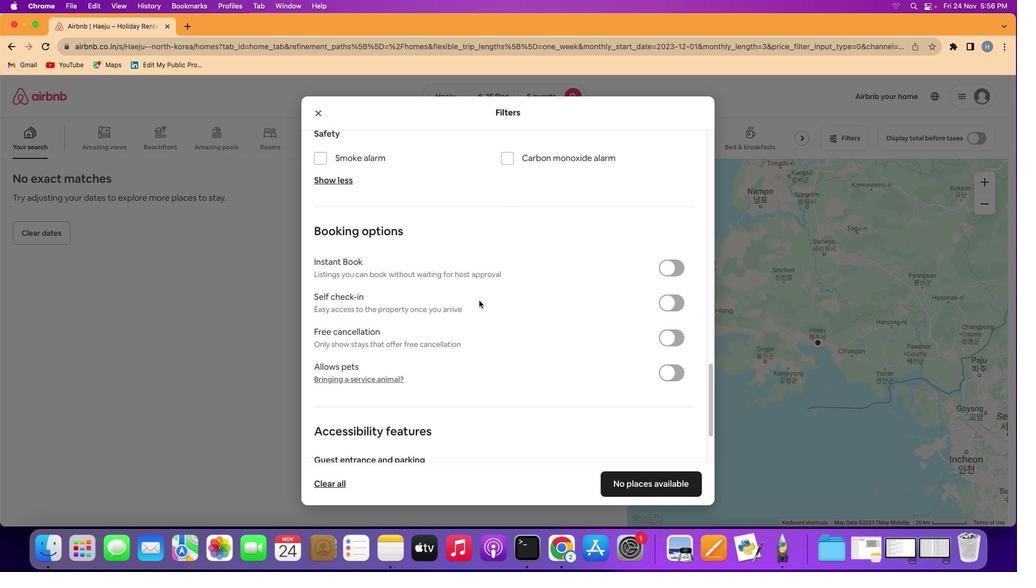 
Action: Mouse moved to (507, 332)
Screenshot: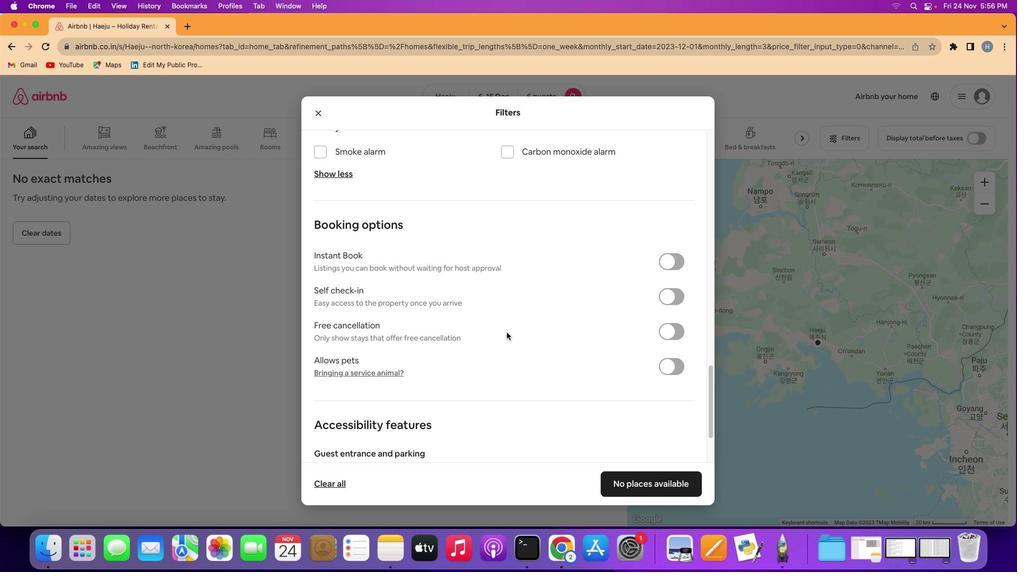 
Action: Mouse scrolled (507, 332) with delta (0, 0)
Screenshot: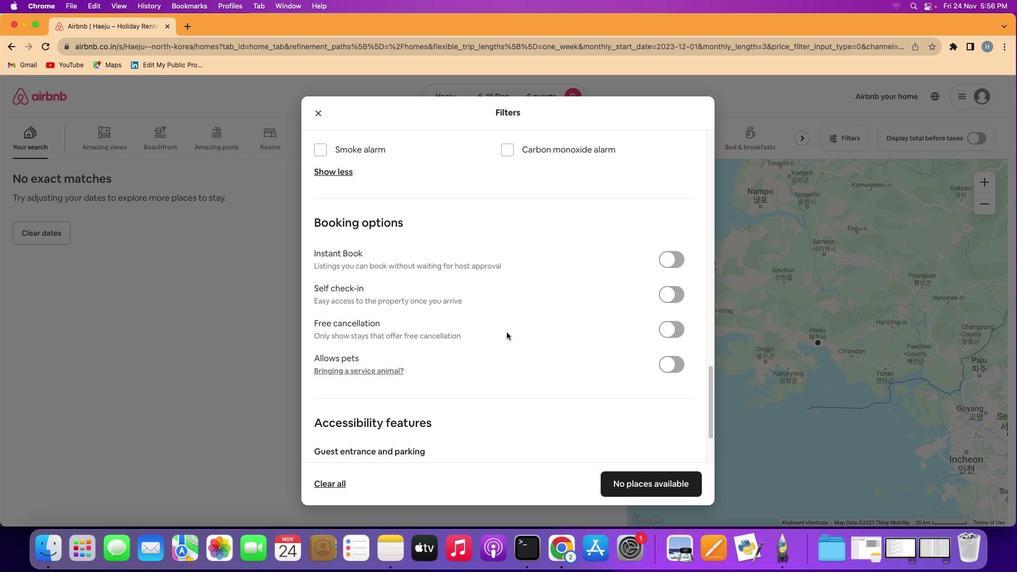 
Action: Mouse scrolled (507, 332) with delta (0, 0)
Screenshot: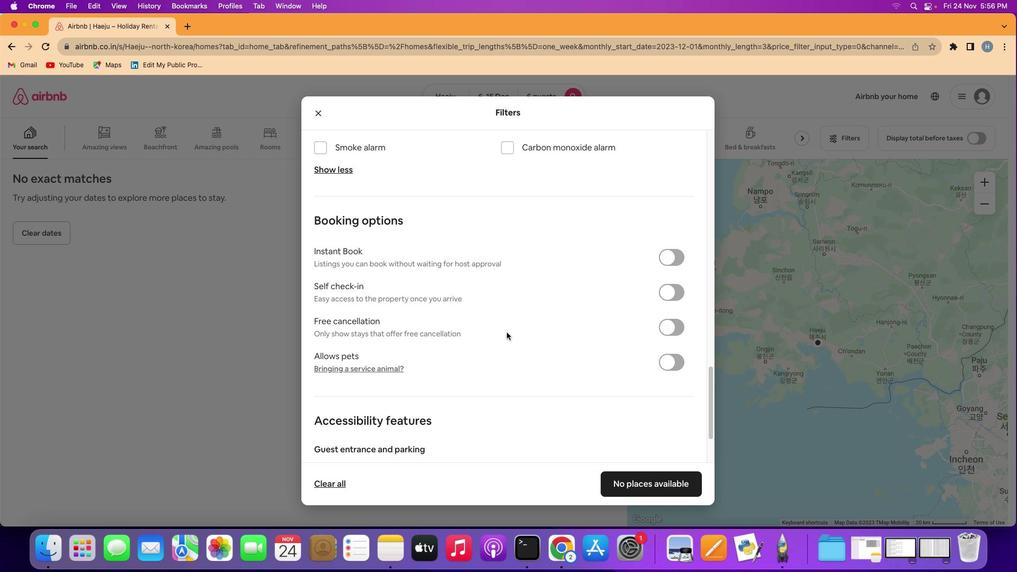 
Action: Mouse scrolled (507, 332) with delta (0, 0)
Screenshot: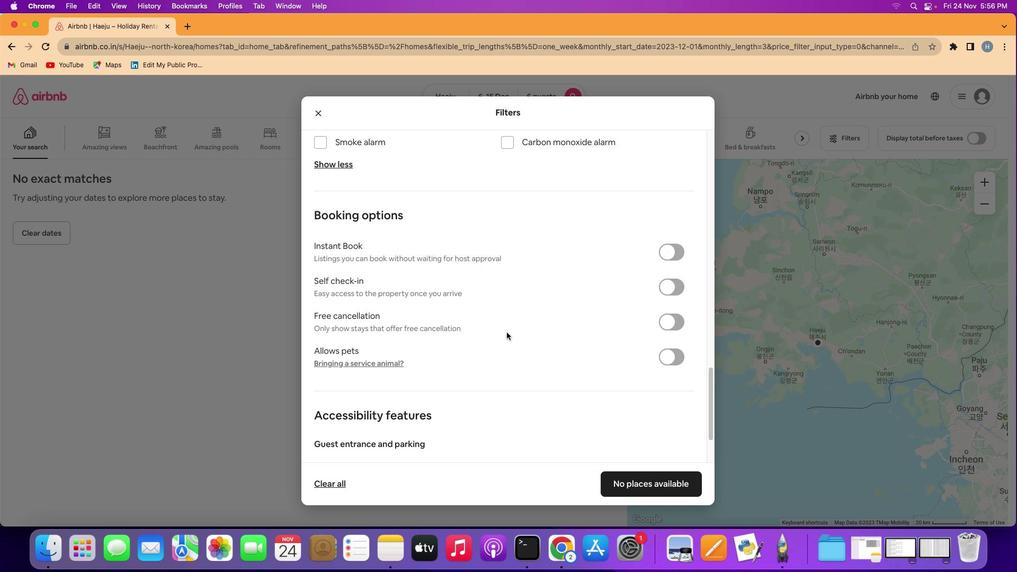 
Action: Mouse scrolled (507, 332) with delta (0, 0)
Screenshot: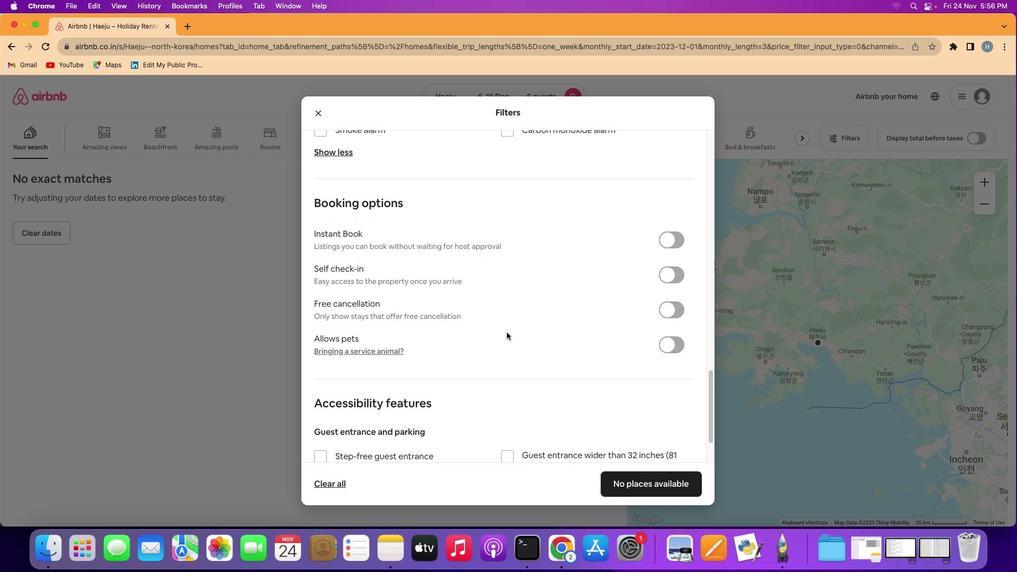 
Action: Mouse moved to (576, 330)
Screenshot: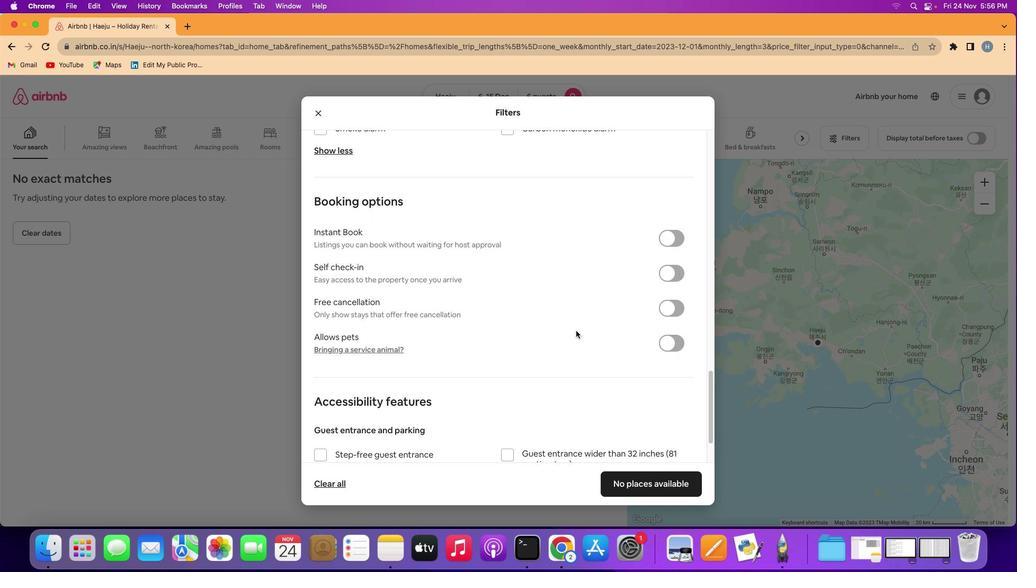 
Action: Mouse scrolled (576, 330) with delta (0, 0)
Screenshot: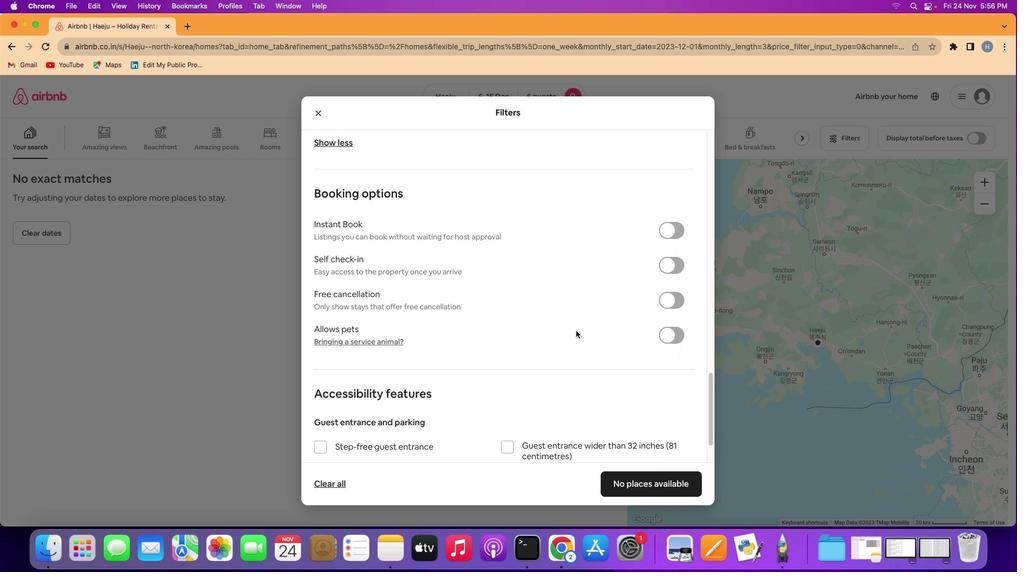 
Action: Mouse scrolled (576, 330) with delta (0, 0)
Screenshot: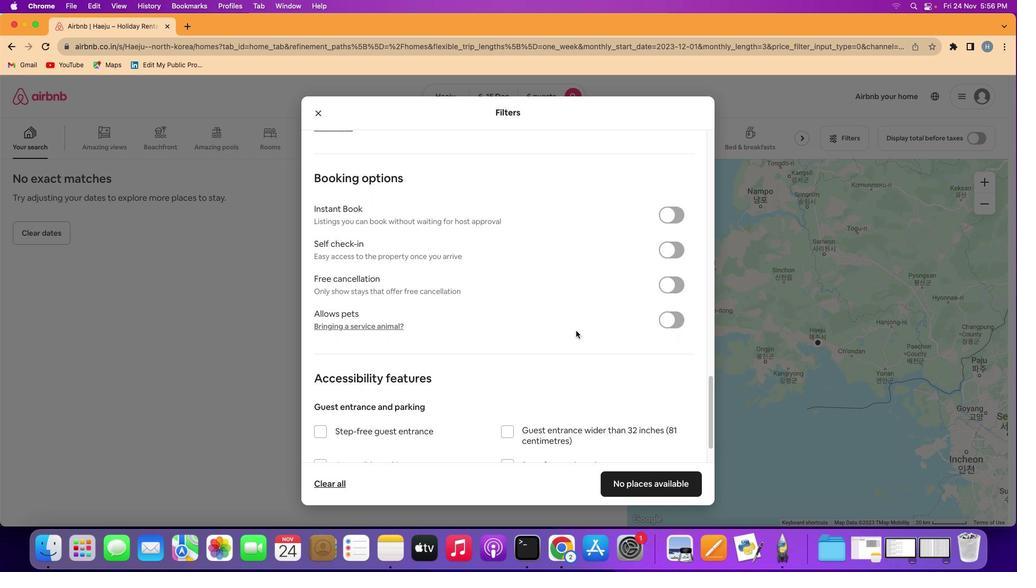
Action: Mouse scrolled (576, 330) with delta (0, 0)
Screenshot: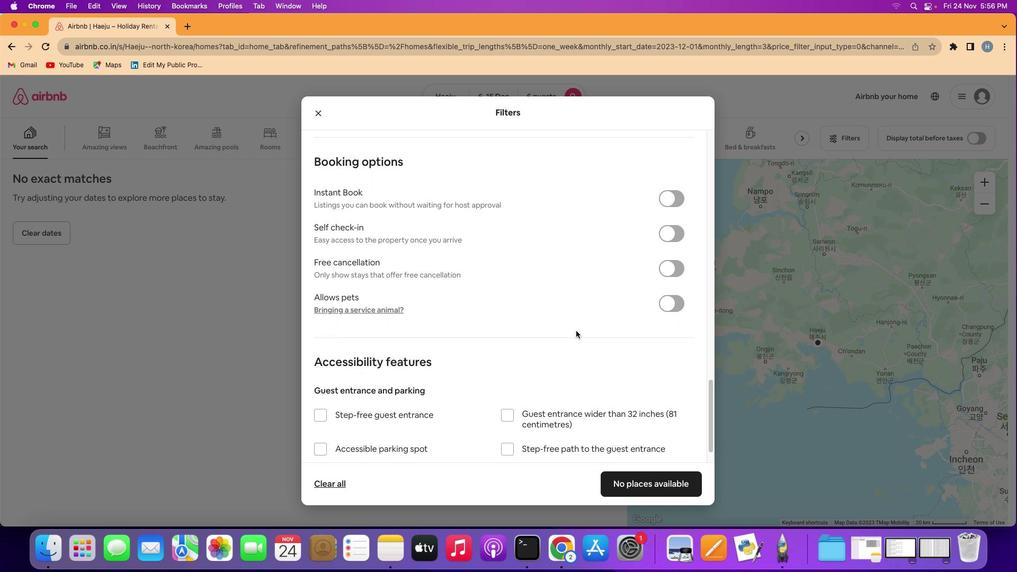 
Action: Mouse moved to (590, 312)
Screenshot: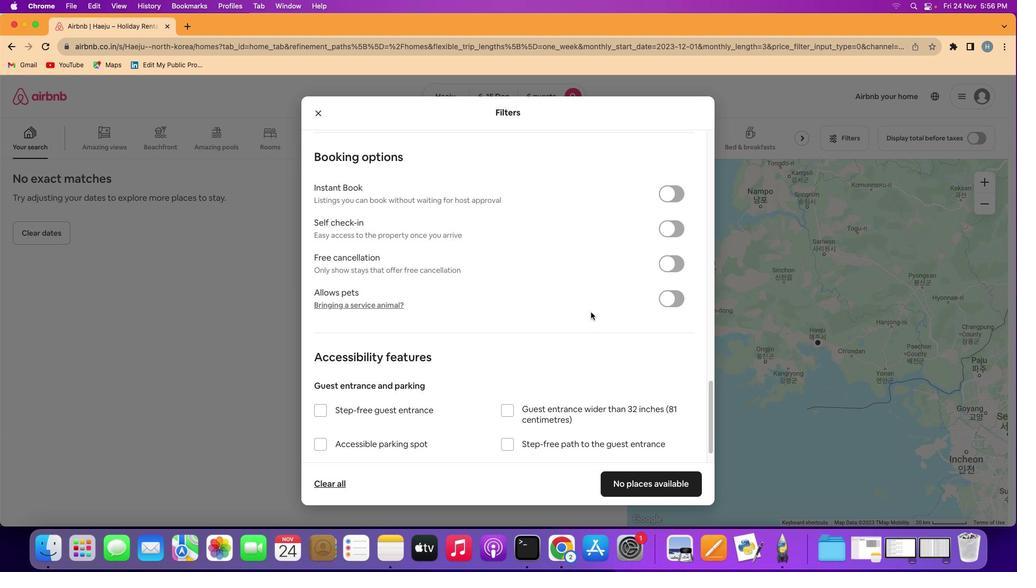 
Action: Mouse scrolled (590, 312) with delta (0, 0)
Screenshot: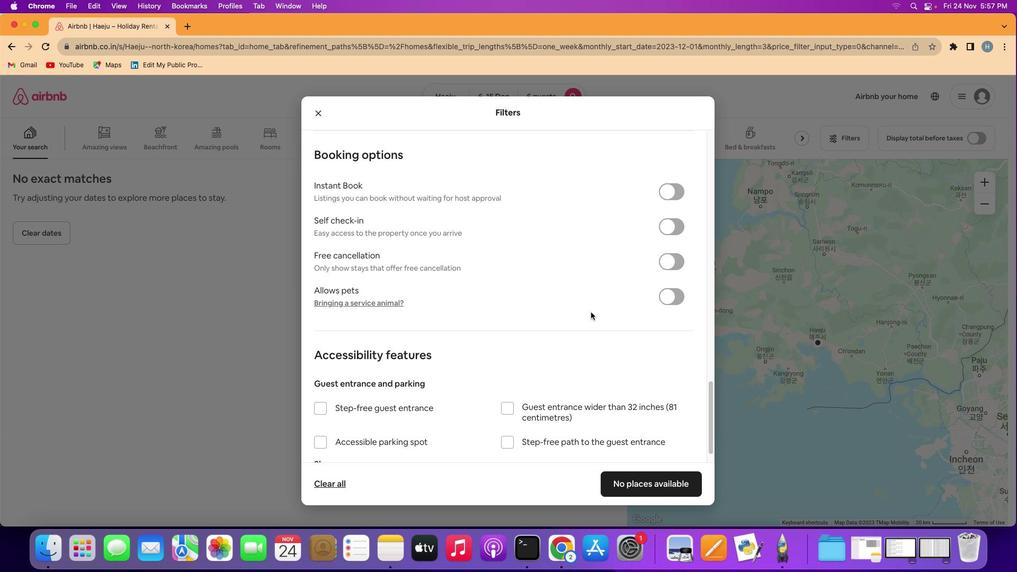 
Action: Mouse scrolled (590, 312) with delta (0, 0)
Screenshot: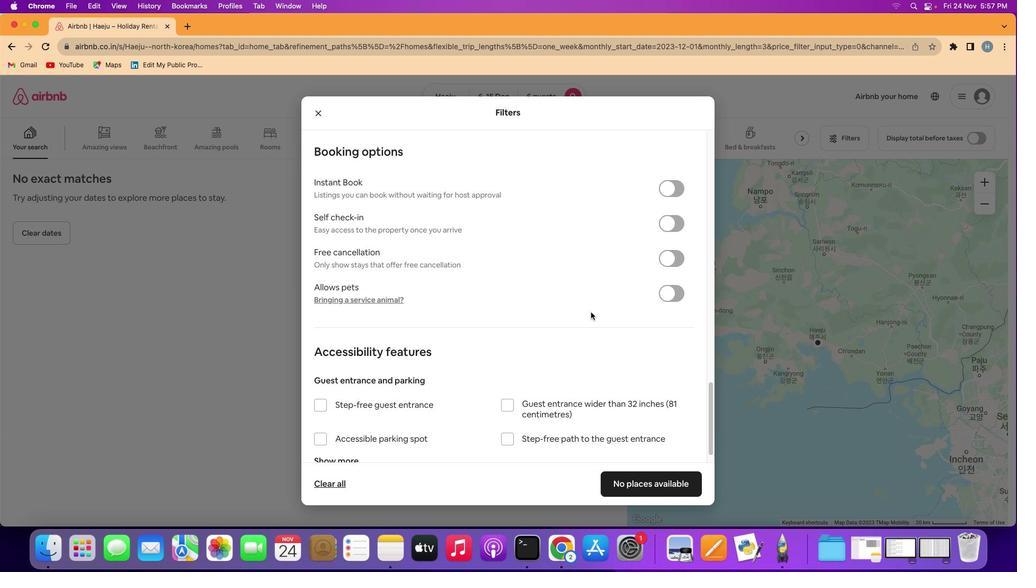 
Action: Mouse moved to (632, 279)
Screenshot: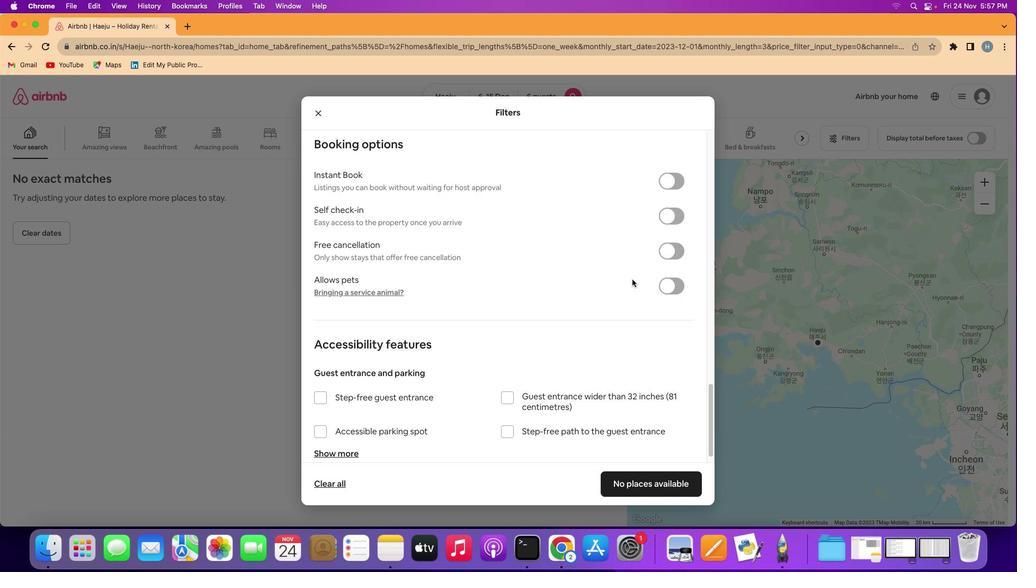
Action: Mouse scrolled (632, 279) with delta (0, 0)
Screenshot: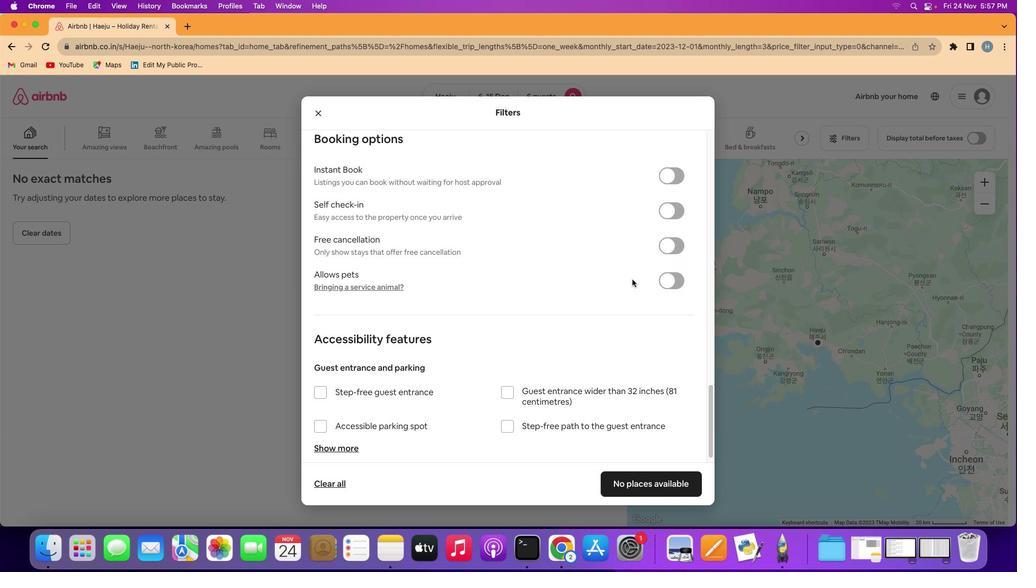 
Action: Mouse scrolled (632, 279) with delta (0, 0)
Screenshot: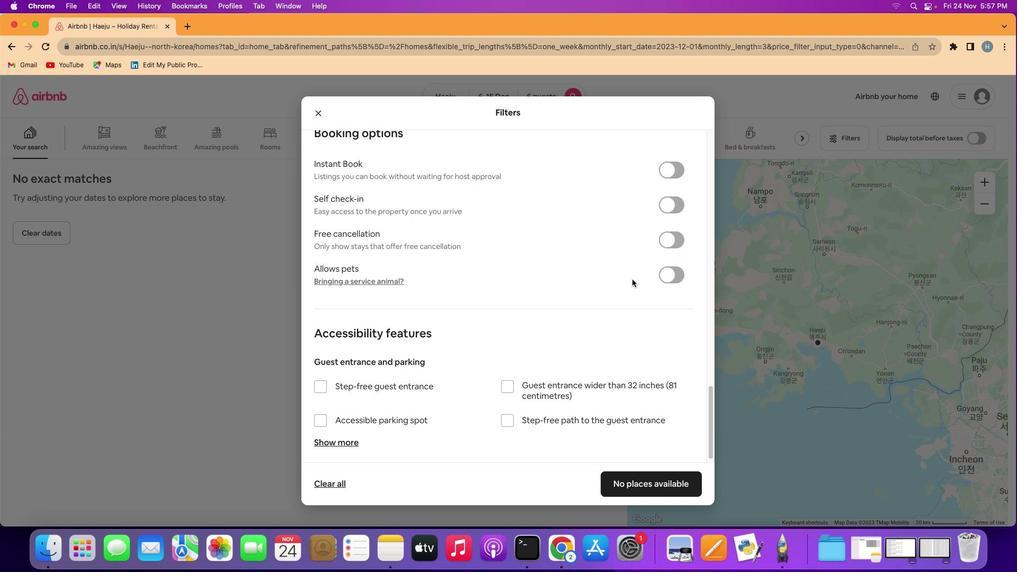 
Action: Mouse scrolled (632, 279) with delta (0, -1)
Screenshot: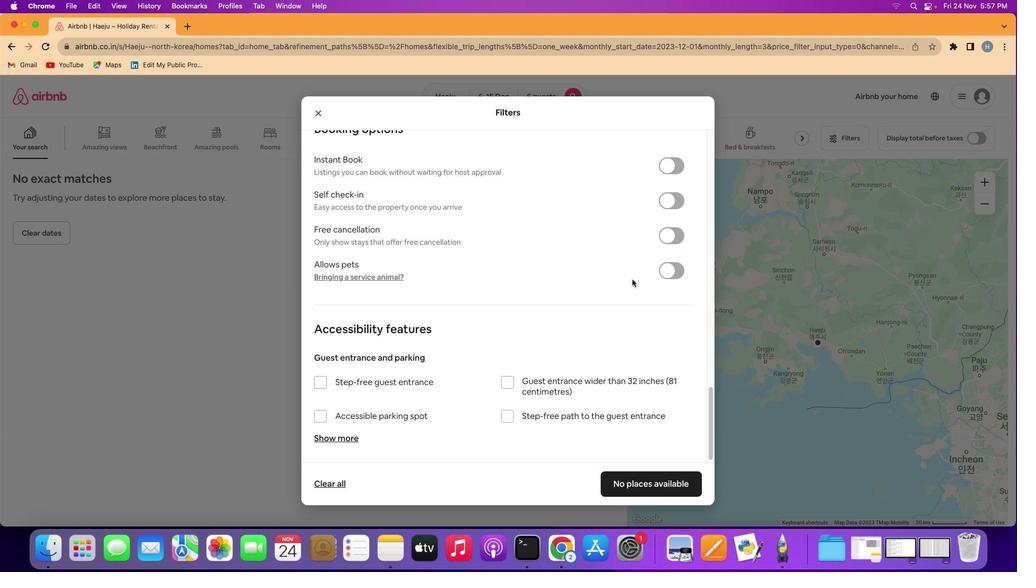 
Action: Mouse scrolled (632, 279) with delta (0, -2)
Screenshot: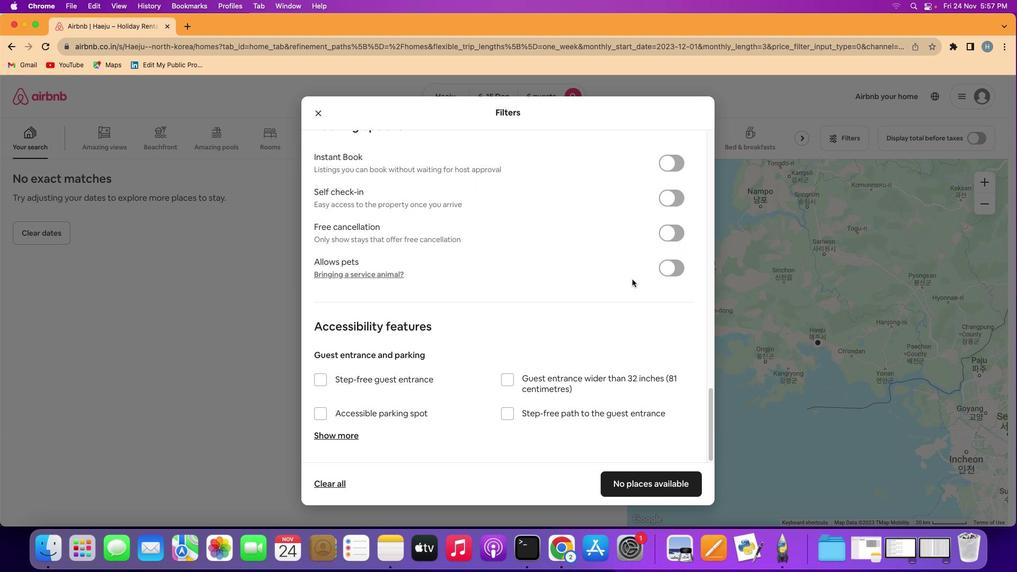 
Action: Mouse scrolled (632, 279) with delta (0, -2)
Screenshot: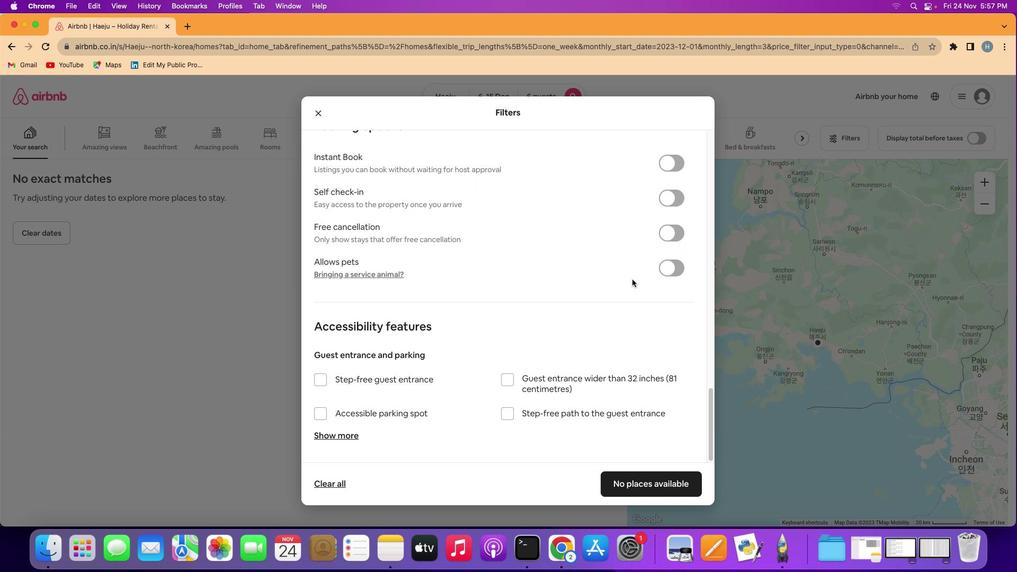 
Action: Mouse scrolled (632, 279) with delta (0, 0)
Screenshot: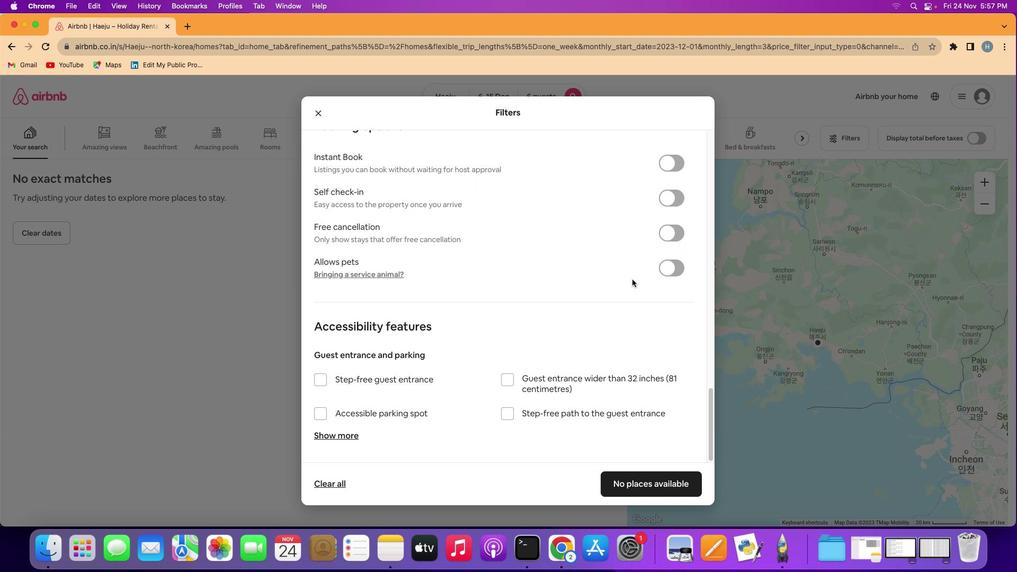 
Action: Mouse scrolled (632, 279) with delta (0, 0)
Screenshot: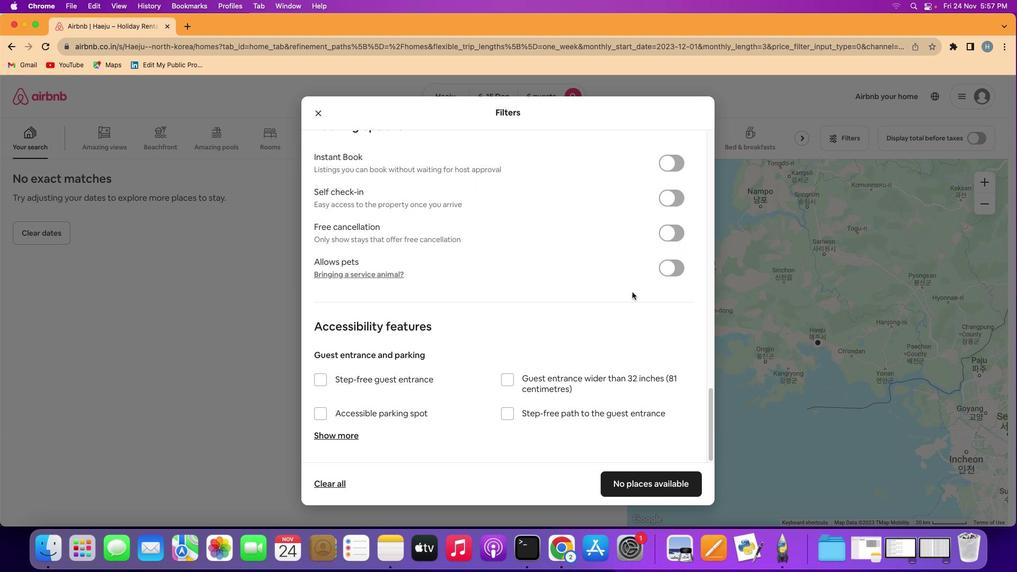 
Action: Mouse scrolled (632, 279) with delta (0, -1)
Screenshot: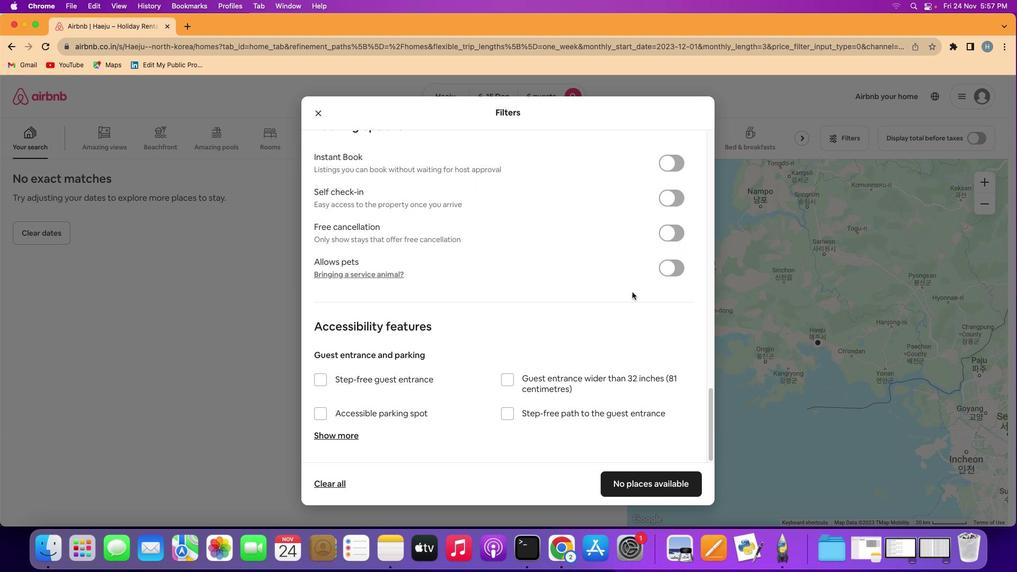 
Action: Mouse scrolled (632, 279) with delta (0, -2)
Screenshot: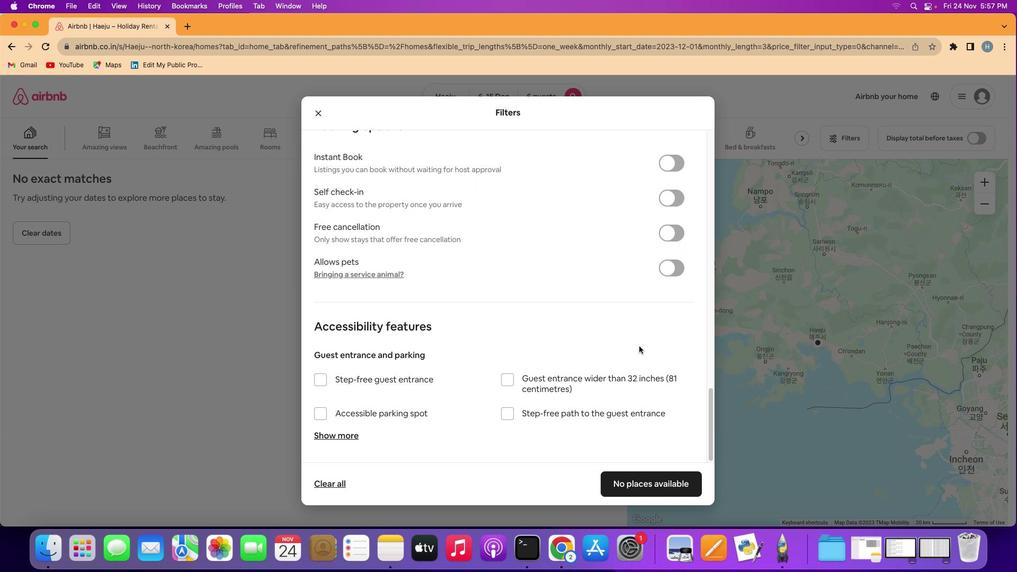 
Action: Mouse moved to (650, 477)
Screenshot: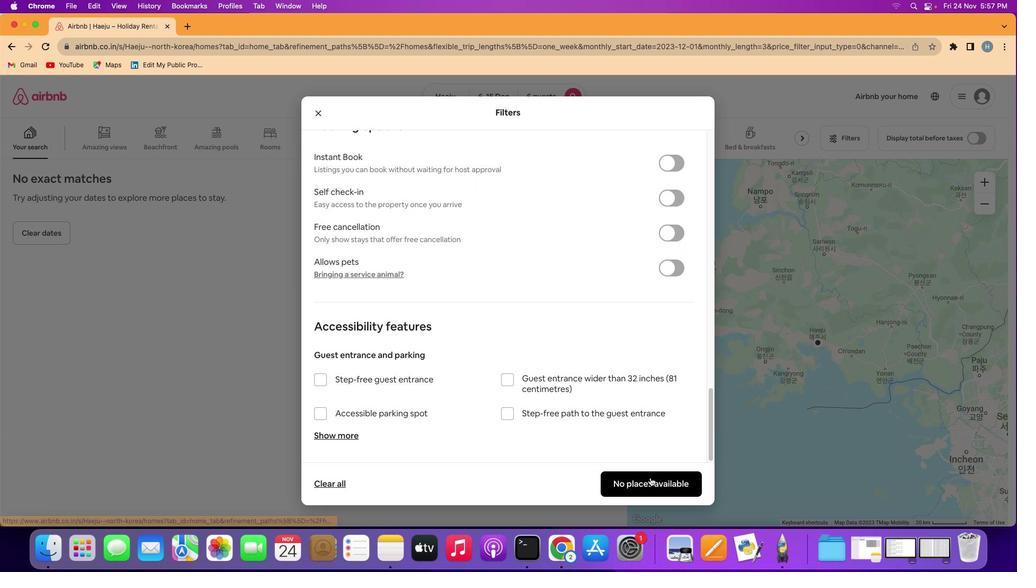 
Action: Mouse pressed left at (650, 477)
Screenshot: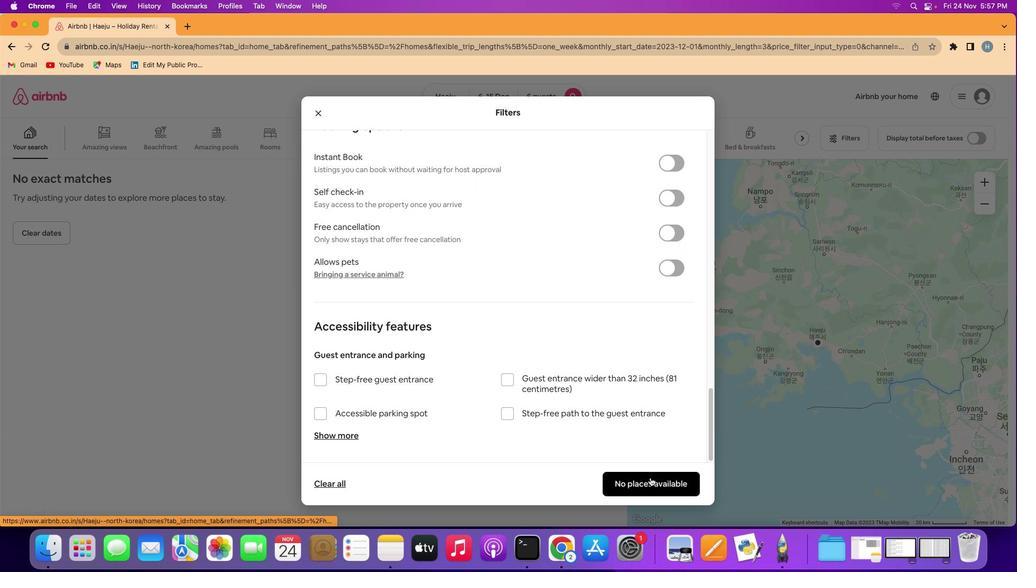 
Action: Mouse moved to (326, 308)
Screenshot: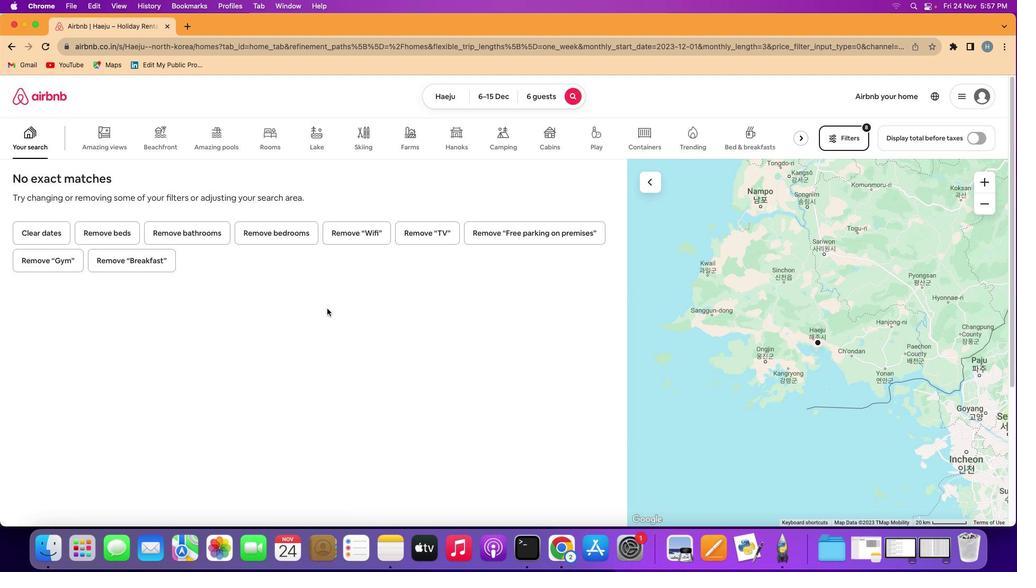 
